 Task: Find connections with filter location Juegang with filter topic #mortgage with filter profile language Spanish with filter current company Oberoi Realty with filter school REVA University with filter industry Freight and Package Transportation with filter service category Insurance with filter keywords title Medical Researcher
Action: Mouse moved to (660, 83)
Screenshot: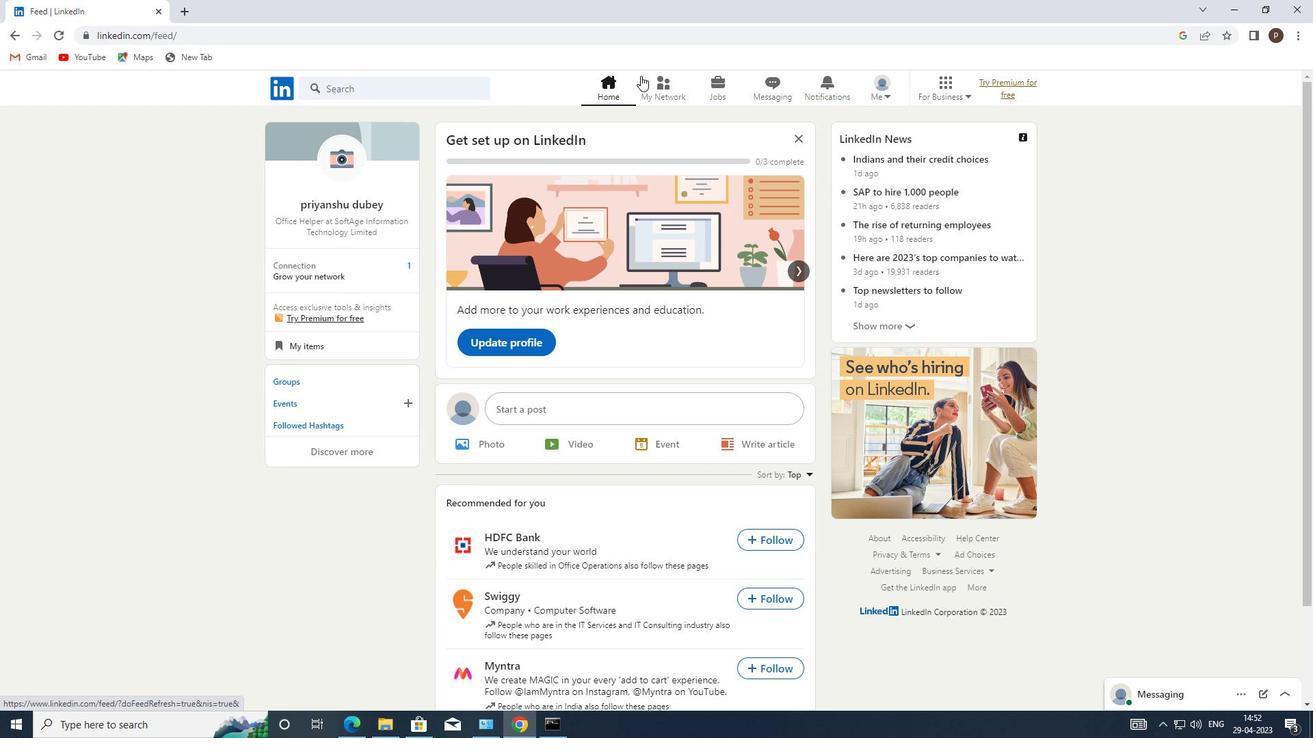 
Action: Mouse pressed left at (660, 83)
Screenshot: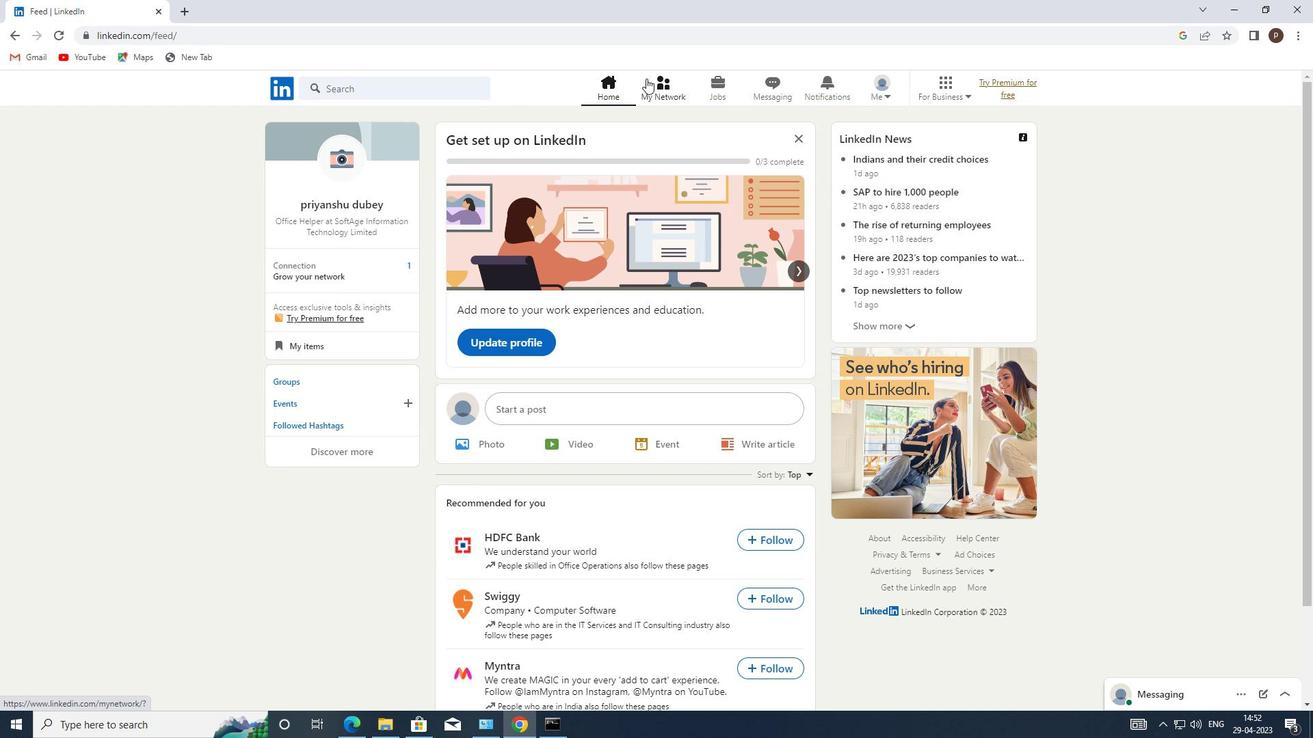 
Action: Mouse moved to (308, 167)
Screenshot: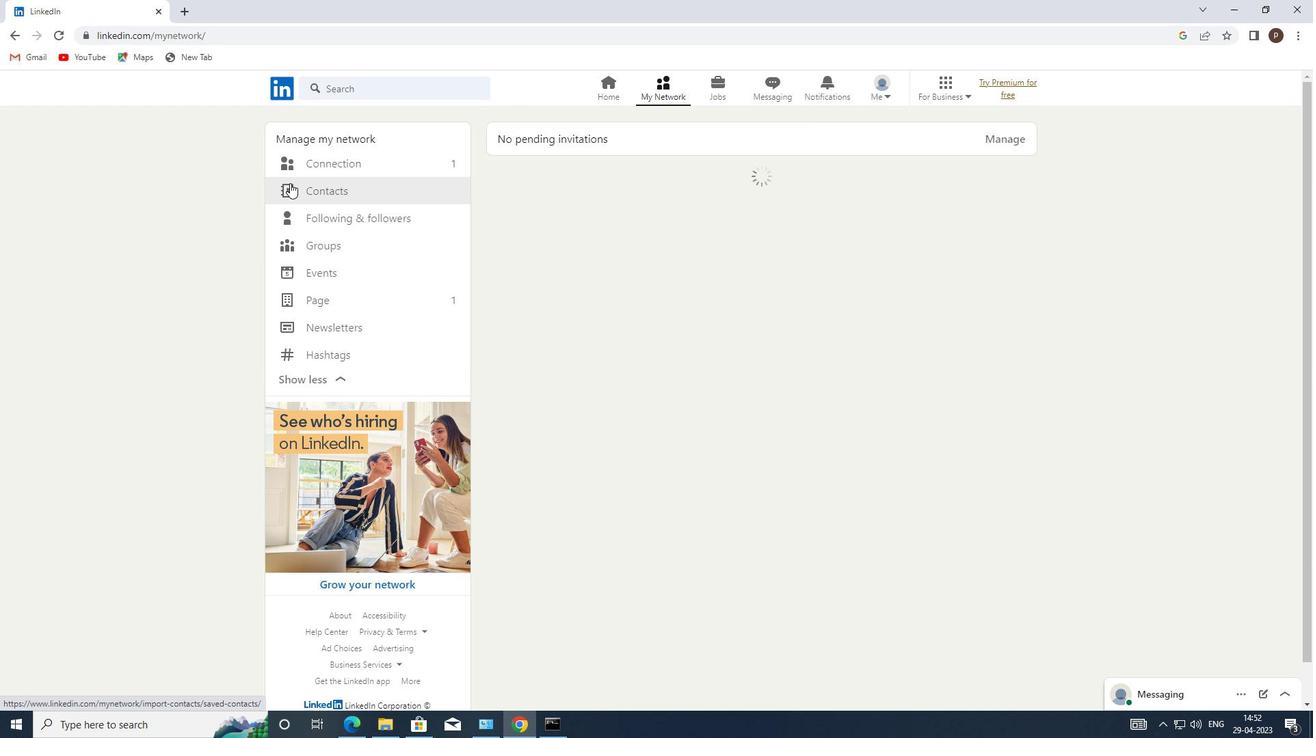 
Action: Mouse pressed left at (308, 167)
Screenshot: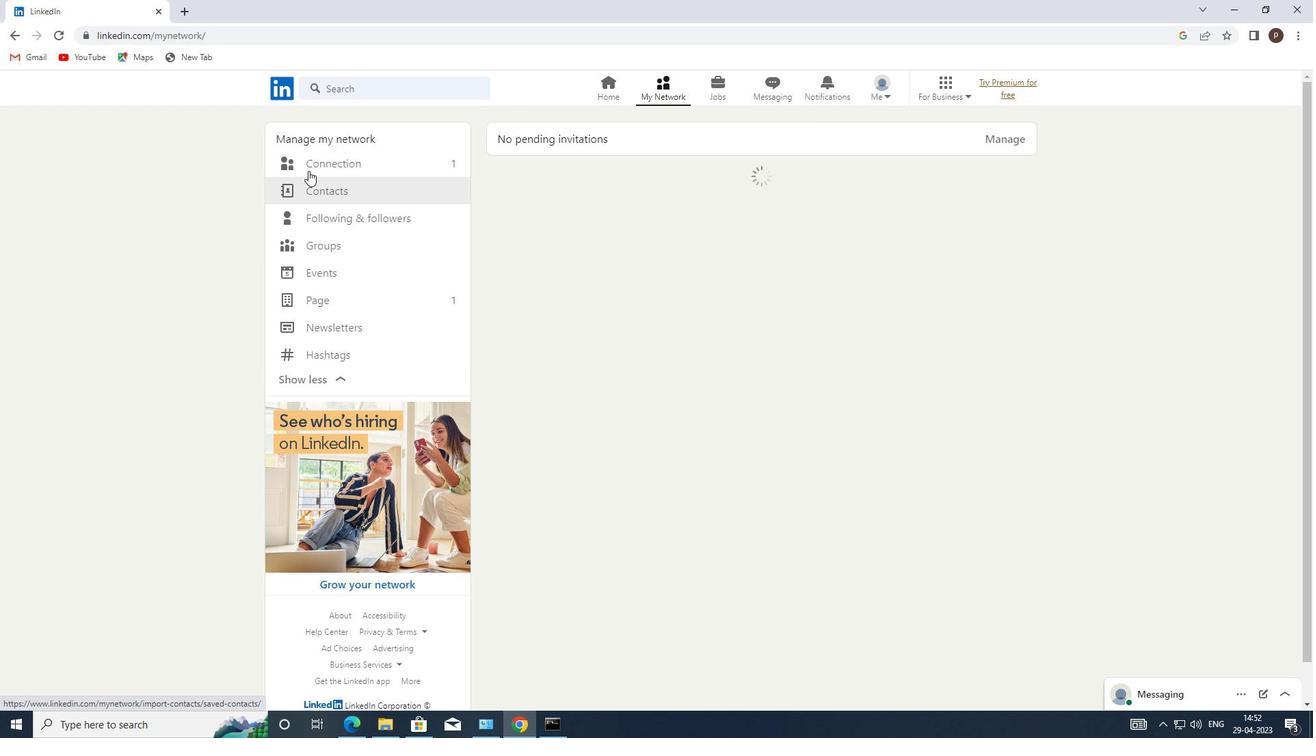 
Action: Mouse moved to (783, 160)
Screenshot: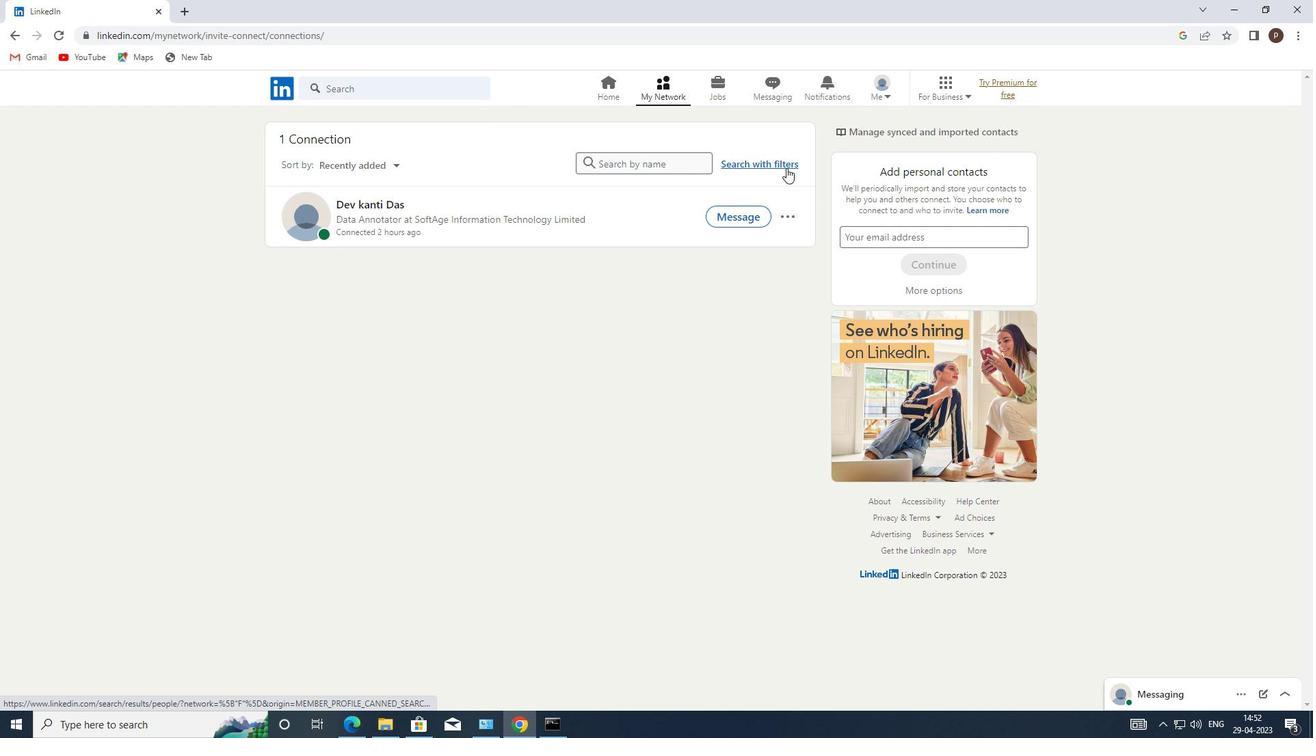 
Action: Mouse pressed left at (783, 160)
Screenshot: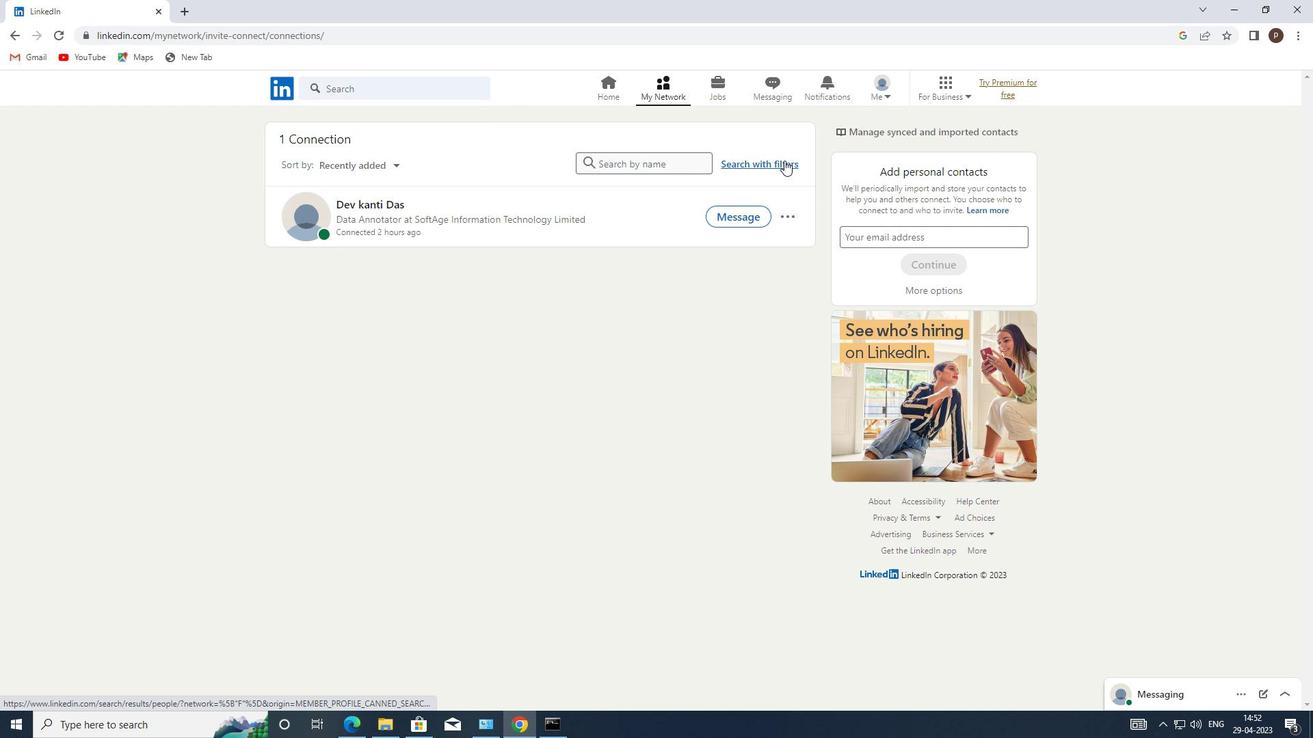 
Action: Mouse moved to (706, 128)
Screenshot: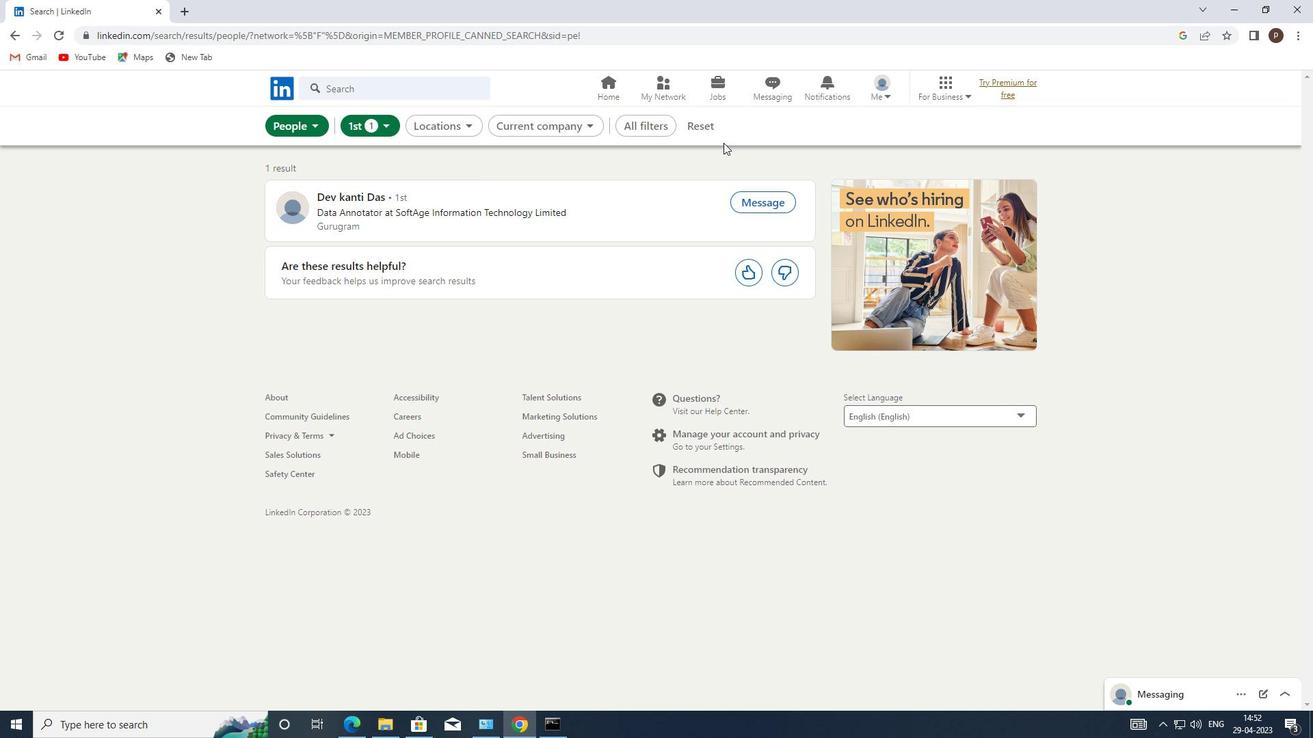 
Action: Mouse pressed left at (706, 128)
Screenshot: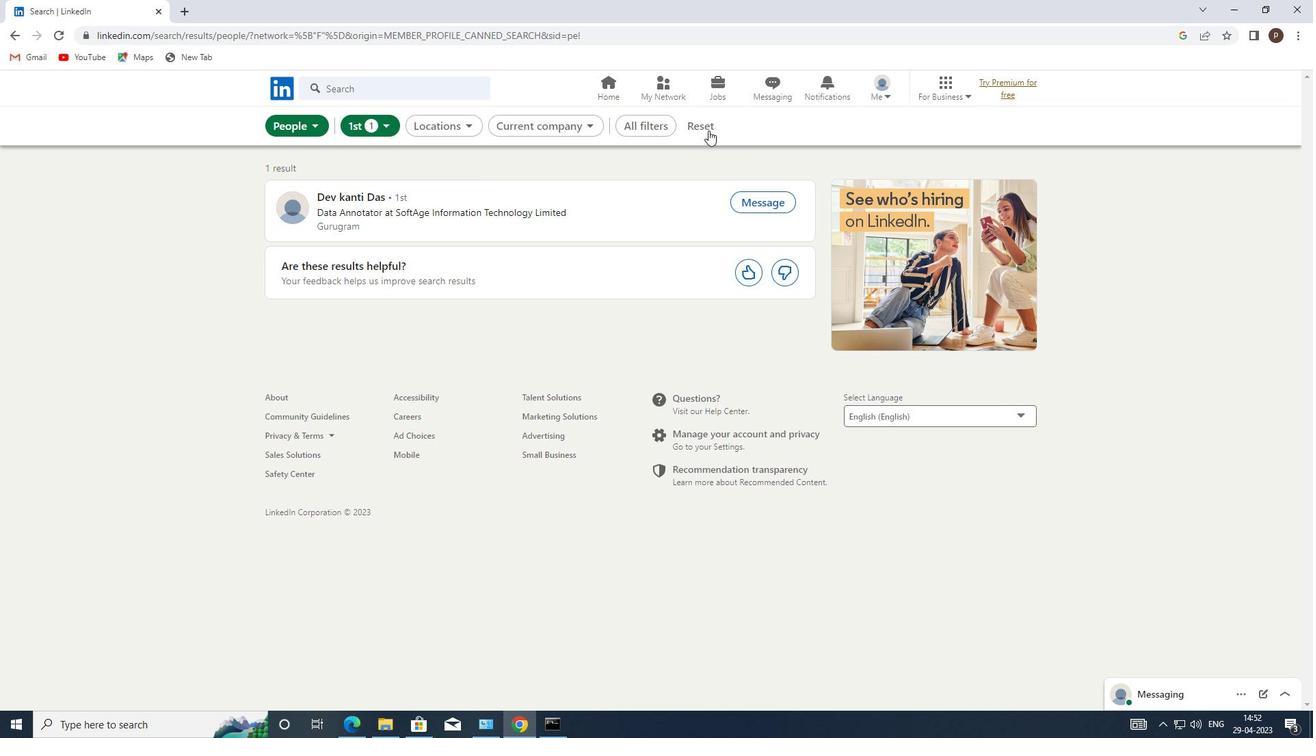 
Action: Mouse moved to (674, 126)
Screenshot: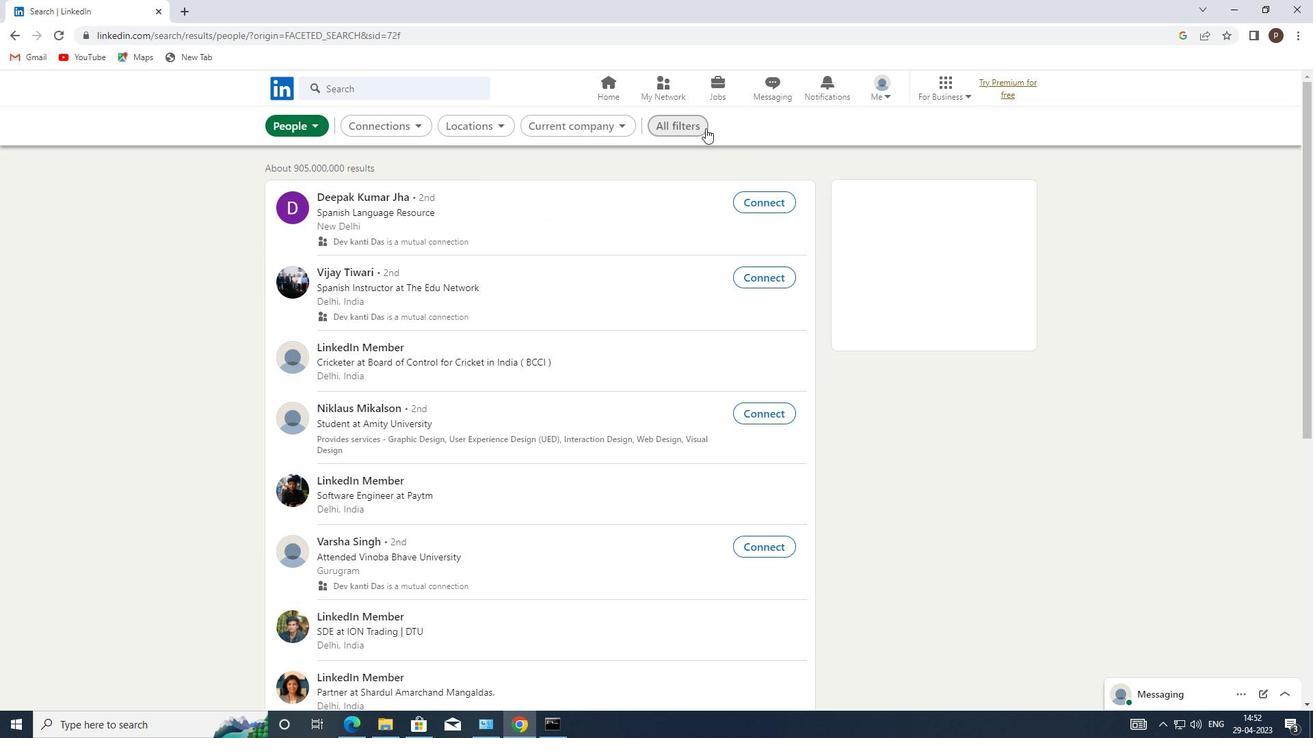 
Action: Mouse pressed left at (674, 126)
Screenshot: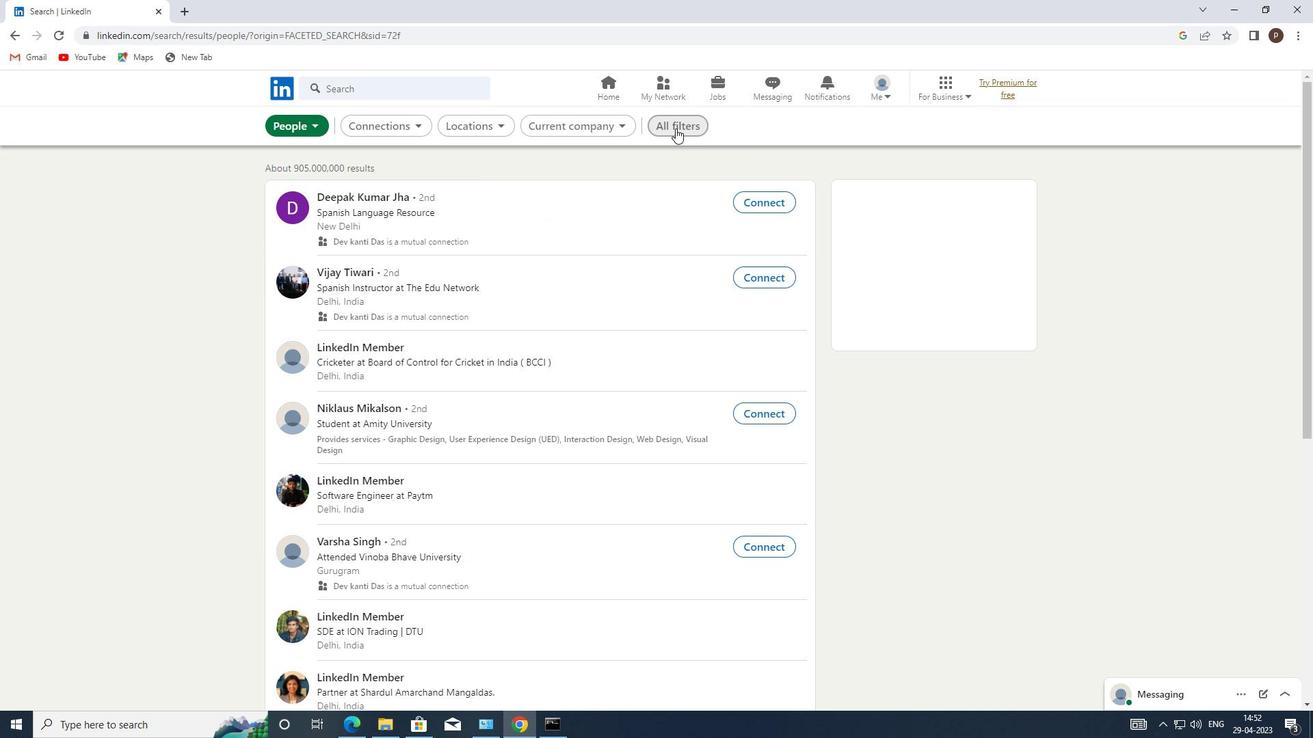 
Action: Mouse moved to (1091, 398)
Screenshot: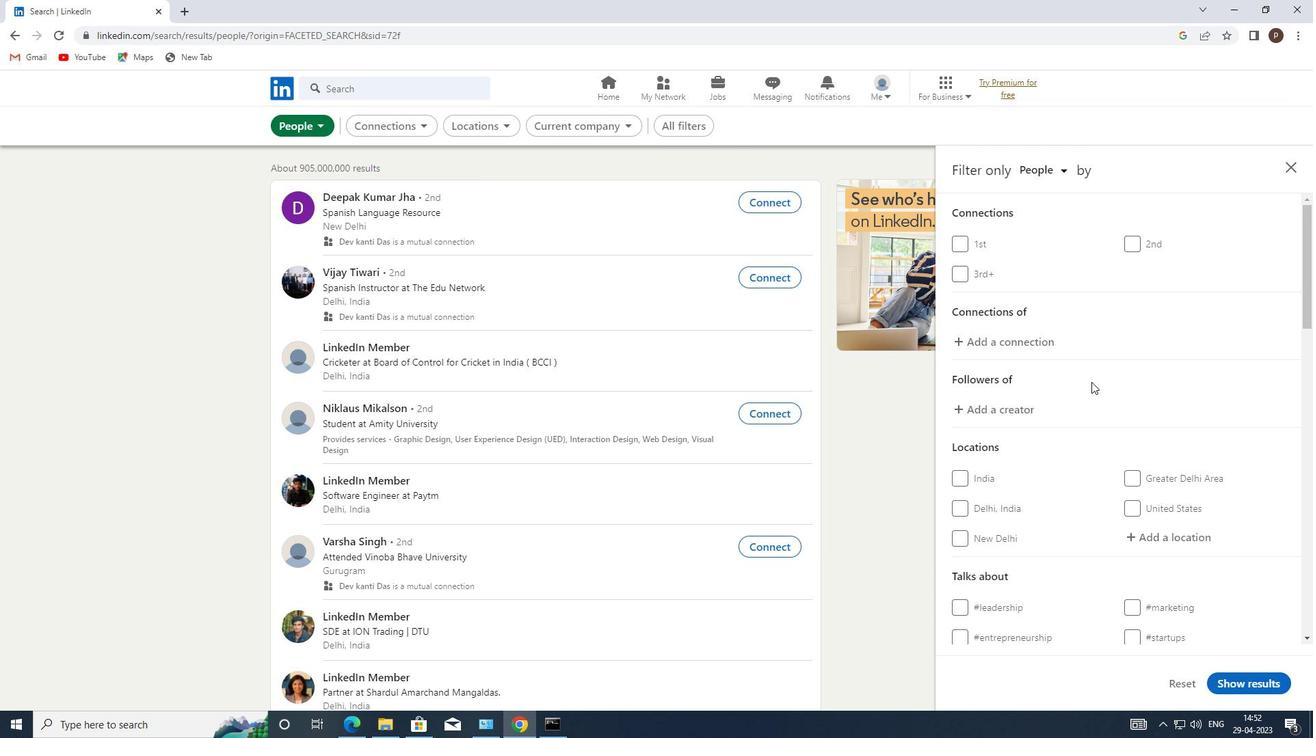 
Action: Mouse scrolled (1091, 397) with delta (0, 0)
Screenshot: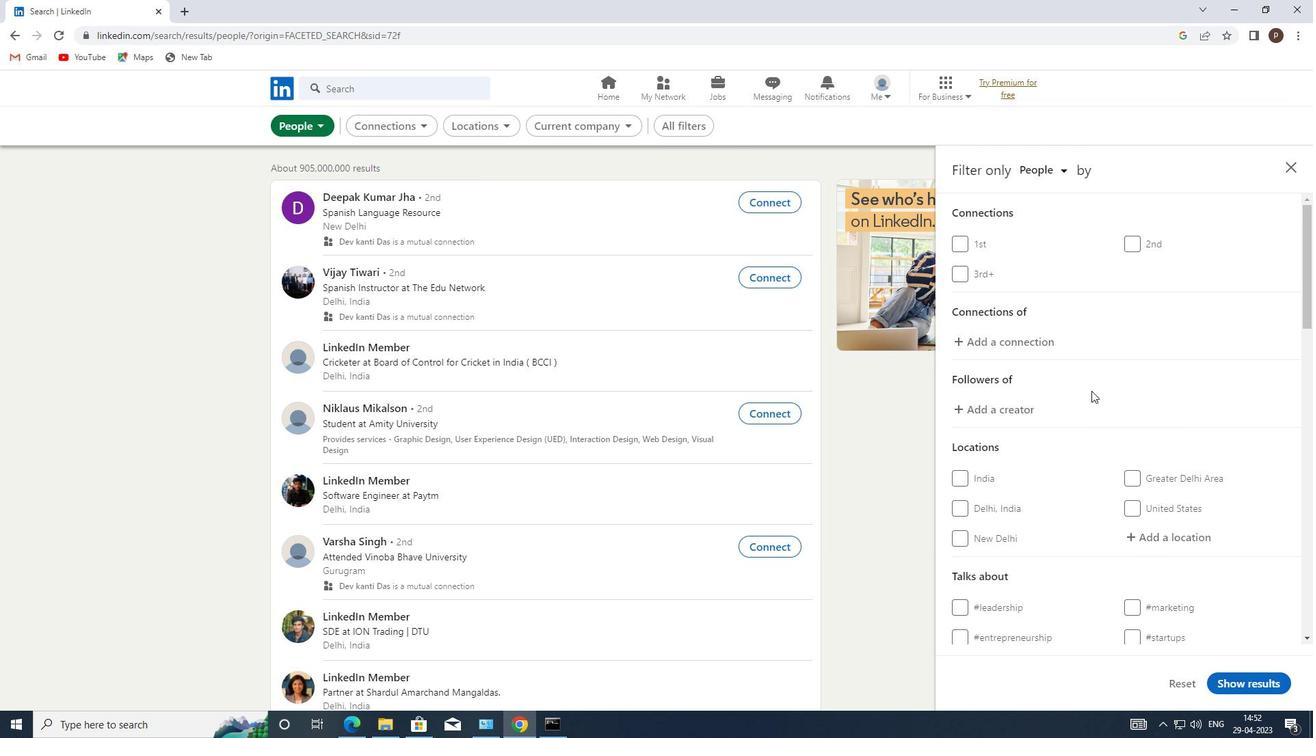 
Action: Mouse scrolled (1091, 397) with delta (0, 0)
Screenshot: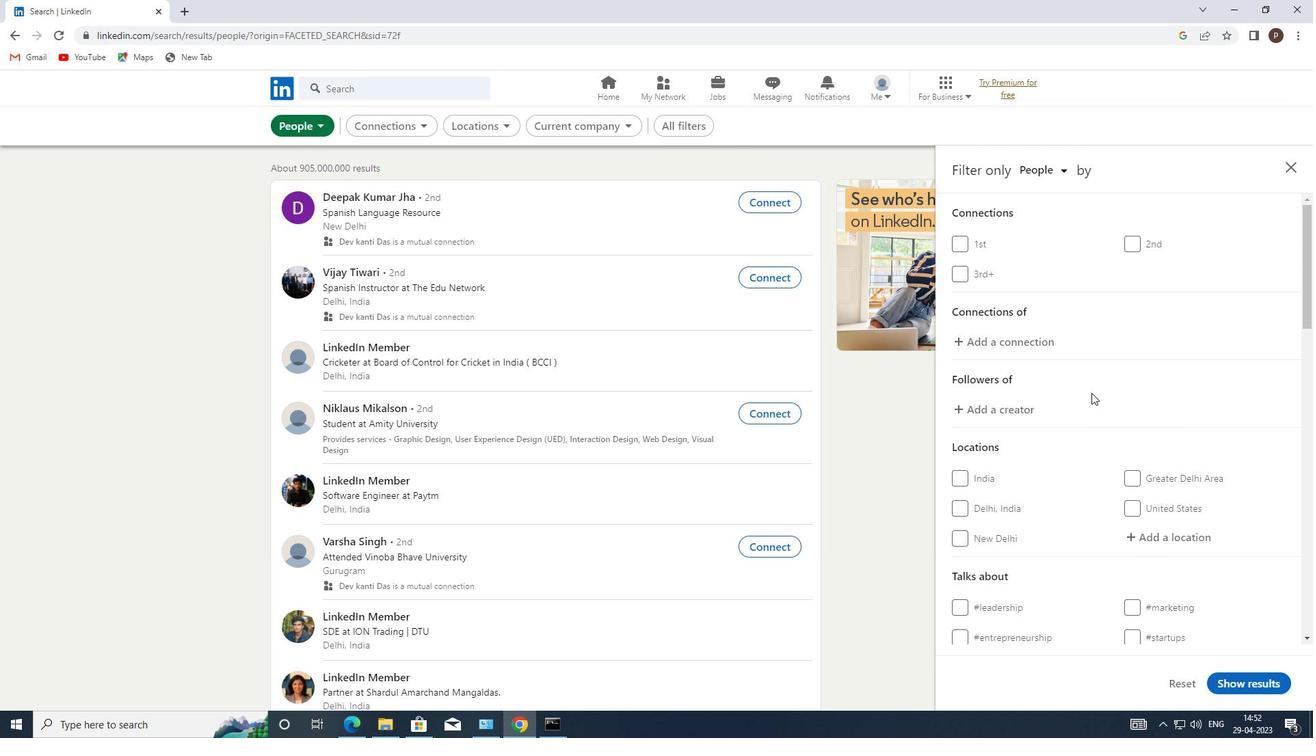 
Action: Mouse moved to (1146, 390)
Screenshot: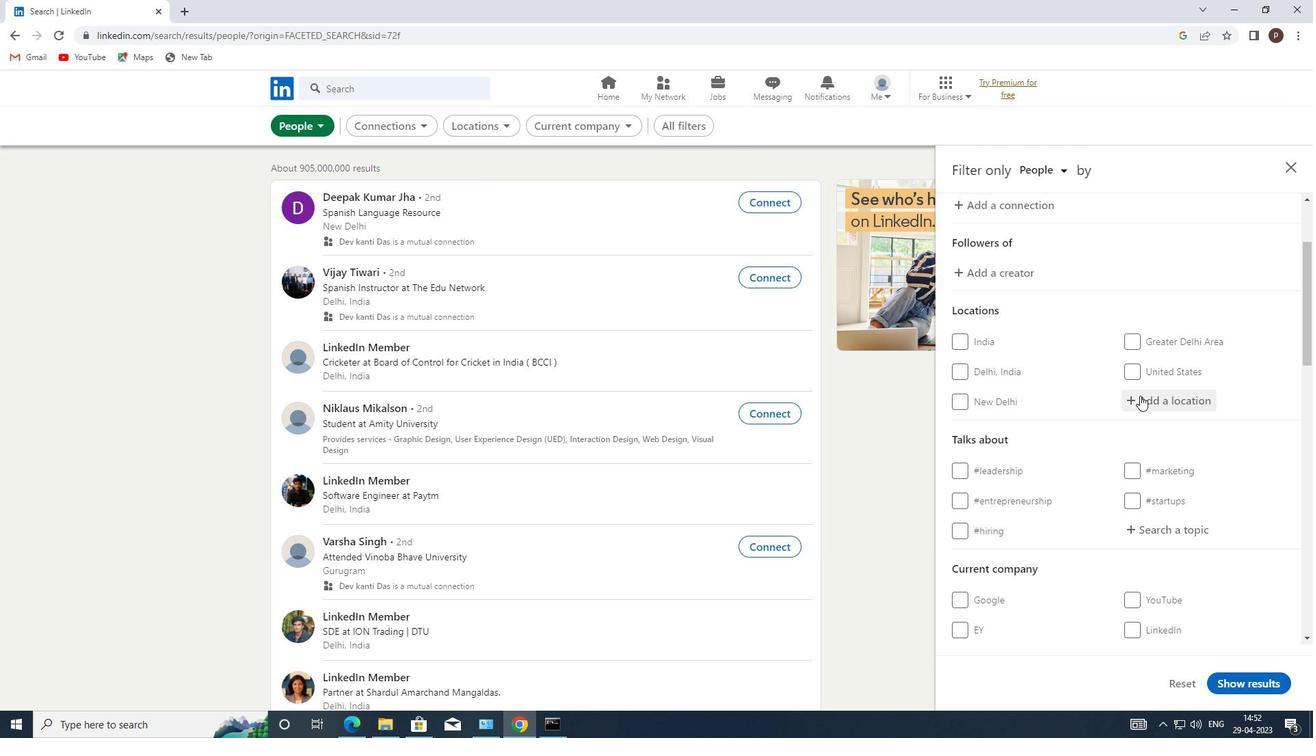 
Action: Mouse pressed left at (1146, 390)
Screenshot: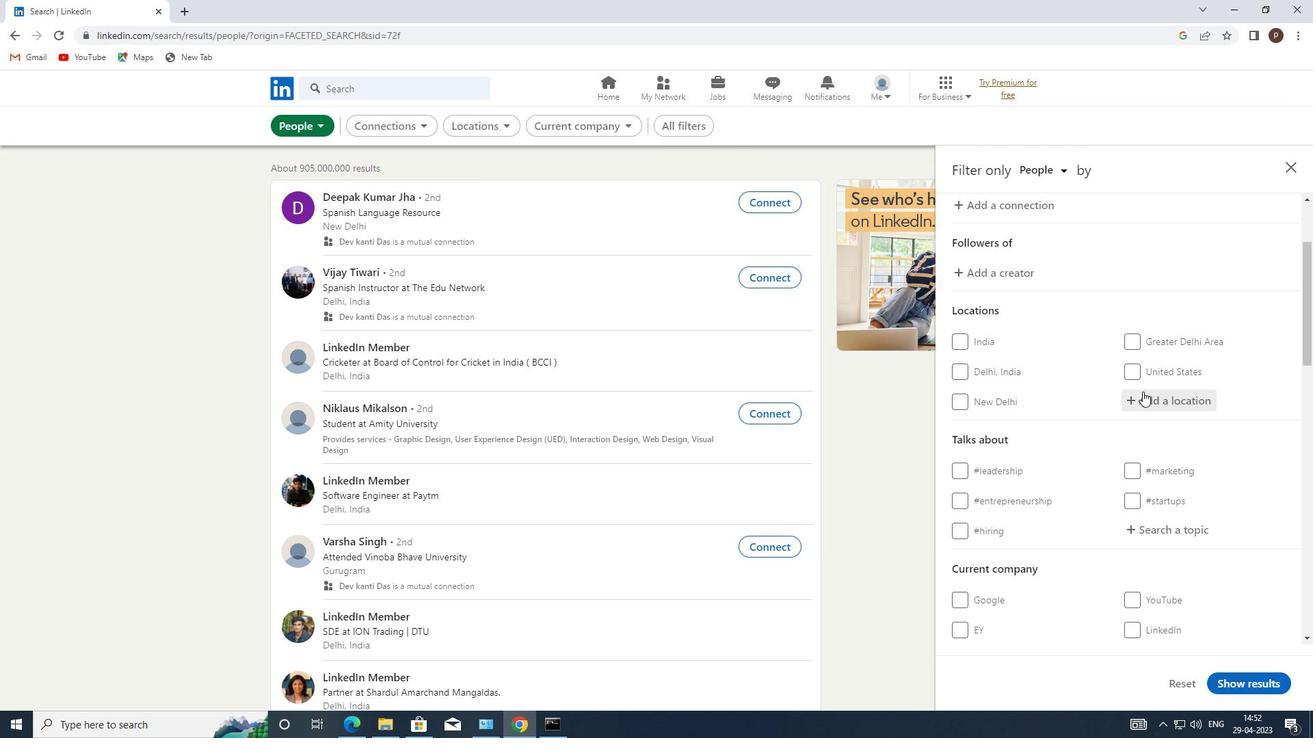 
Action: Mouse moved to (1147, 390)
Screenshot: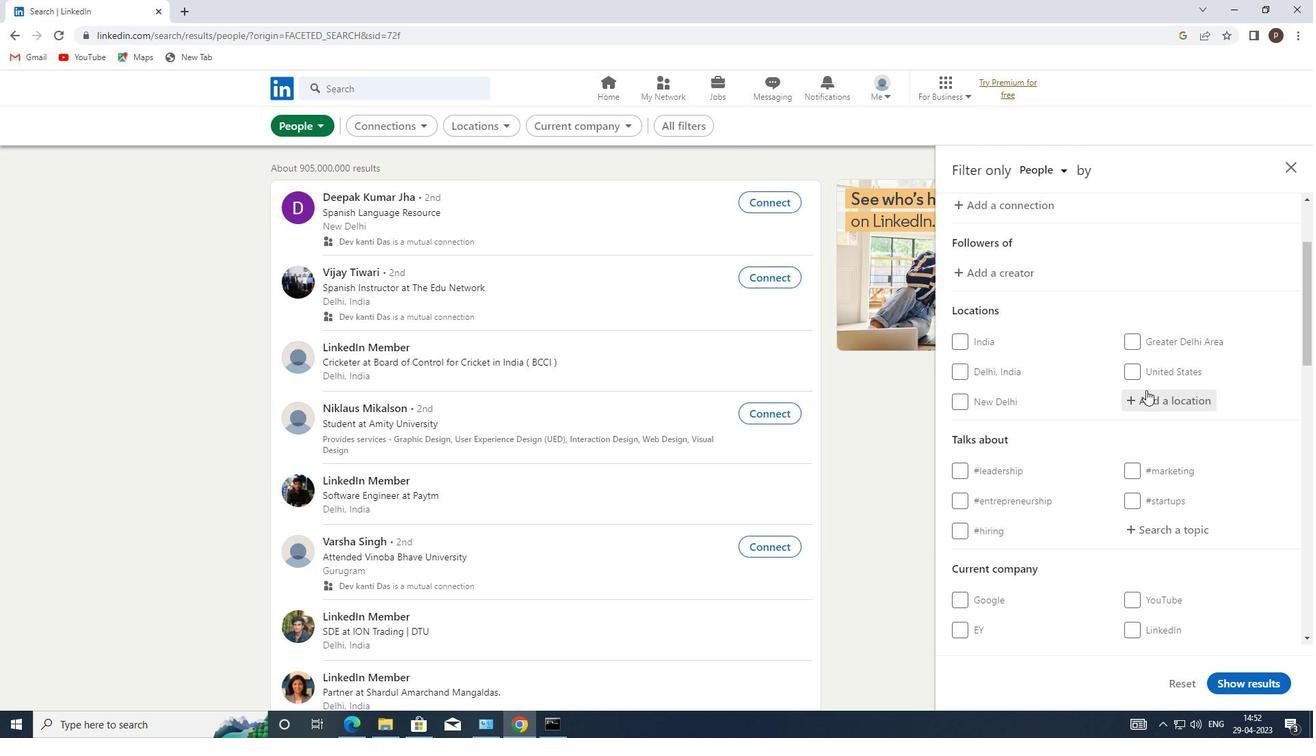 
Action: Key pressed j<Key.caps_lock>uegang<Key.backspace>g
Screenshot: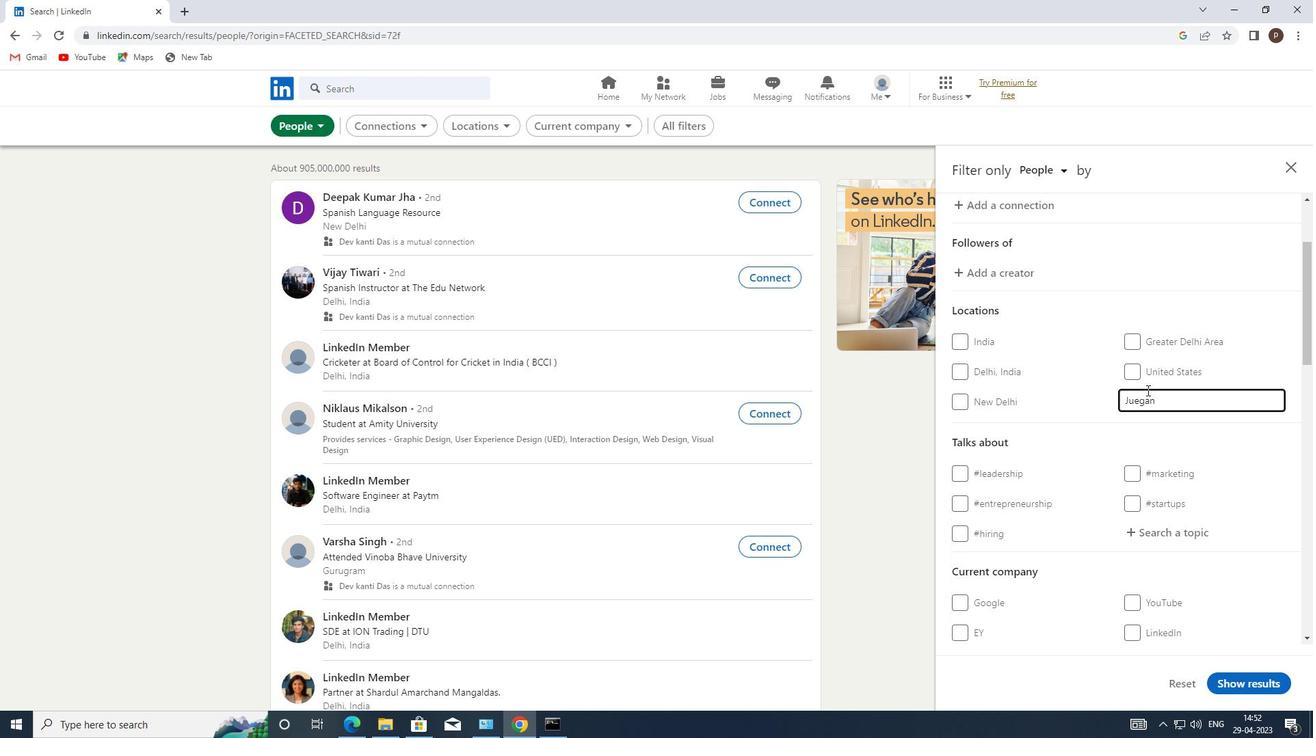 
Action: Mouse moved to (1110, 433)
Screenshot: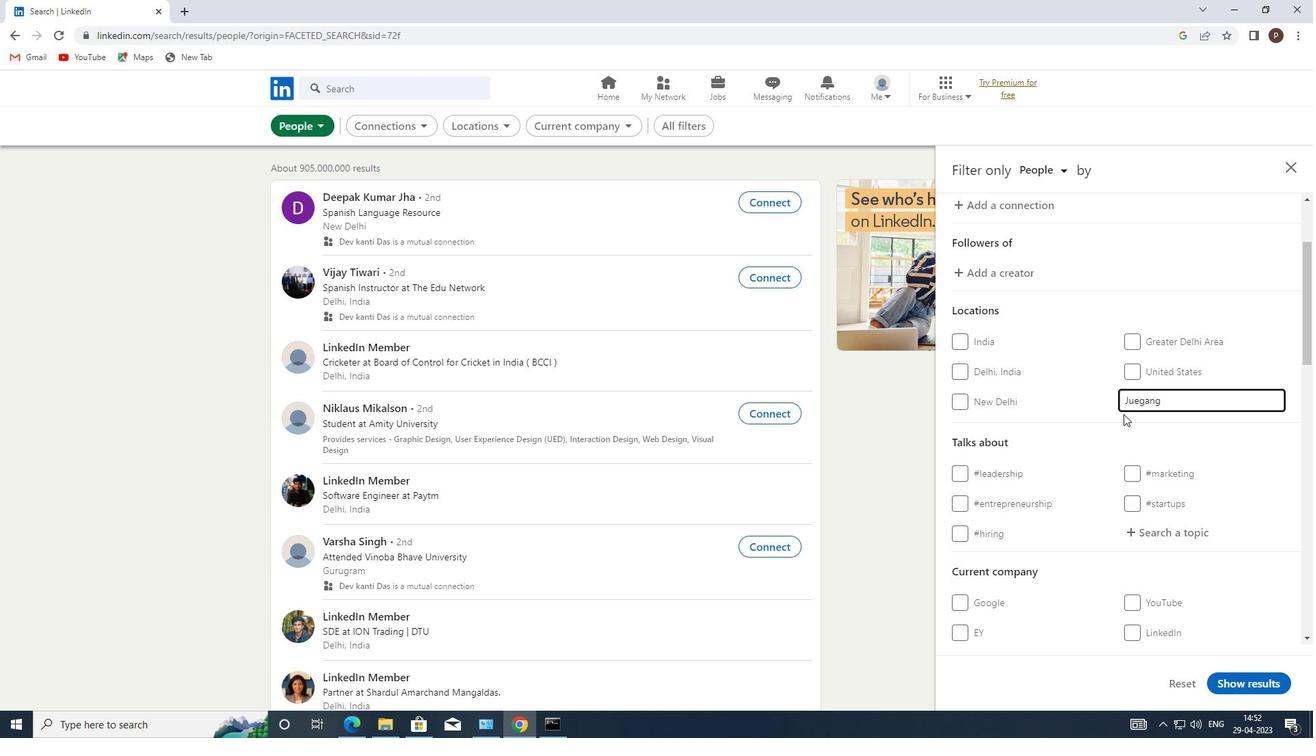 
Action: Mouse scrolled (1110, 433) with delta (0, 0)
Screenshot: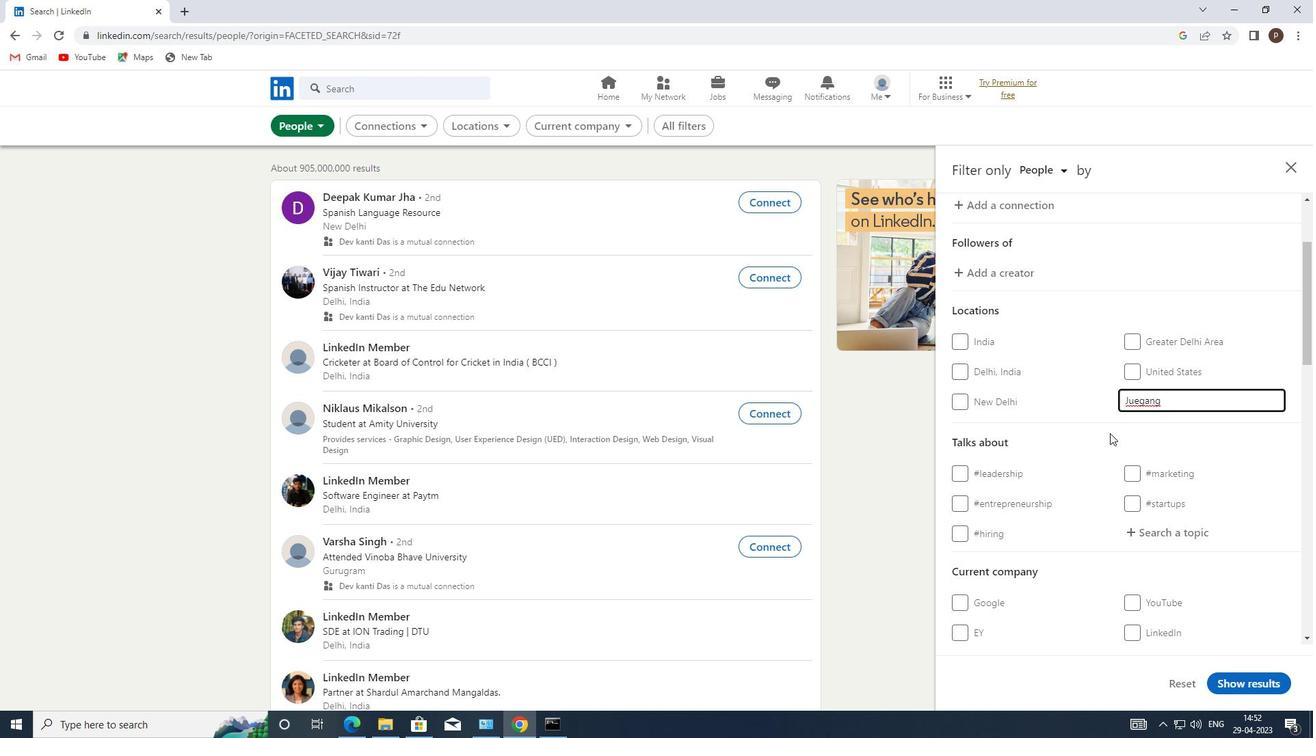 
Action: Mouse scrolled (1110, 433) with delta (0, 0)
Screenshot: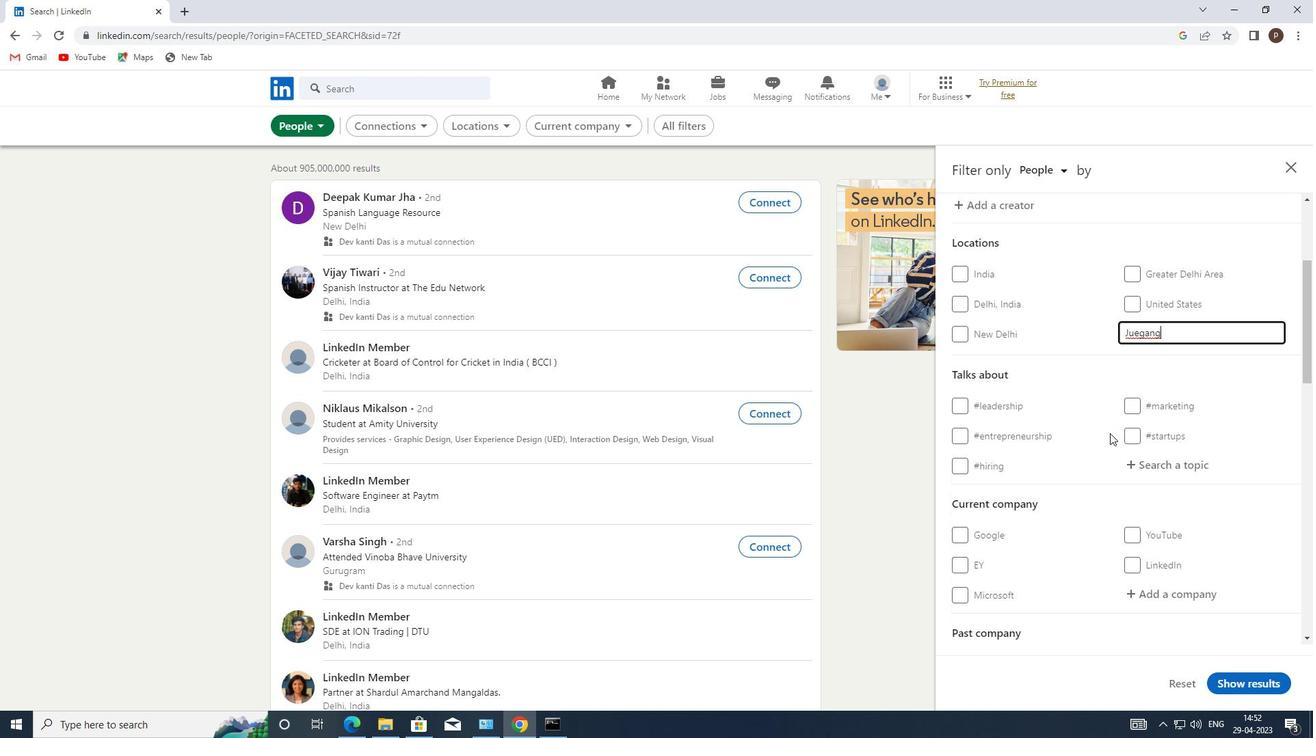
Action: Mouse moved to (1157, 389)
Screenshot: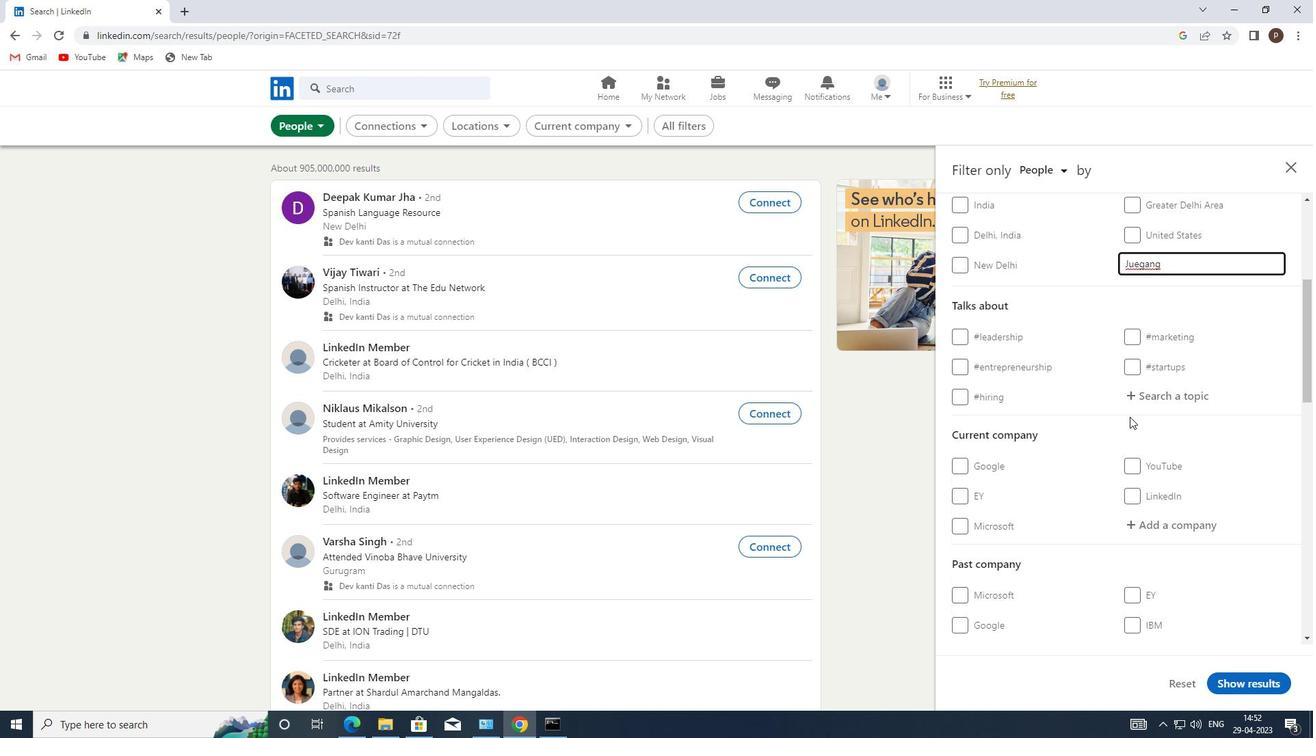 
Action: Mouse pressed left at (1157, 389)
Screenshot: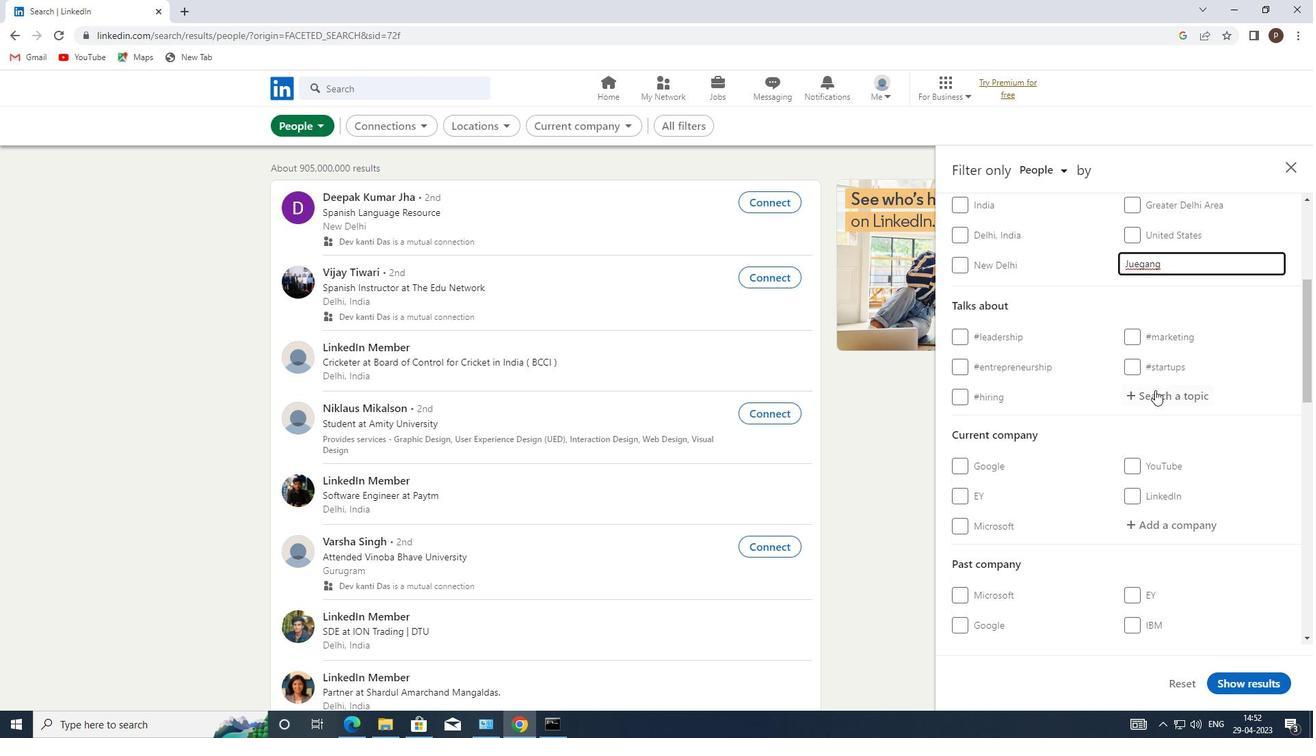 
Action: Mouse moved to (1141, 393)
Screenshot: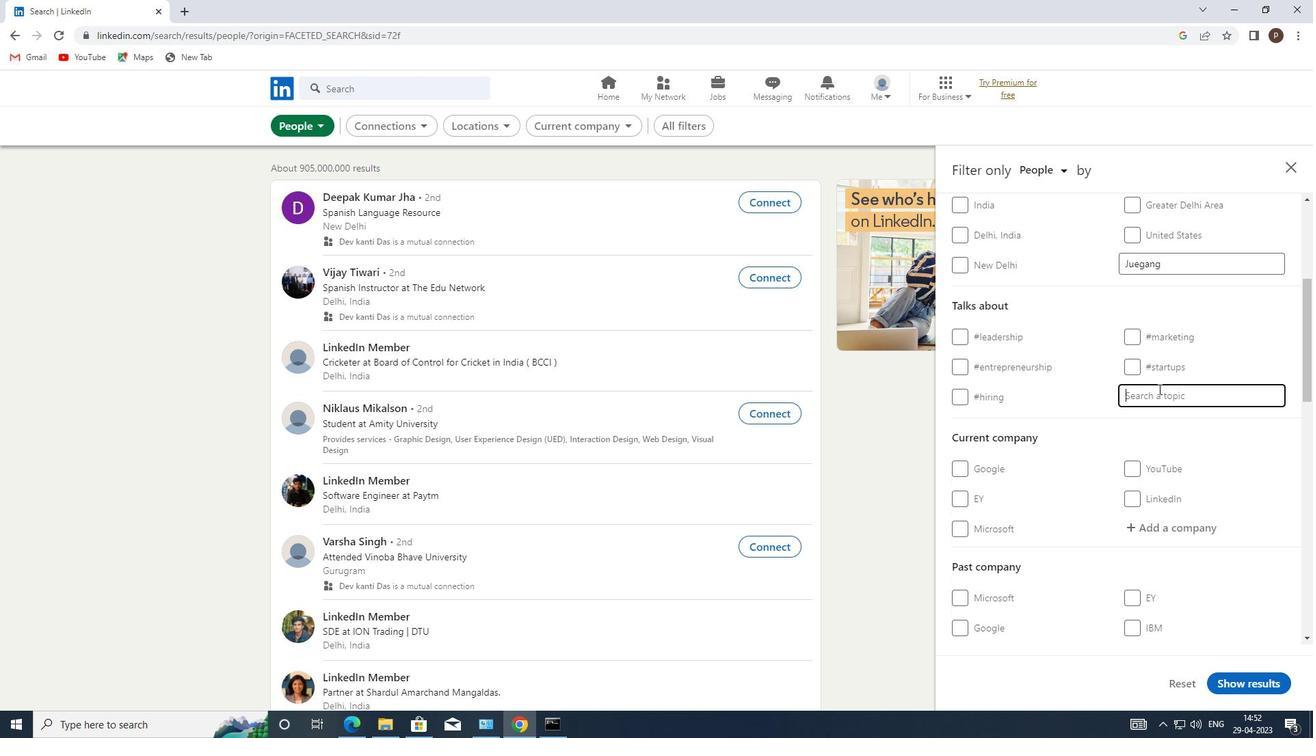 
Action: Mouse pressed left at (1141, 393)
Screenshot: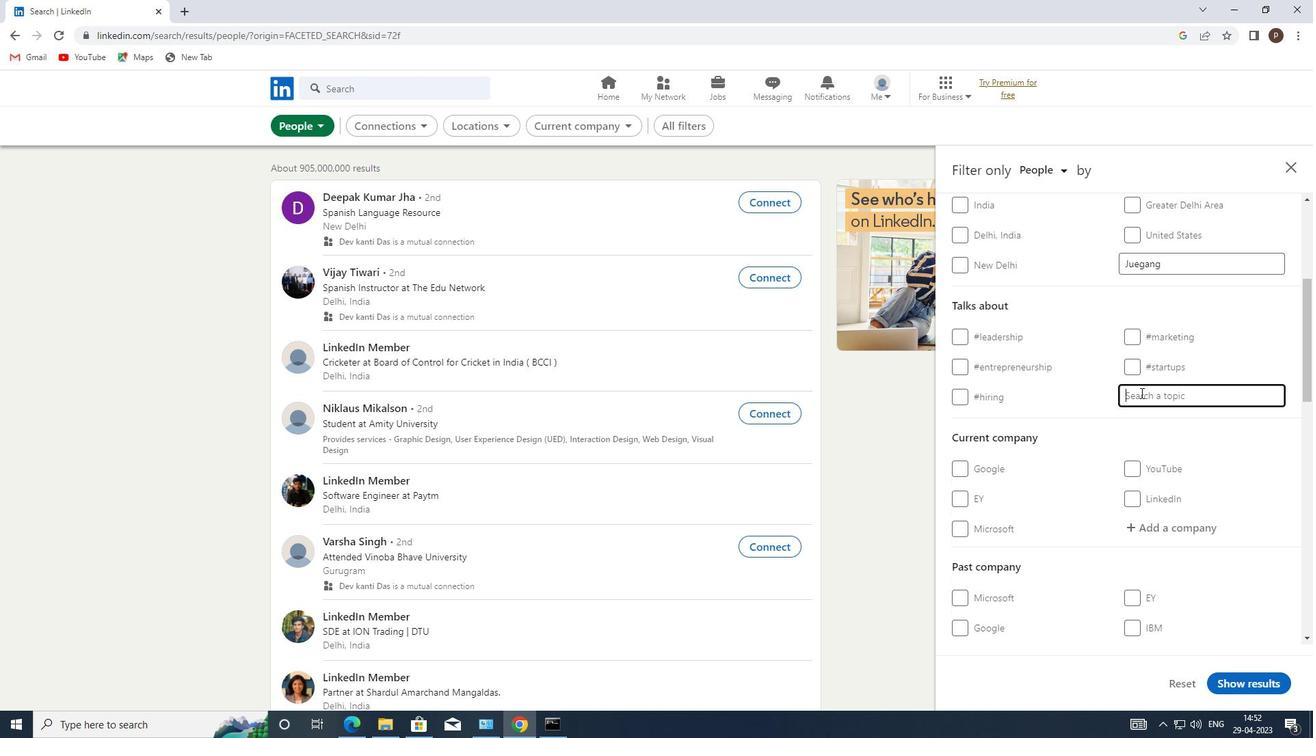 
Action: Key pressed <Key.shift>#MORTGAGE
Screenshot: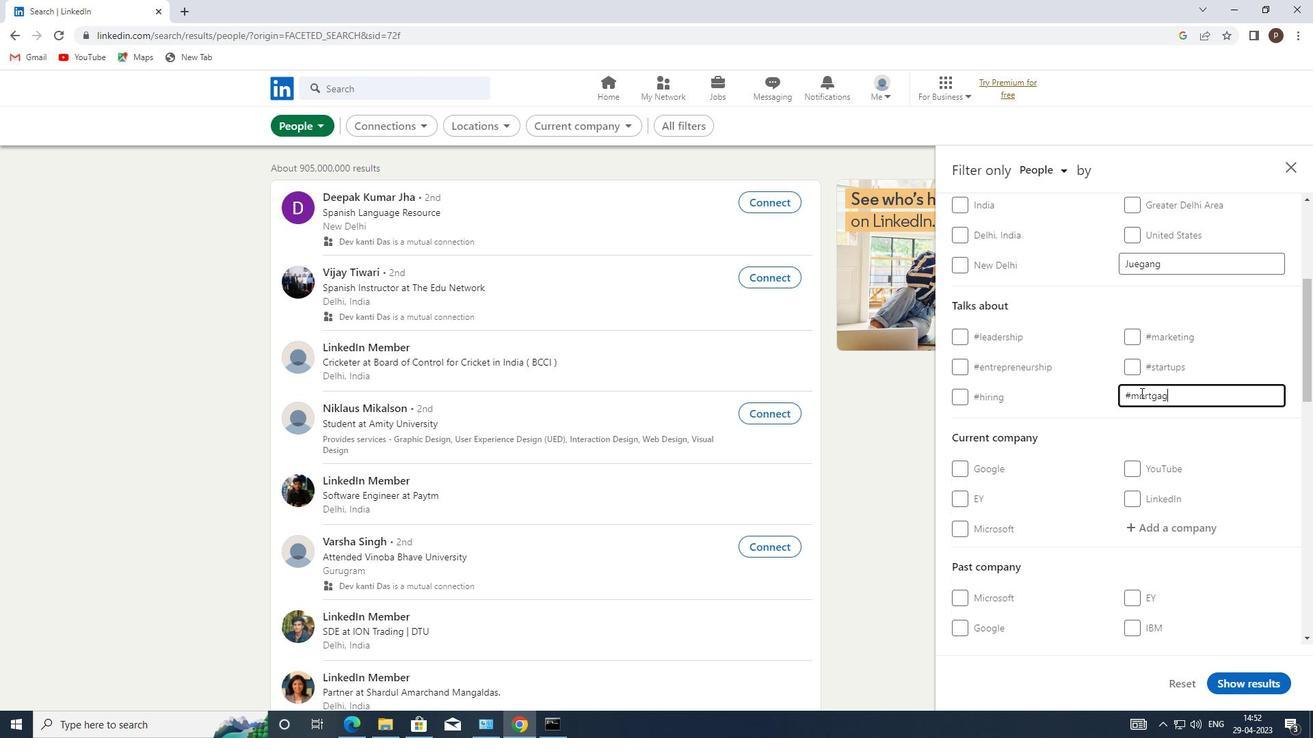 
Action: Mouse moved to (1171, 457)
Screenshot: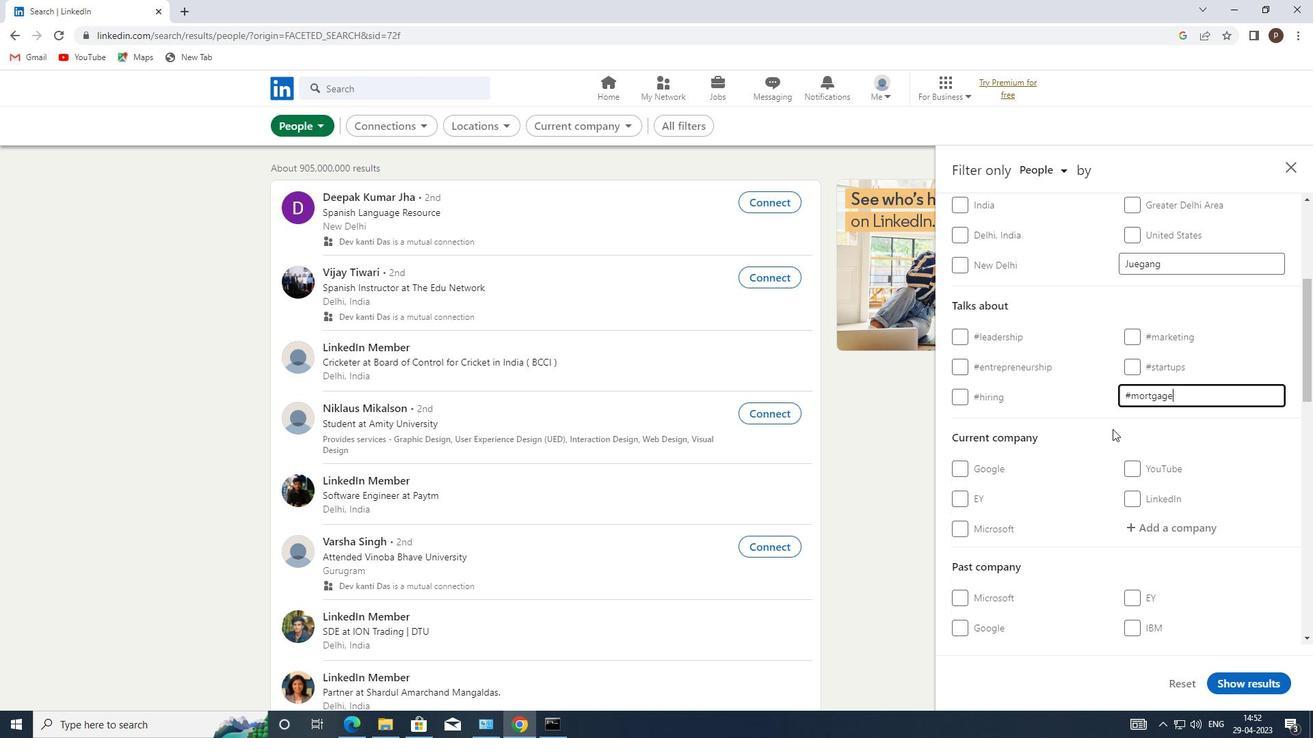 
Action: Mouse scrolled (1171, 456) with delta (0, 0)
Screenshot: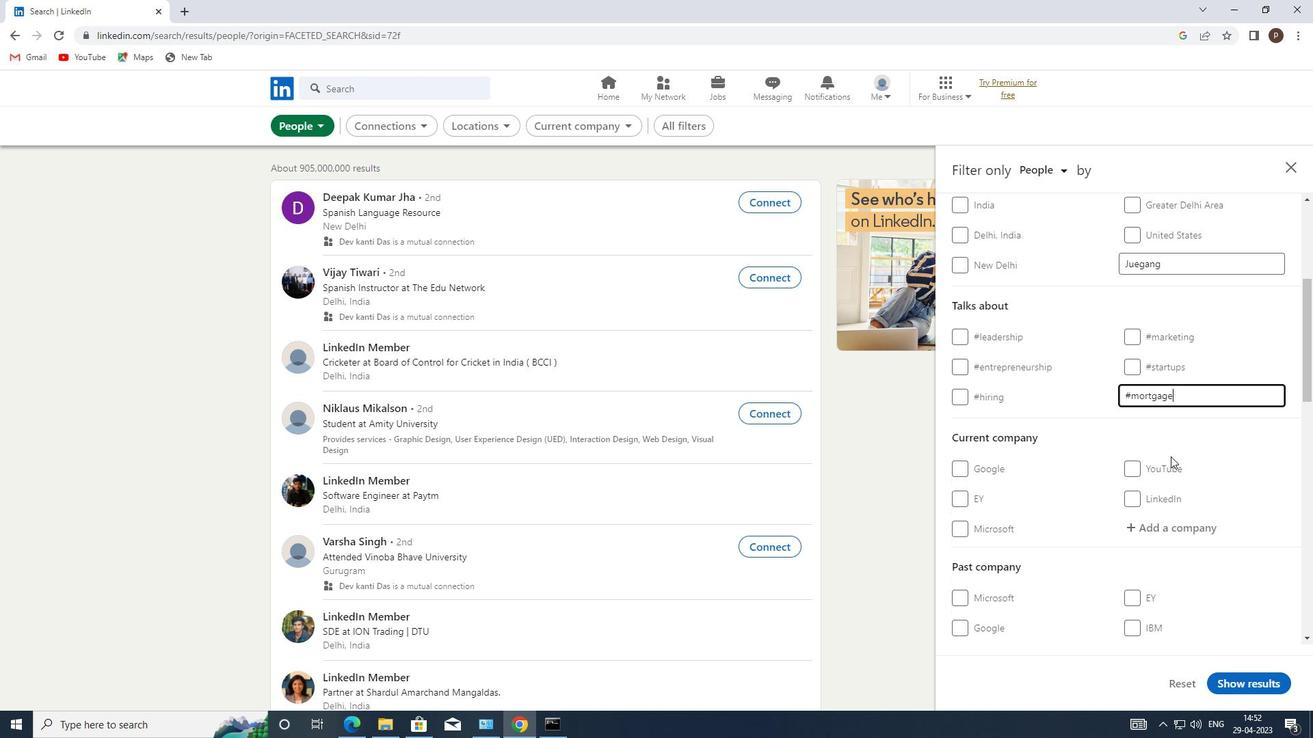 
Action: Mouse moved to (1165, 447)
Screenshot: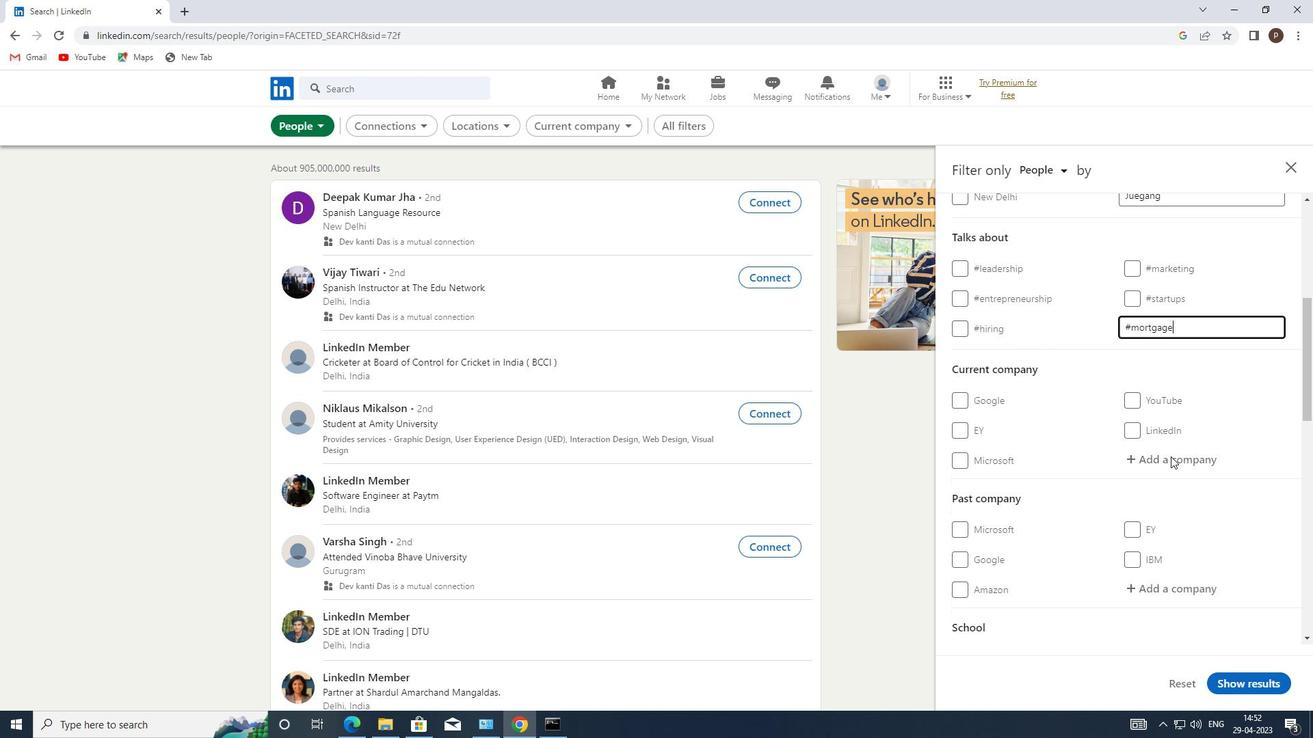 
Action: Mouse scrolled (1165, 446) with delta (0, 0)
Screenshot: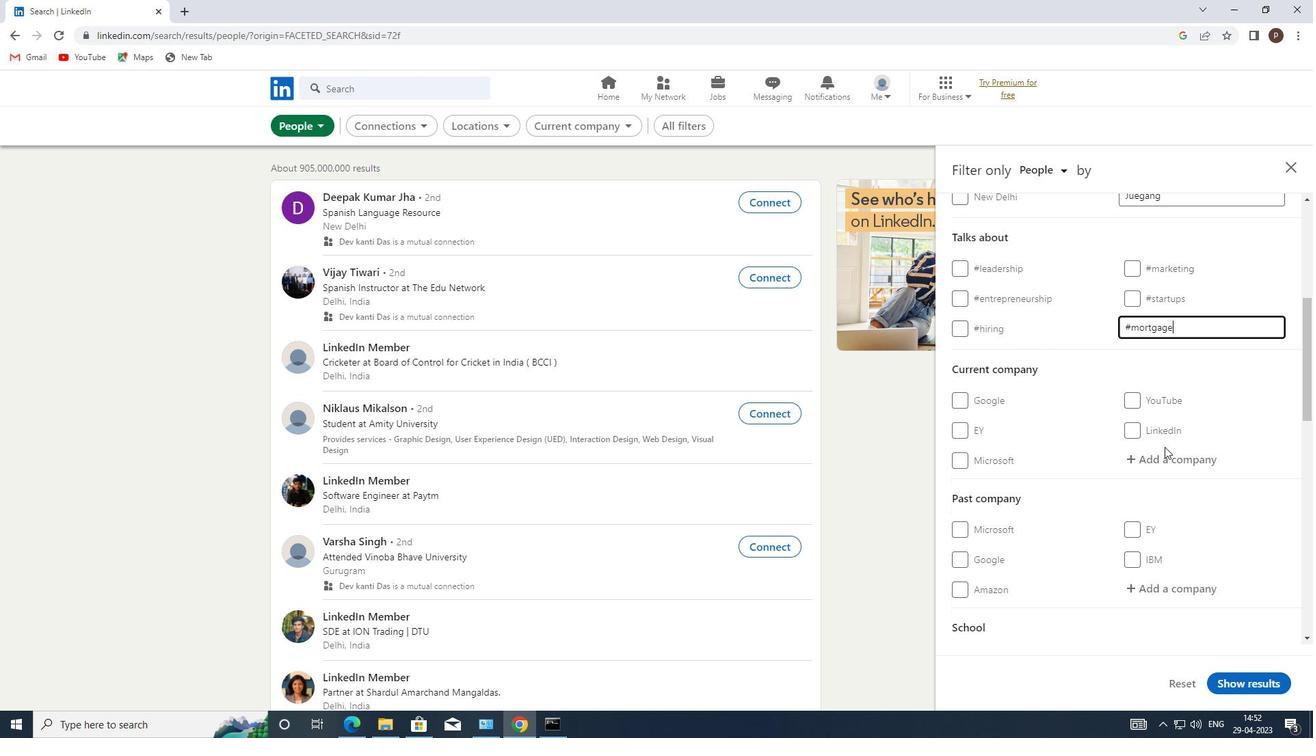 
Action: Mouse moved to (1157, 441)
Screenshot: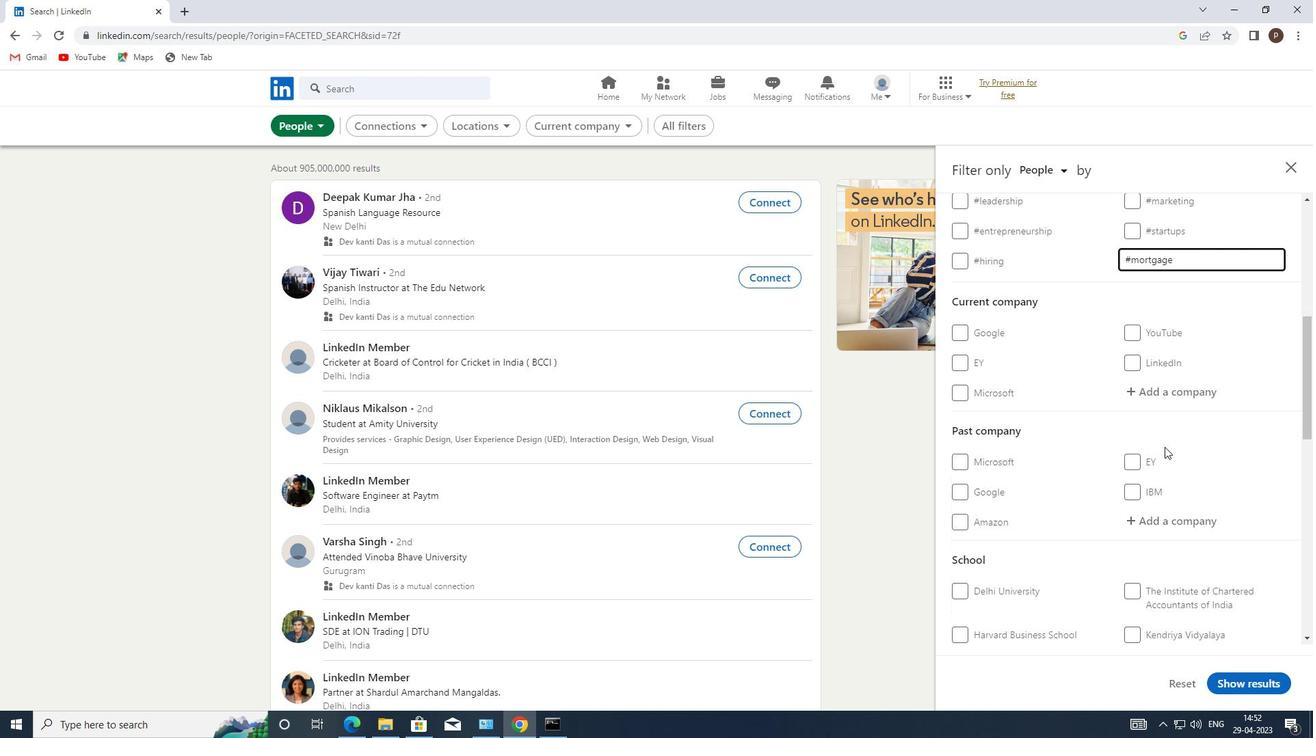 
Action: Mouse scrolled (1157, 441) with delta (0, 0)
Screenshot: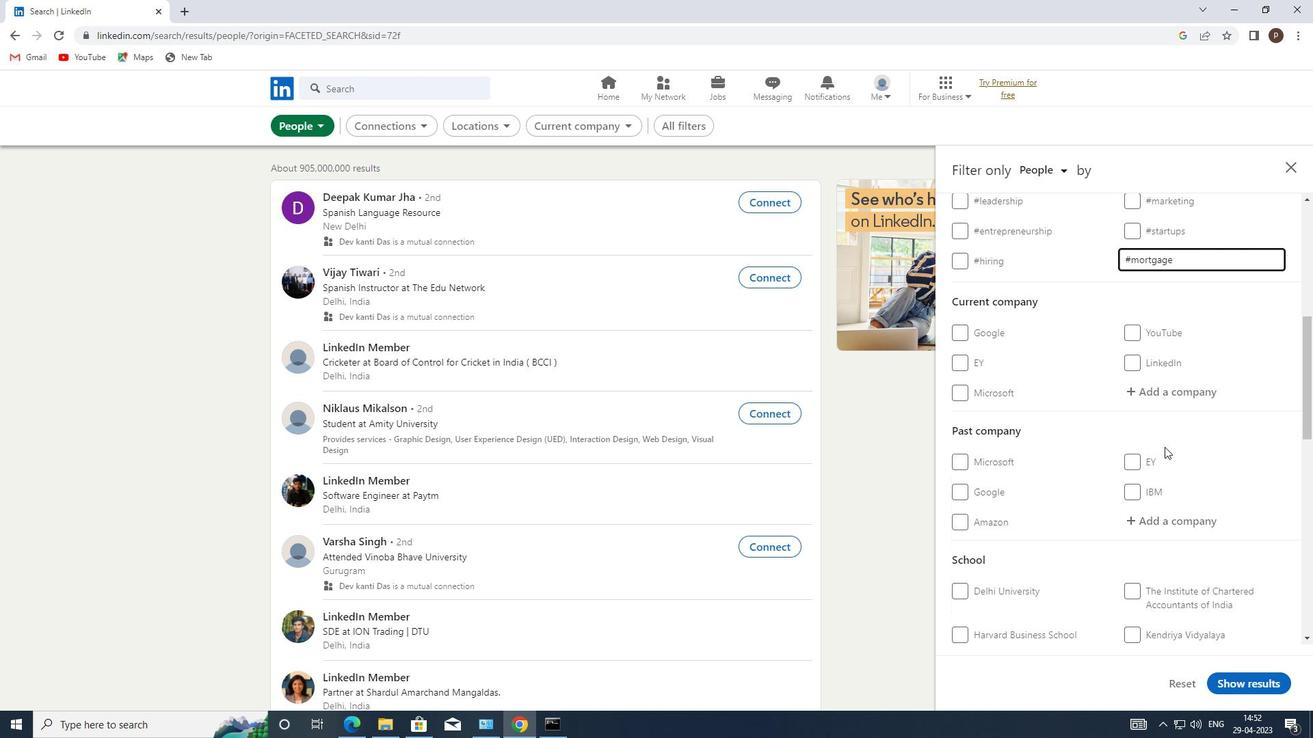 
Action: Mouse moved to (1156, 441)
Screenshot: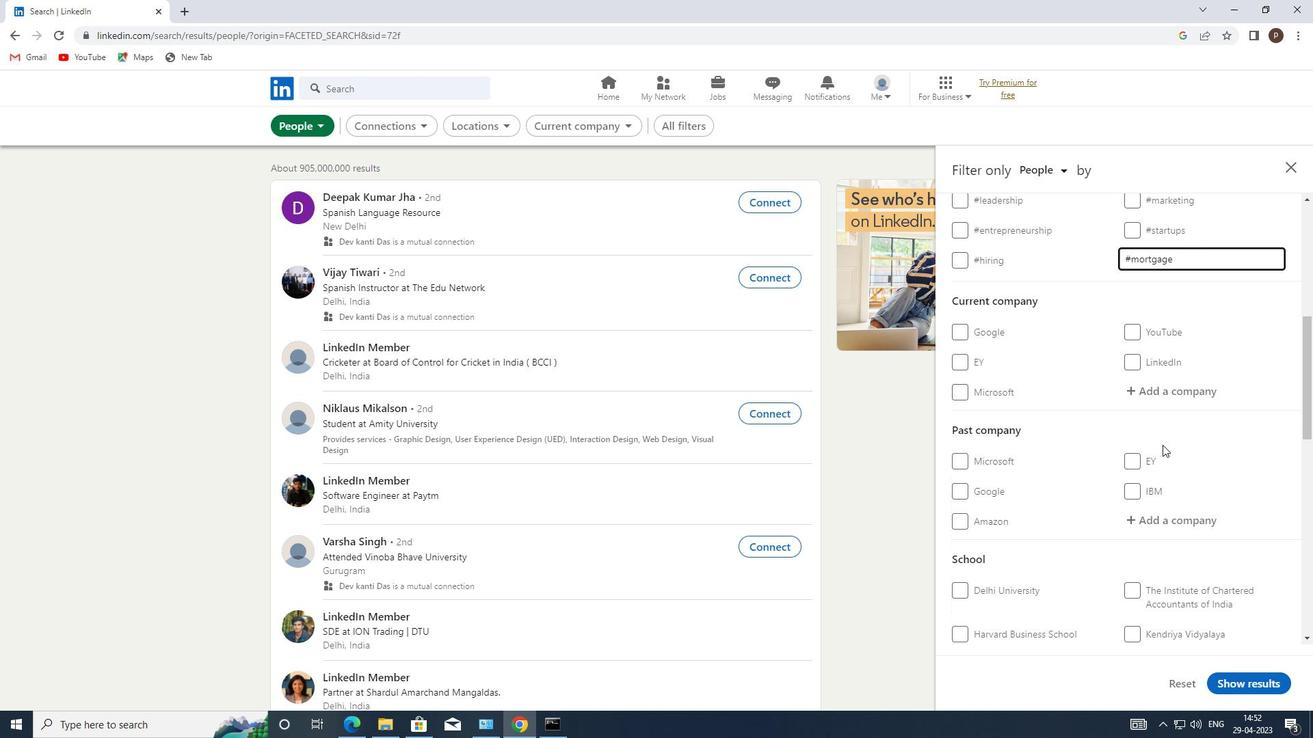 
Action: Mouse scrolled (1156, 441) with delta (0, 0)
Screenshot: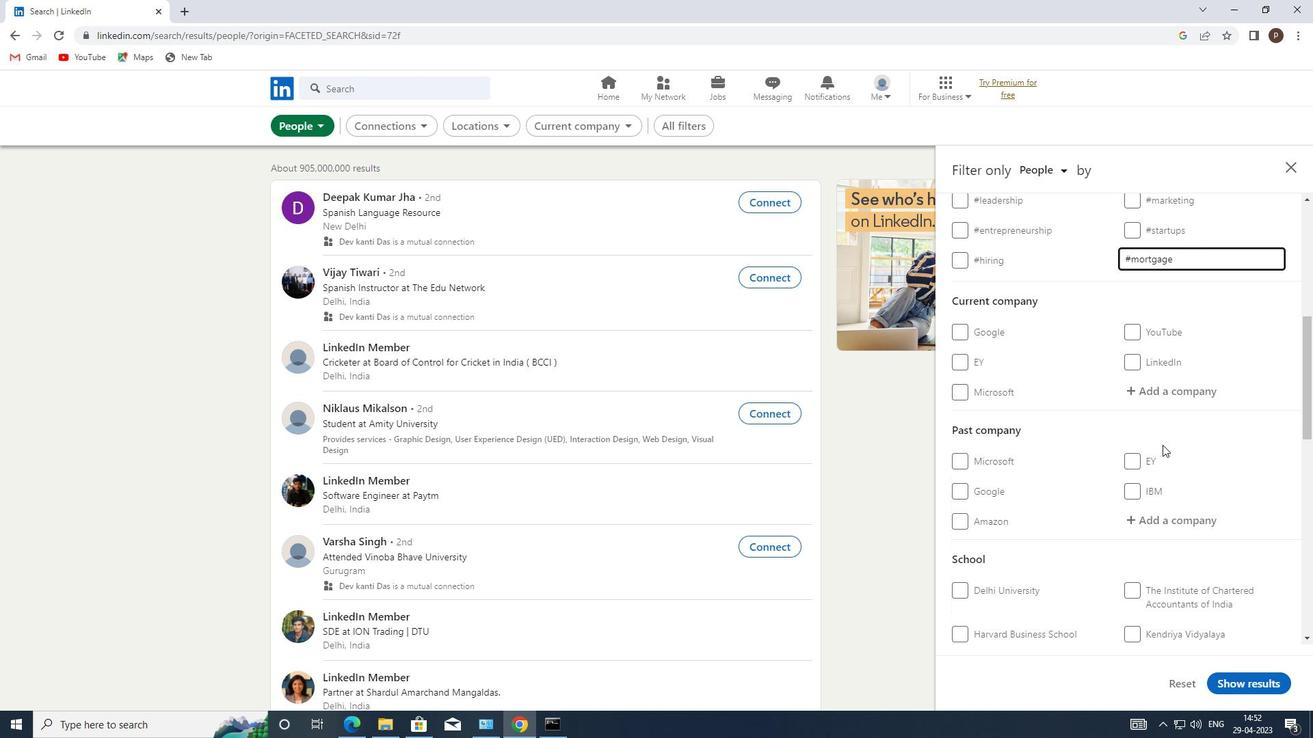 
Action: Mouse moved to (1138, 440)
Screenshot: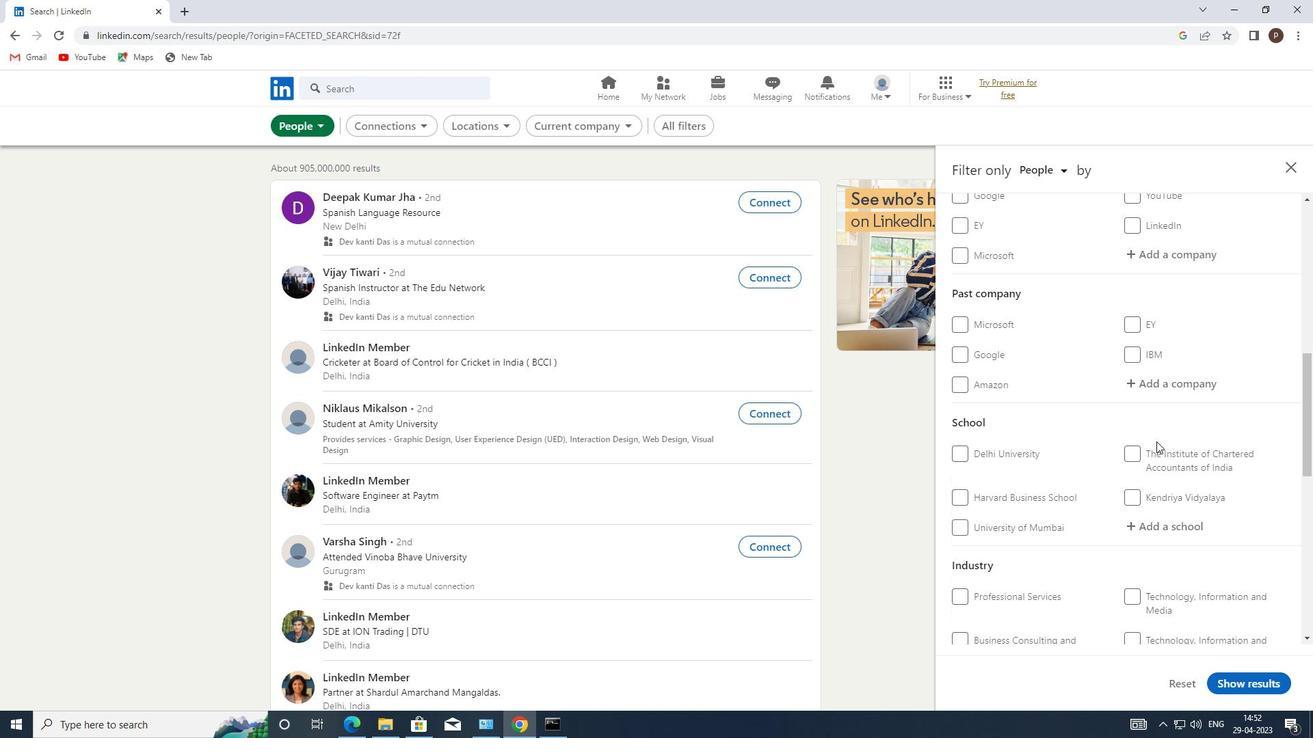 
Action: Mouse scrolled (1138, 439) with delta (0, 0)
Screenshot: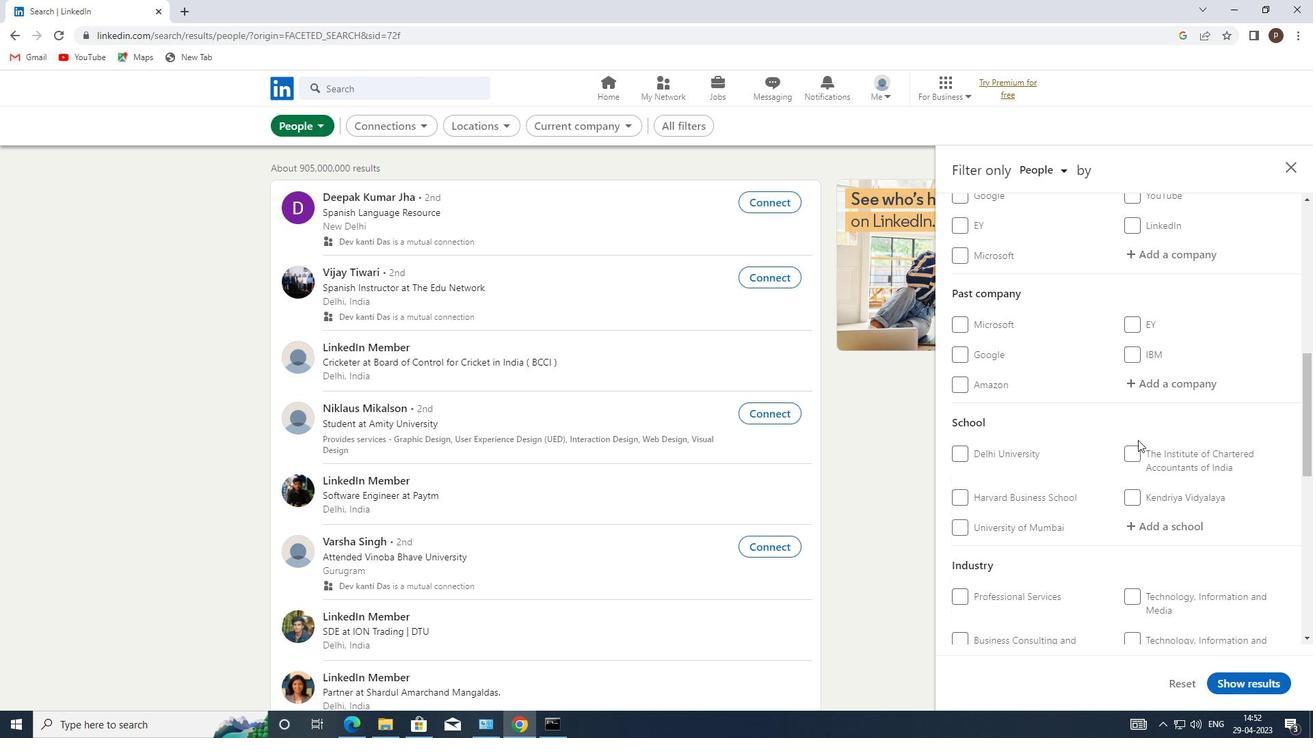 
Action: Mouse scrolled (1138, 439) with delta (0, 0)
Screenshot: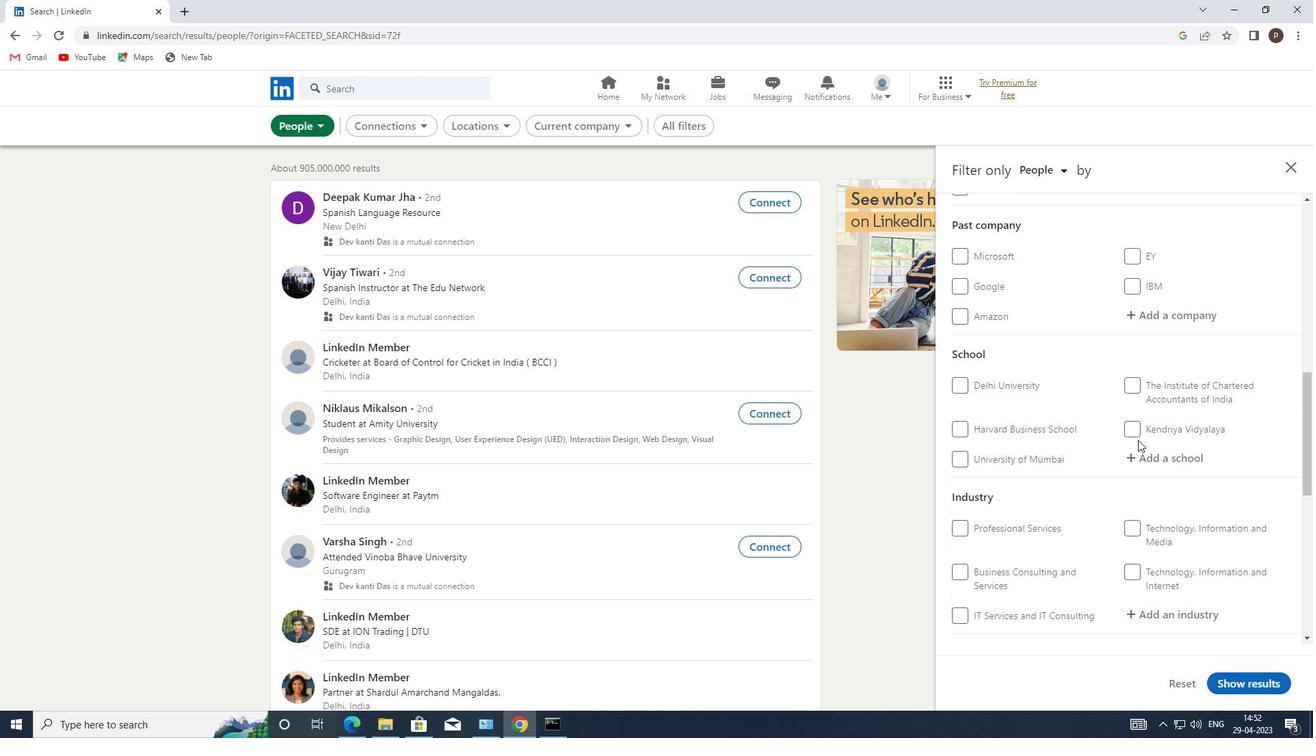 
Action: Mouse scrolled (1138, 439) with delta (0, 0)
Screenshot: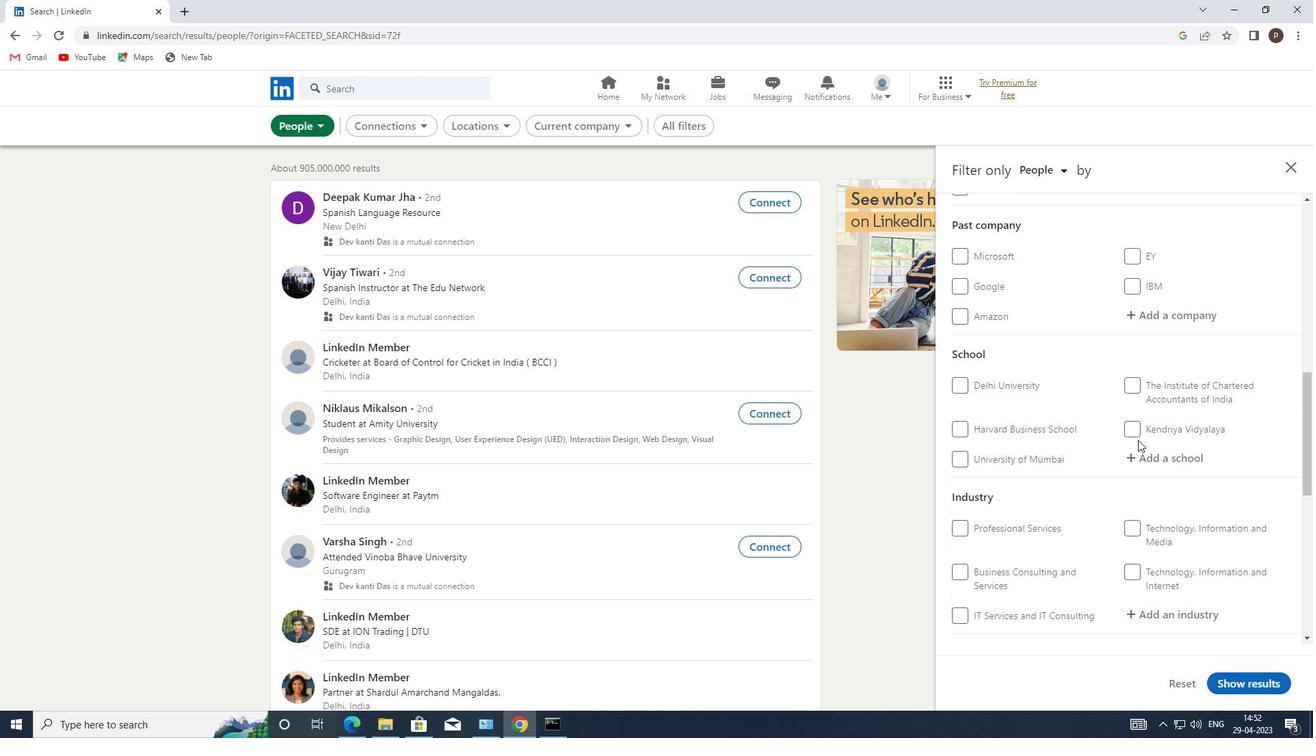
Action: Mouse scrolled (1138, 439) with delta (0, 0)
Screenshot: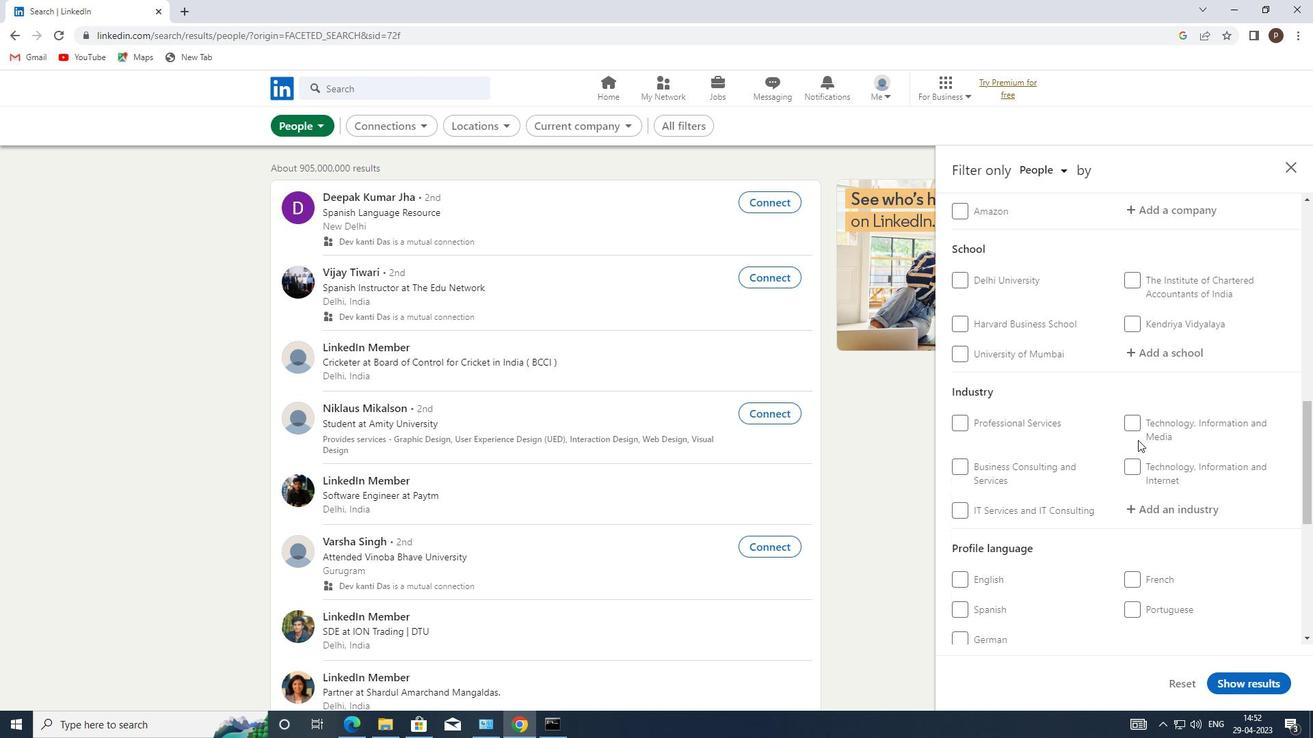 
Action: Mouse scrolled (1138, 439) with delta (0, 0)
Screenshot: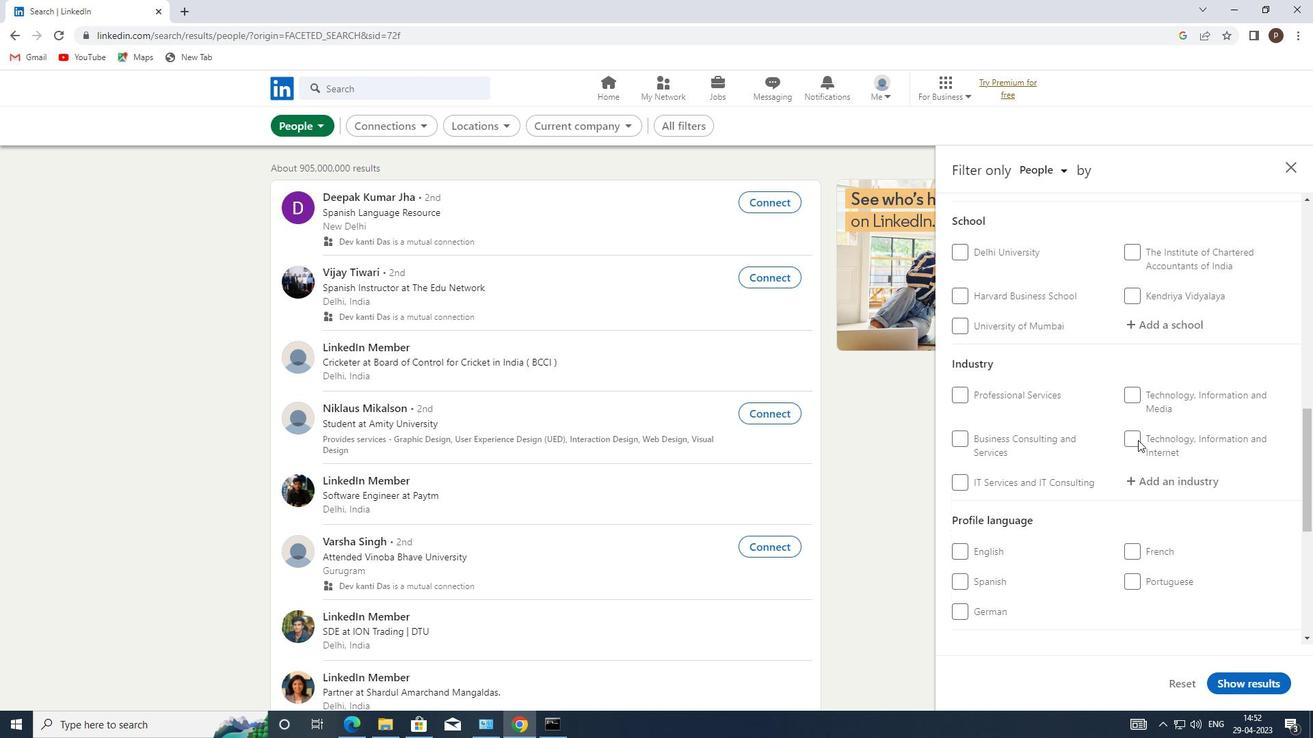 
Action: Mouse moved to (963, 444)
Screenshot: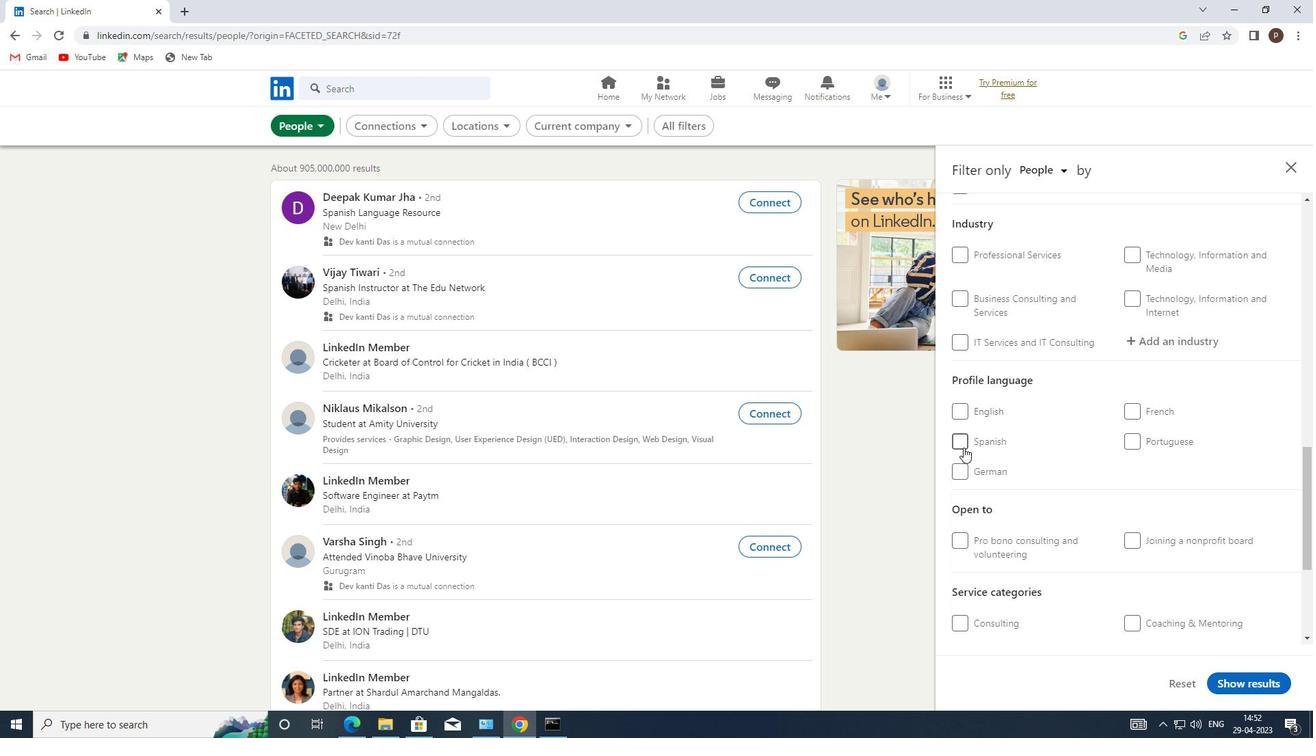 
Action: Mouse pressed left at (963, 444)
Screenshot: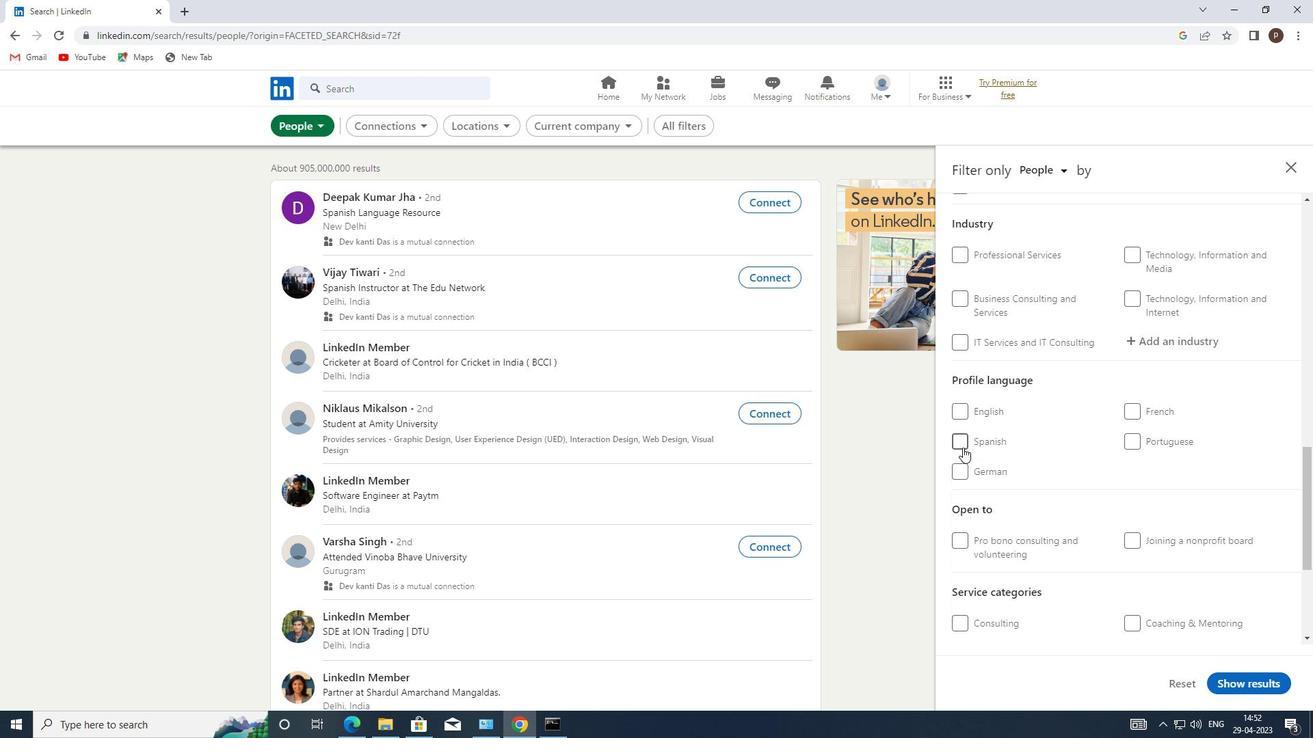 
Action: Mouse moved to (1078, 382)
Screenshot: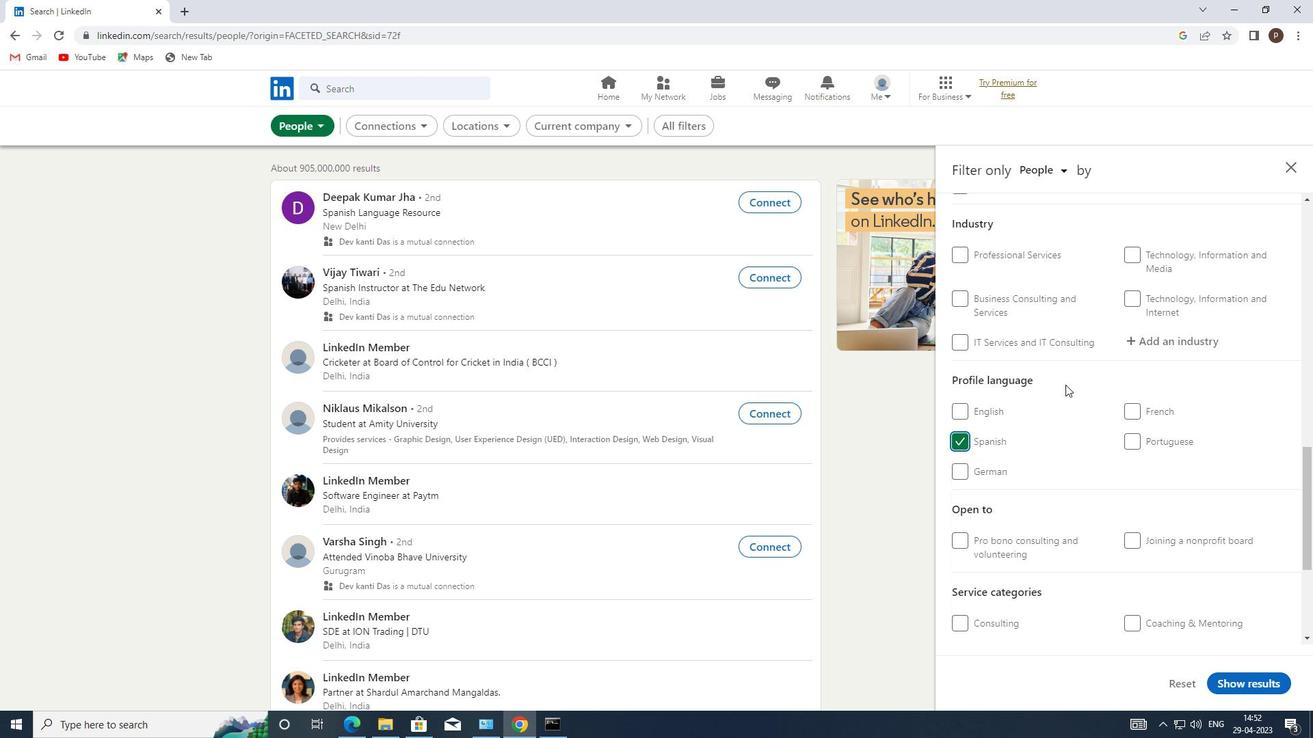 
Action: Mouse scrolled (1078, 383) with delta (0, 0)
Screenshot: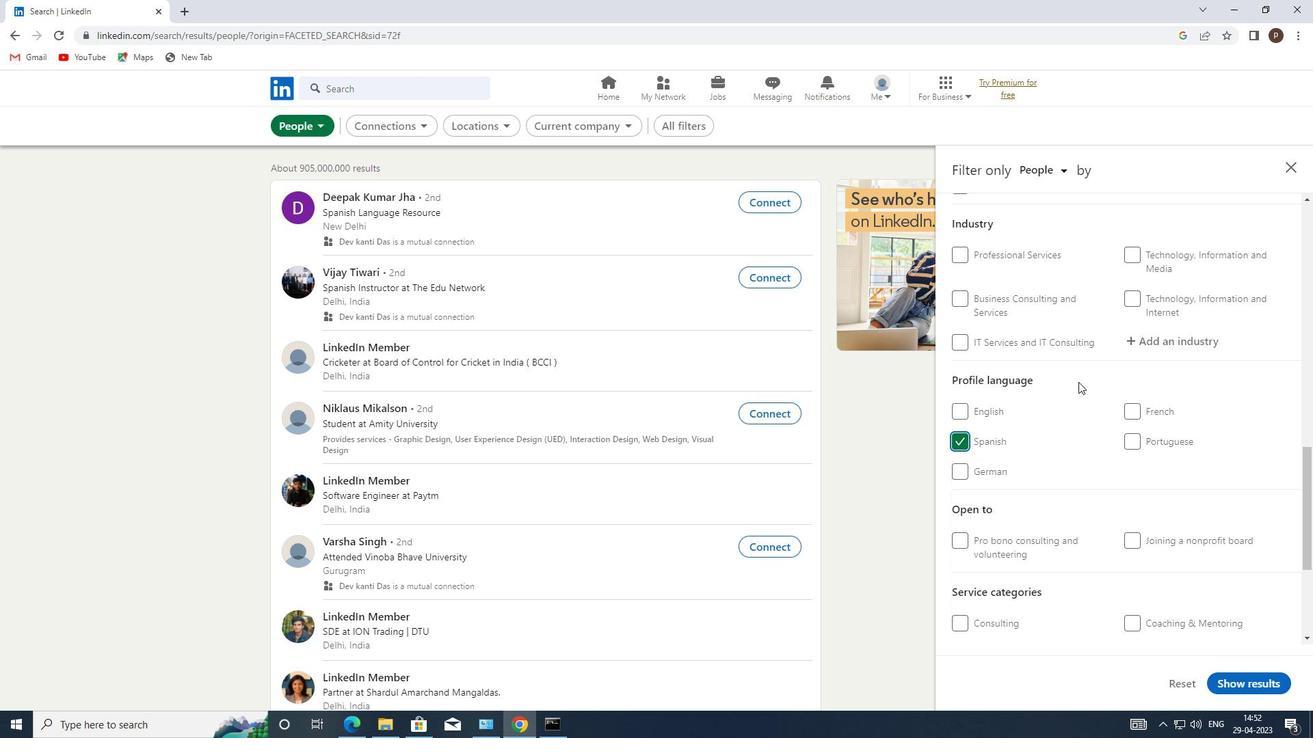 
Action: Mouse scrolled (1078, 383) with delta (0, 0)
Screenshot: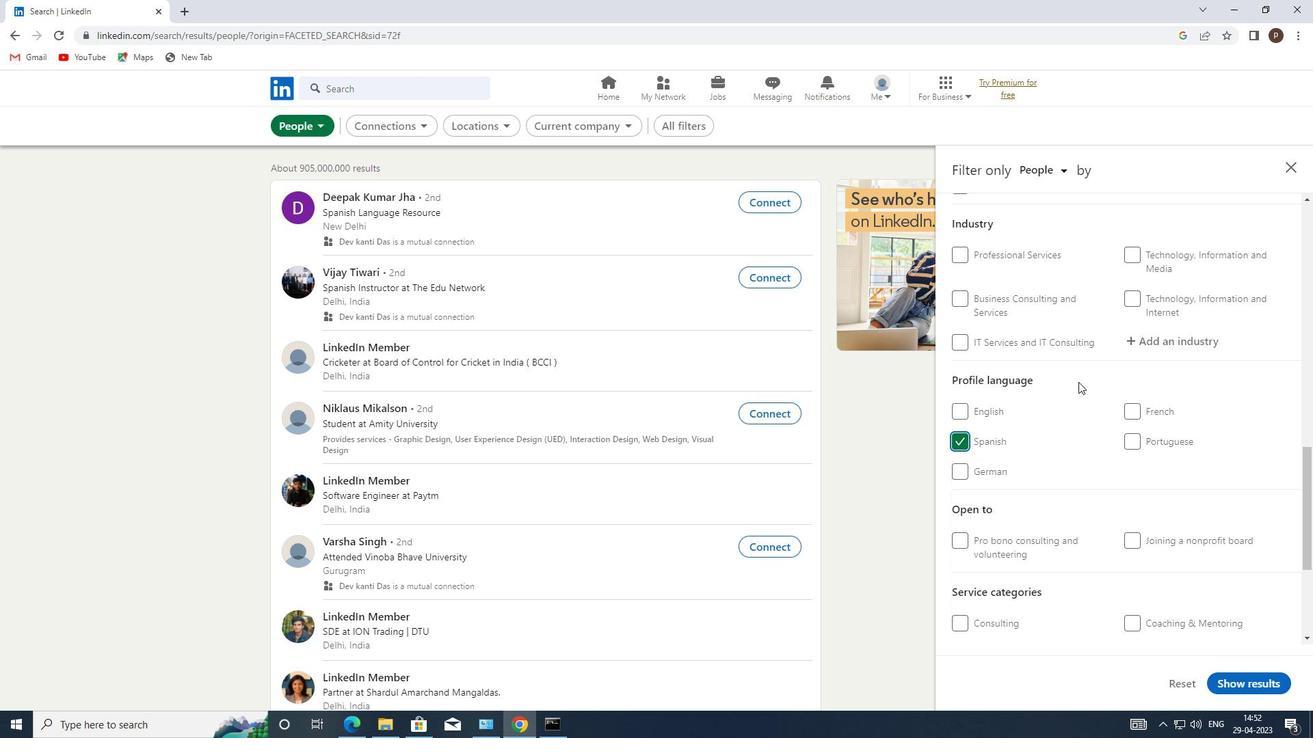 
Action: Mouse moved to (1081, 387)
Screenshot: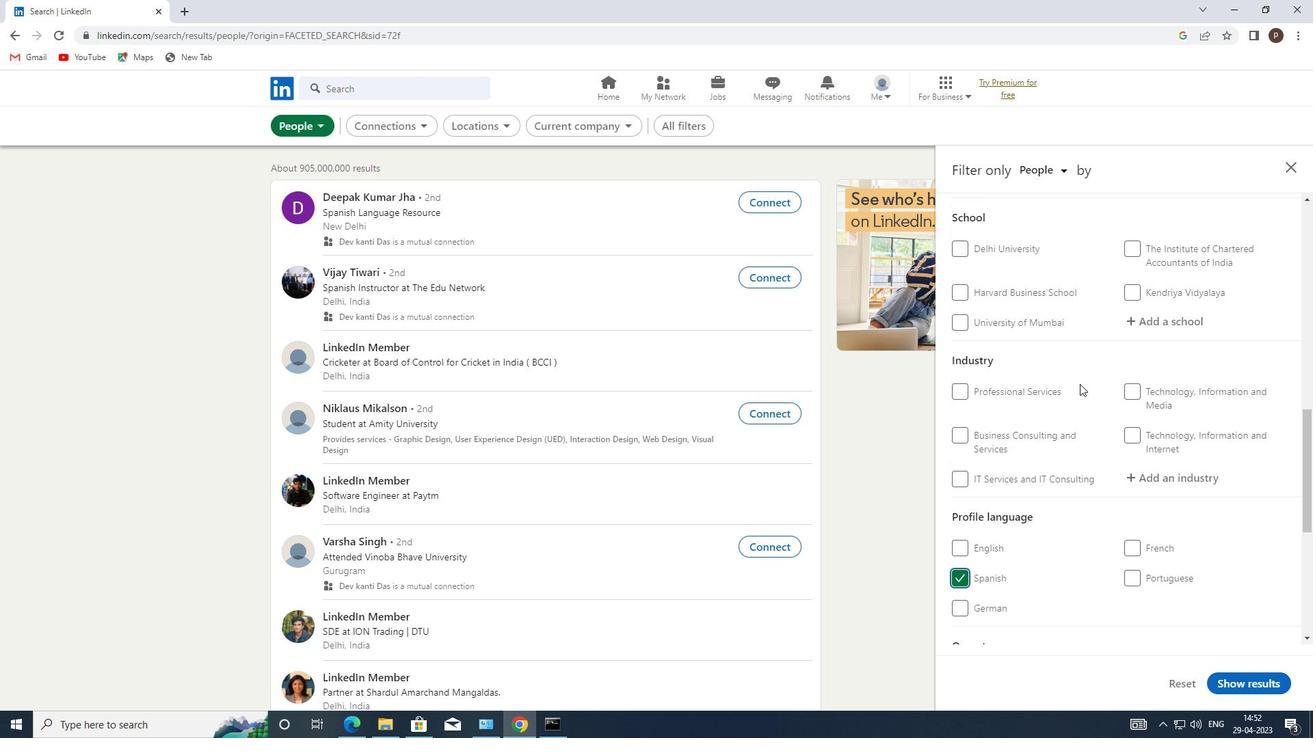 
Action: Mouse scrolled (1081, 387) with delta (0, 0)
Screenshot: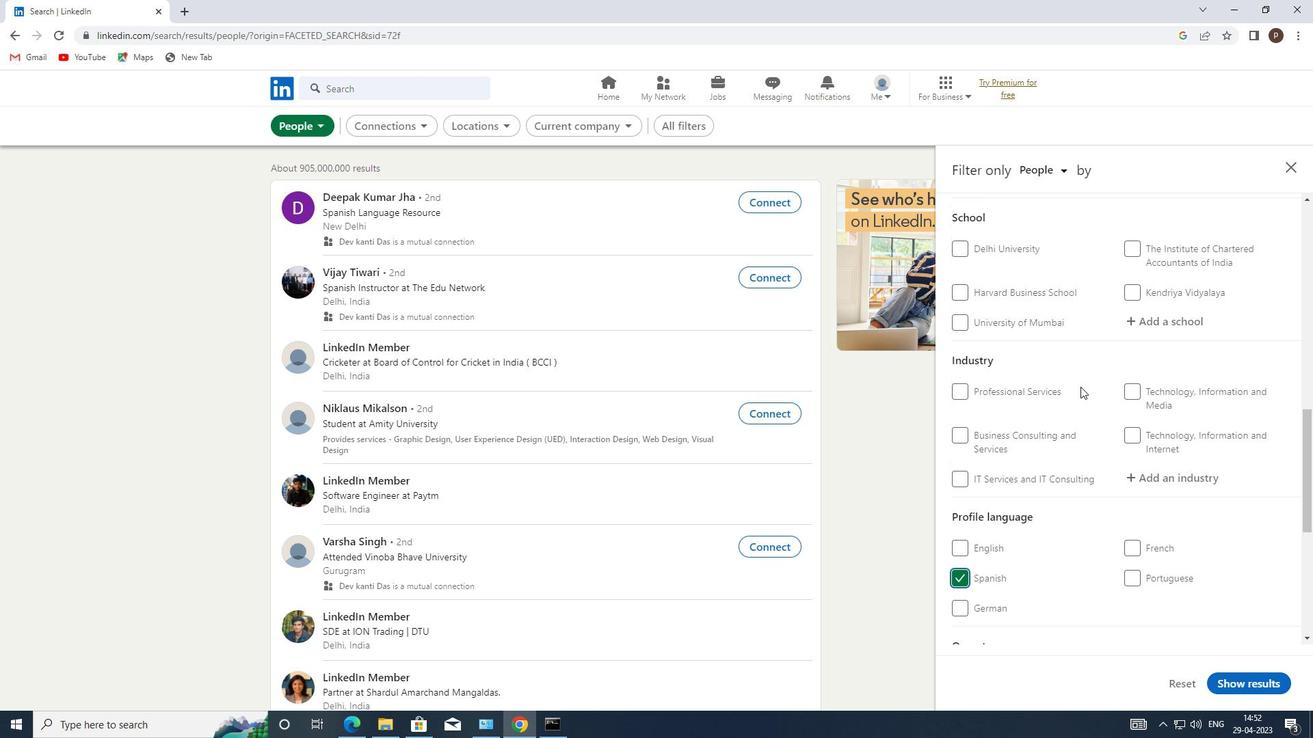 
Action: Mouse moved to (1081, 388)
Screenshot: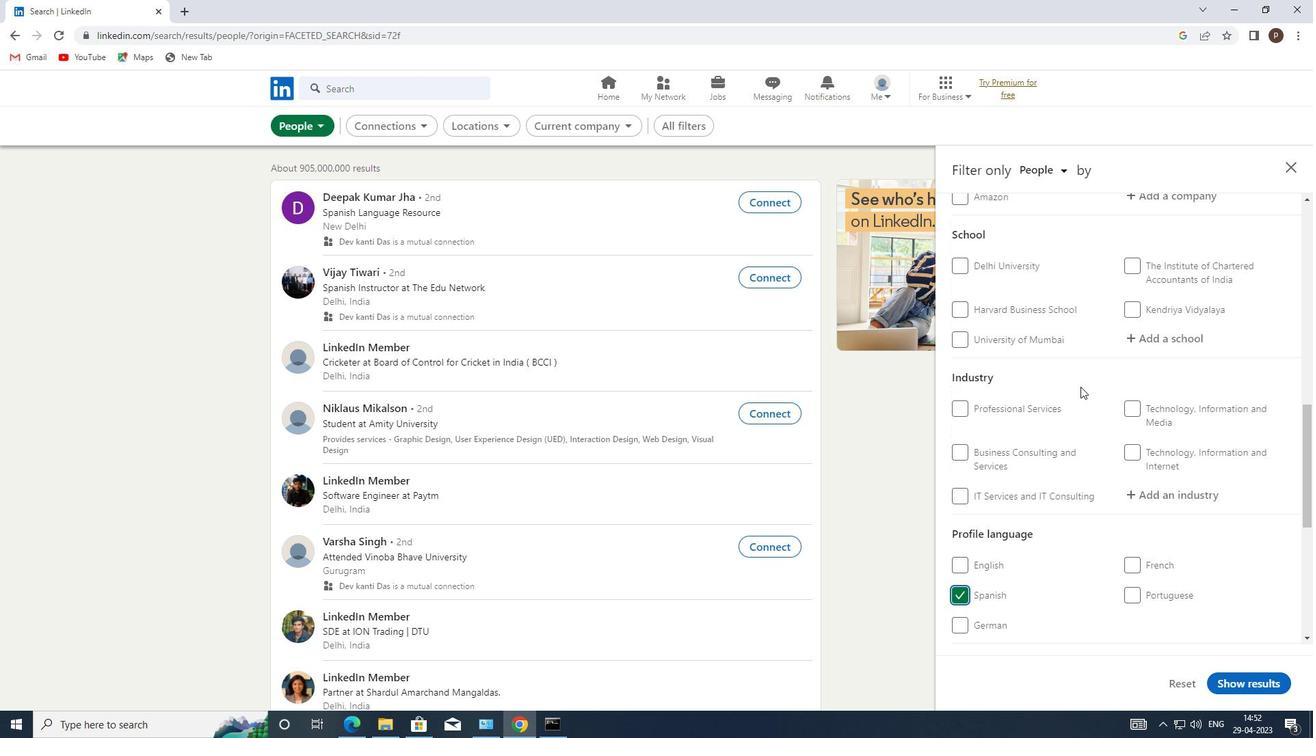 
Action: Mouse scrolled (1081, 389) with delta (0, 0)
Screenshot: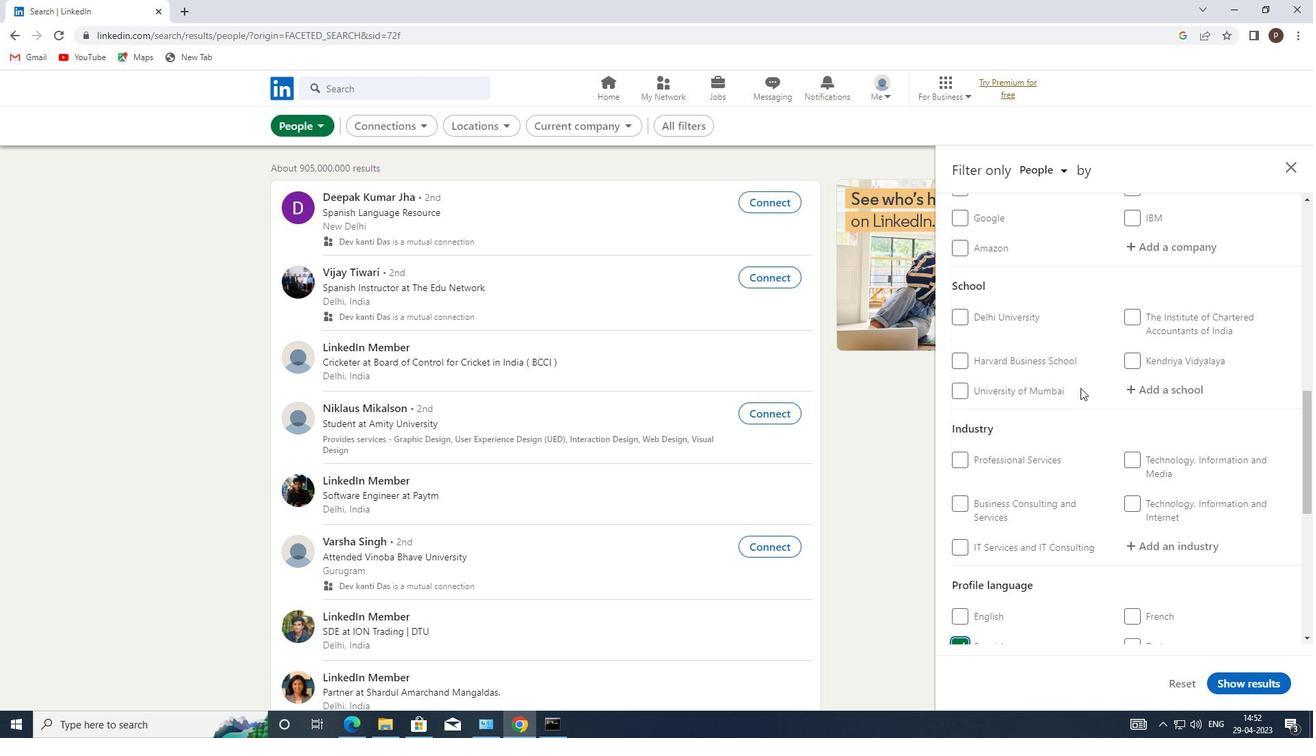 
Action: Mouse moved to (1081, 389)
Screenshot: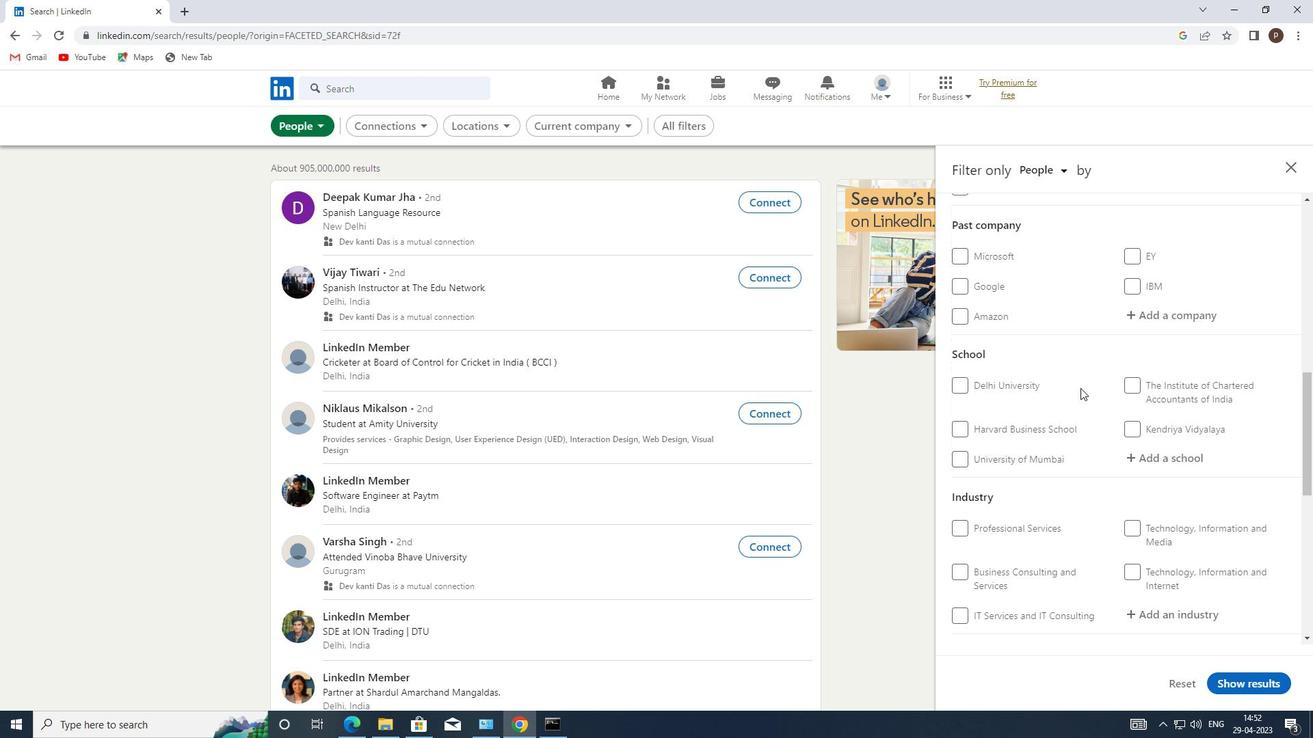 
Action: Mouse scrolled (1081, 389) with delta (0, 0)
Screenshot: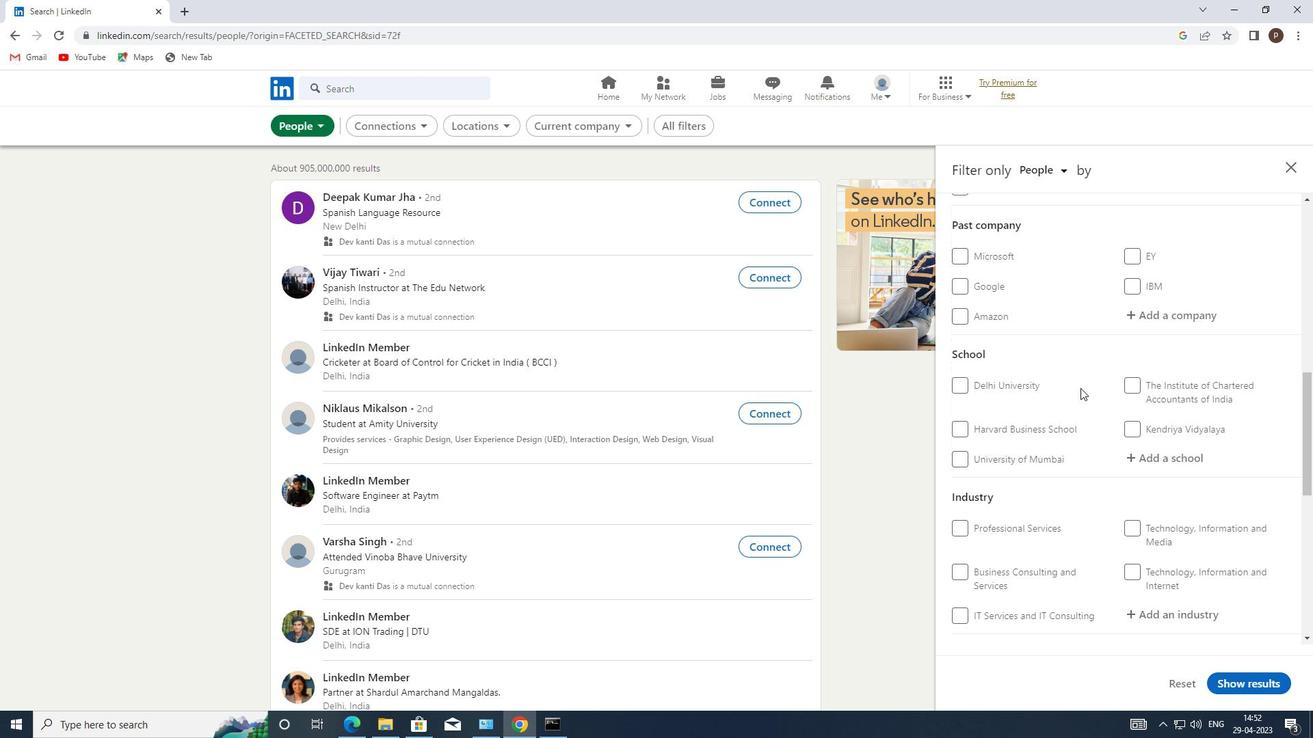 
Action: Mouse moved to (1082, 389)
Screenshot: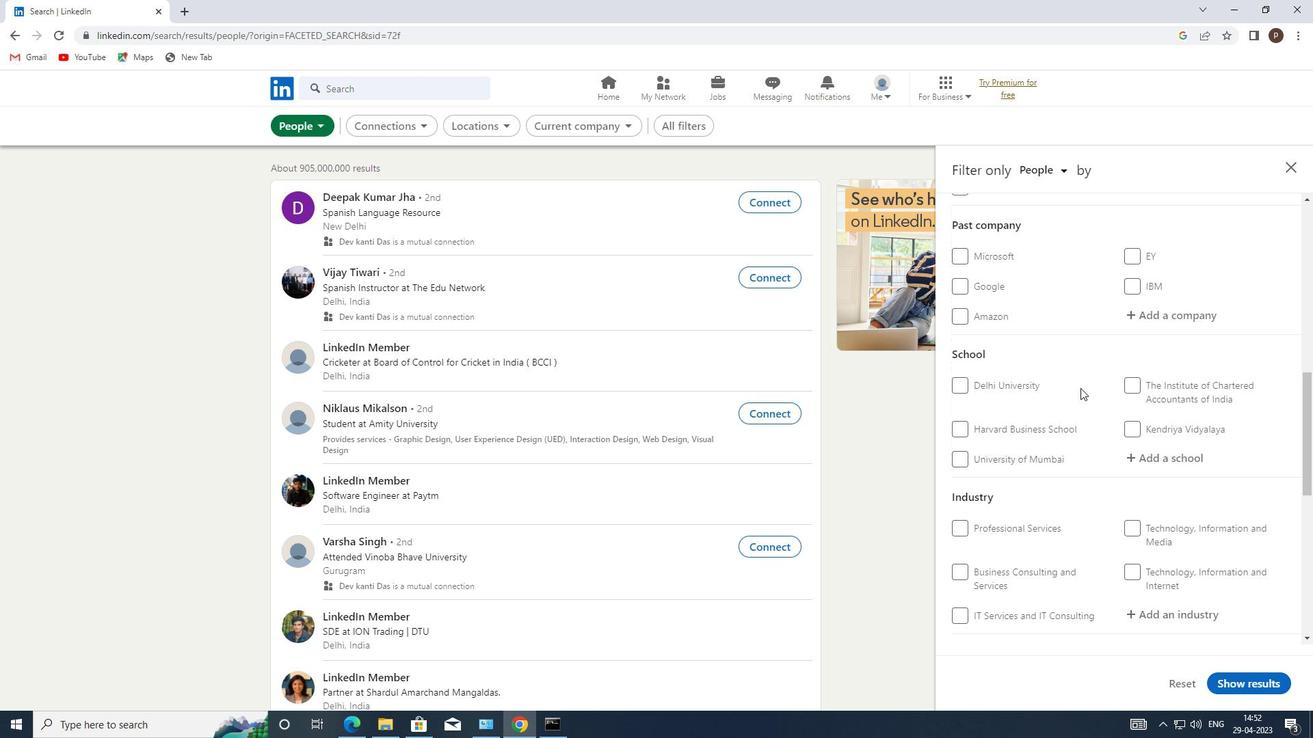 
Action: Mouse scrolled (1082, 389) with delta (0, 0)
Screenshot: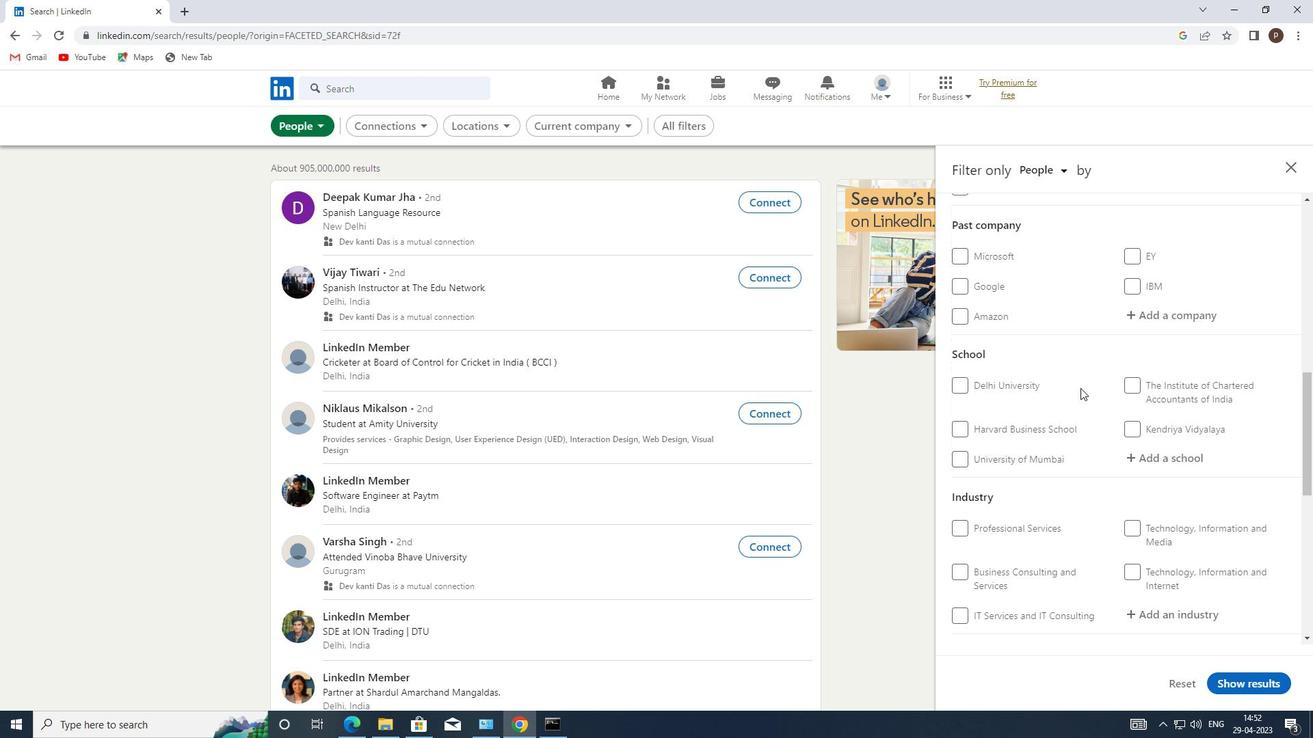 
Action: Mouse scrolled (1082, 389) with delta (0, 0)
Screenshot: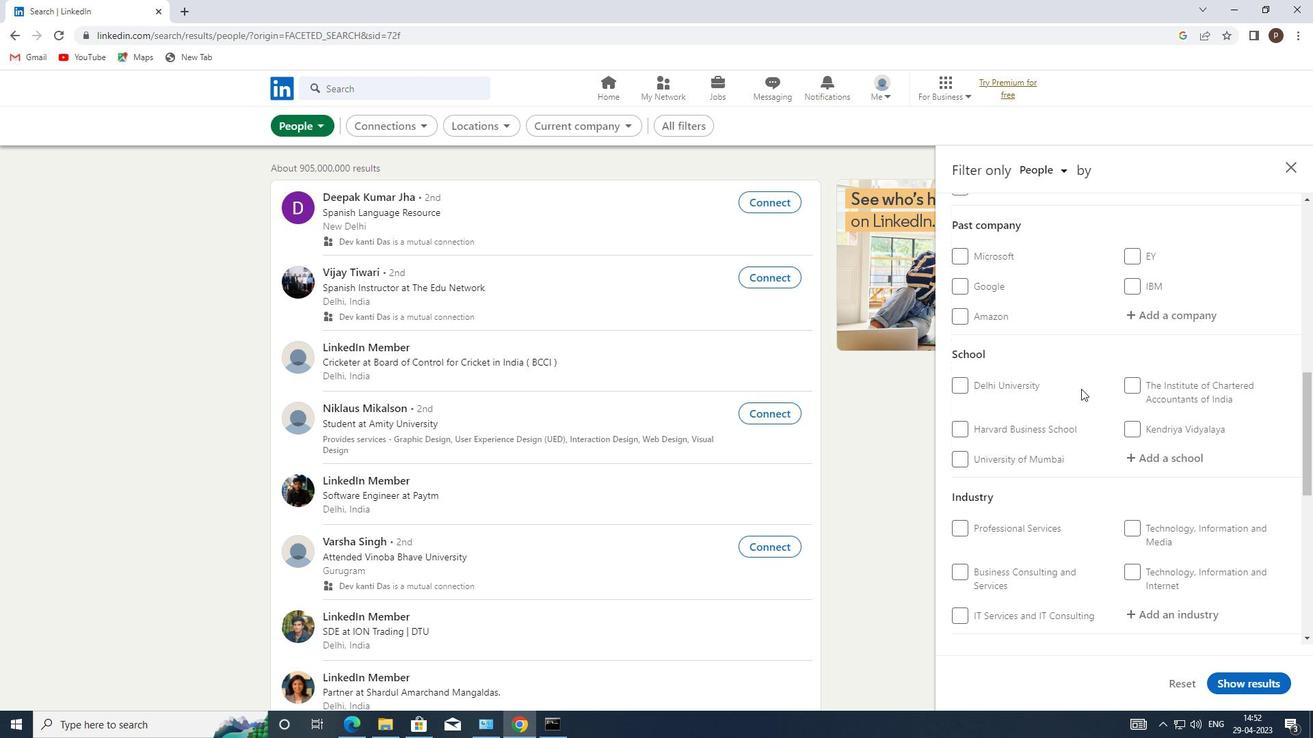 
Action: Mouse moved to (1141, 396)
Screenshot: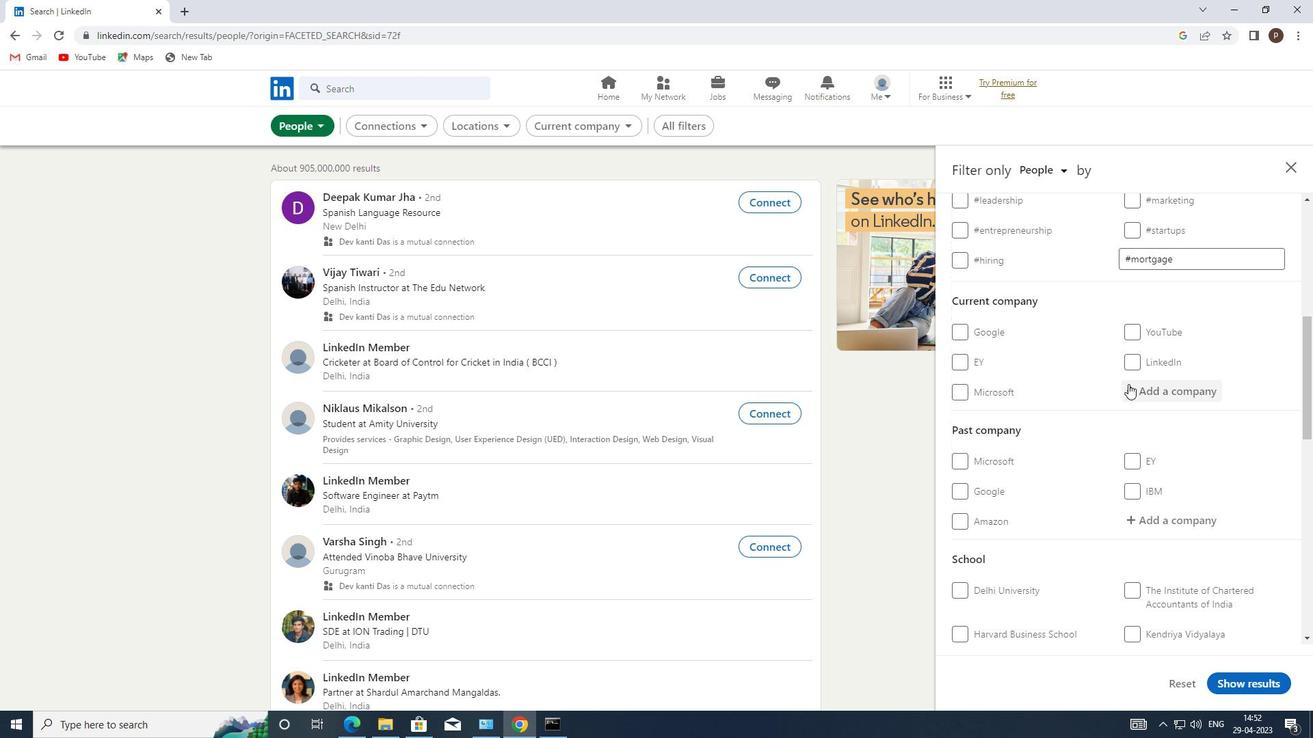 
Action: Mouse pressed left at (1141, 396)
Screenshot: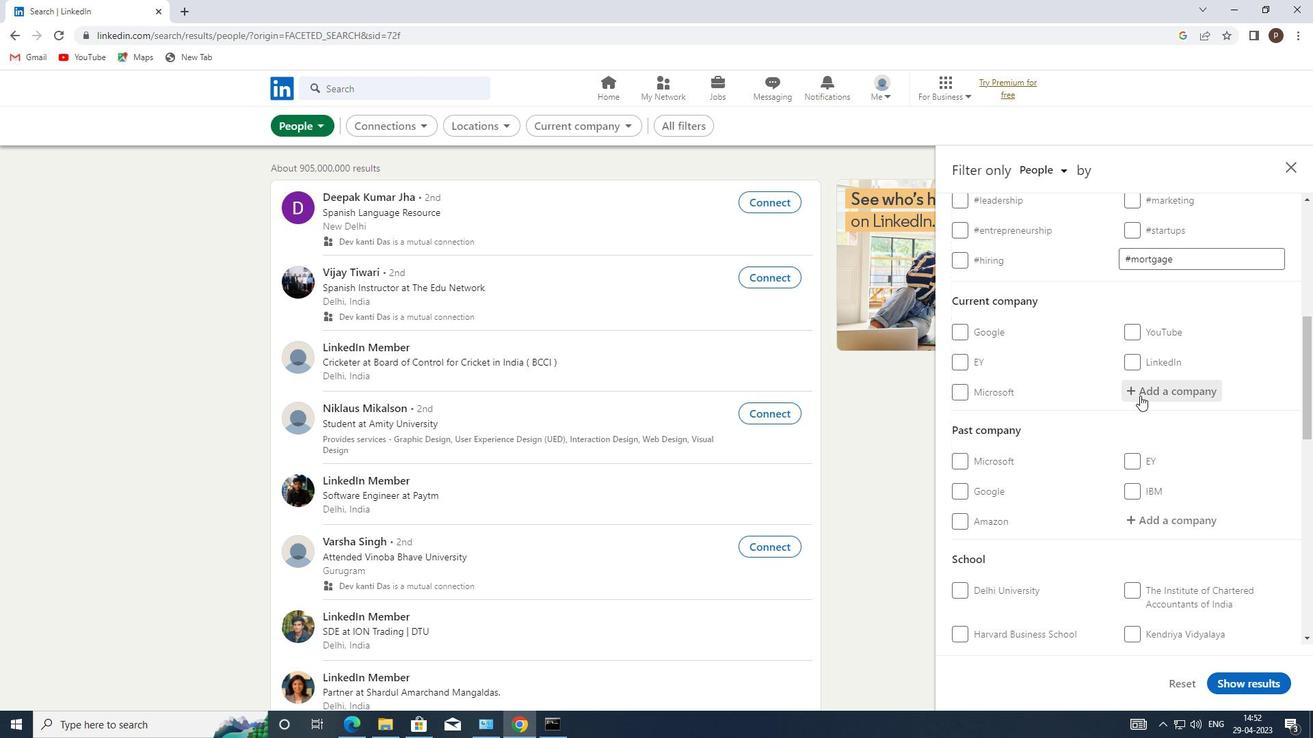 
Action: Key pressed <Key.caps_lock>O<Key.caps_lock>BEROI
Screenshot: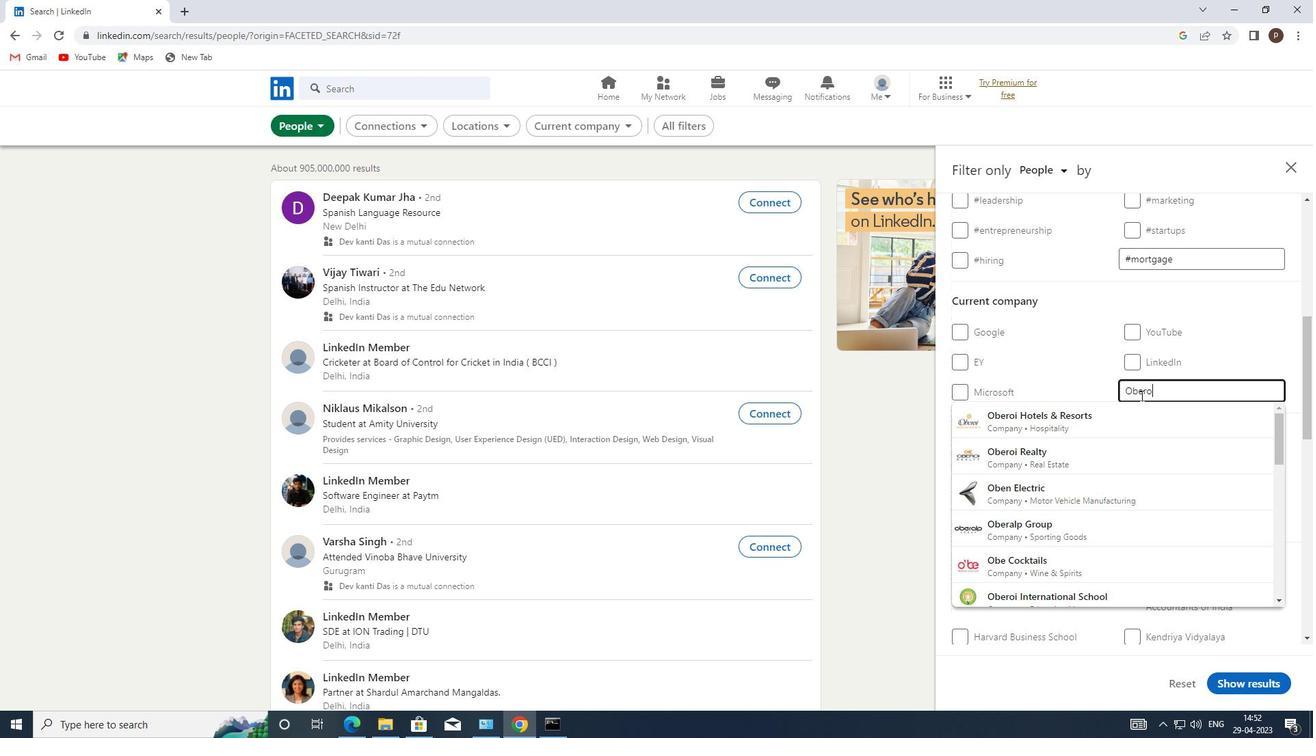 
Action: Mouse moved to (1072, 425)
Screenshot: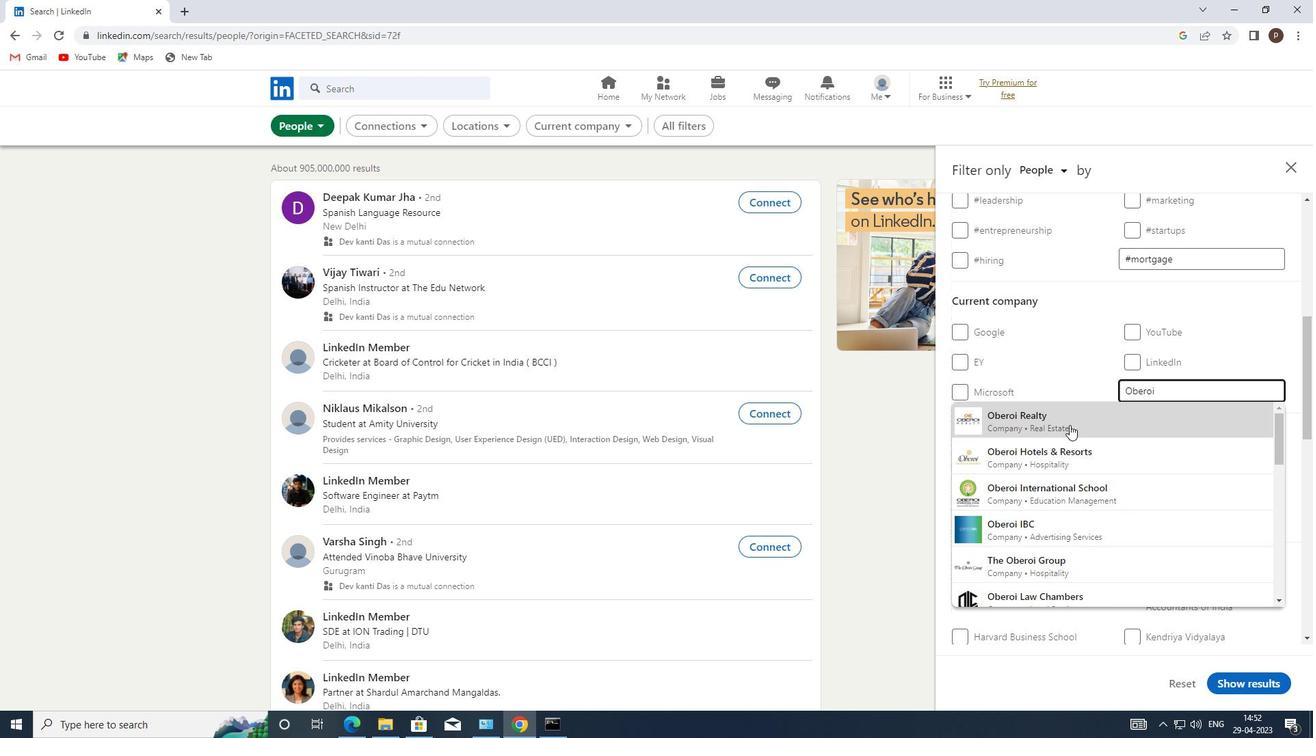 
Action: Mouse pressed left at (1072, 425)
Screenshot: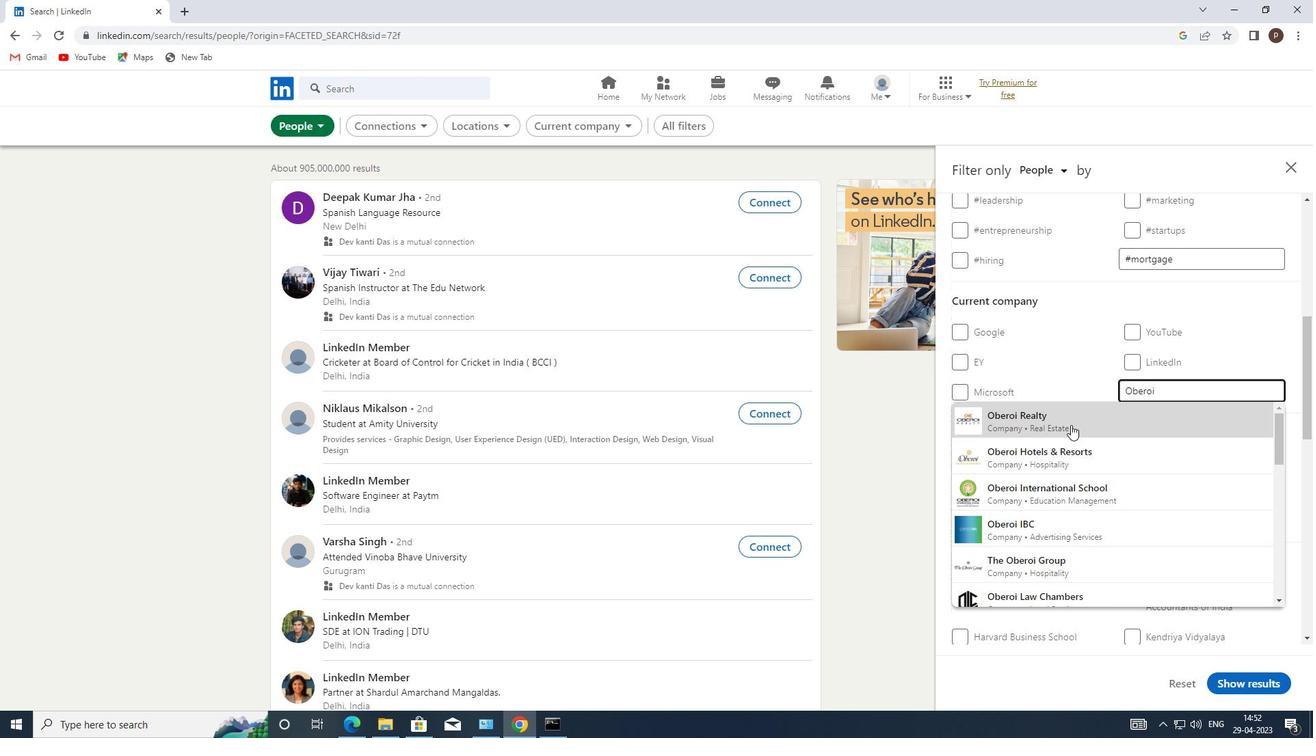 
Action: Mouse moved to (1071, 422)
Screenshot: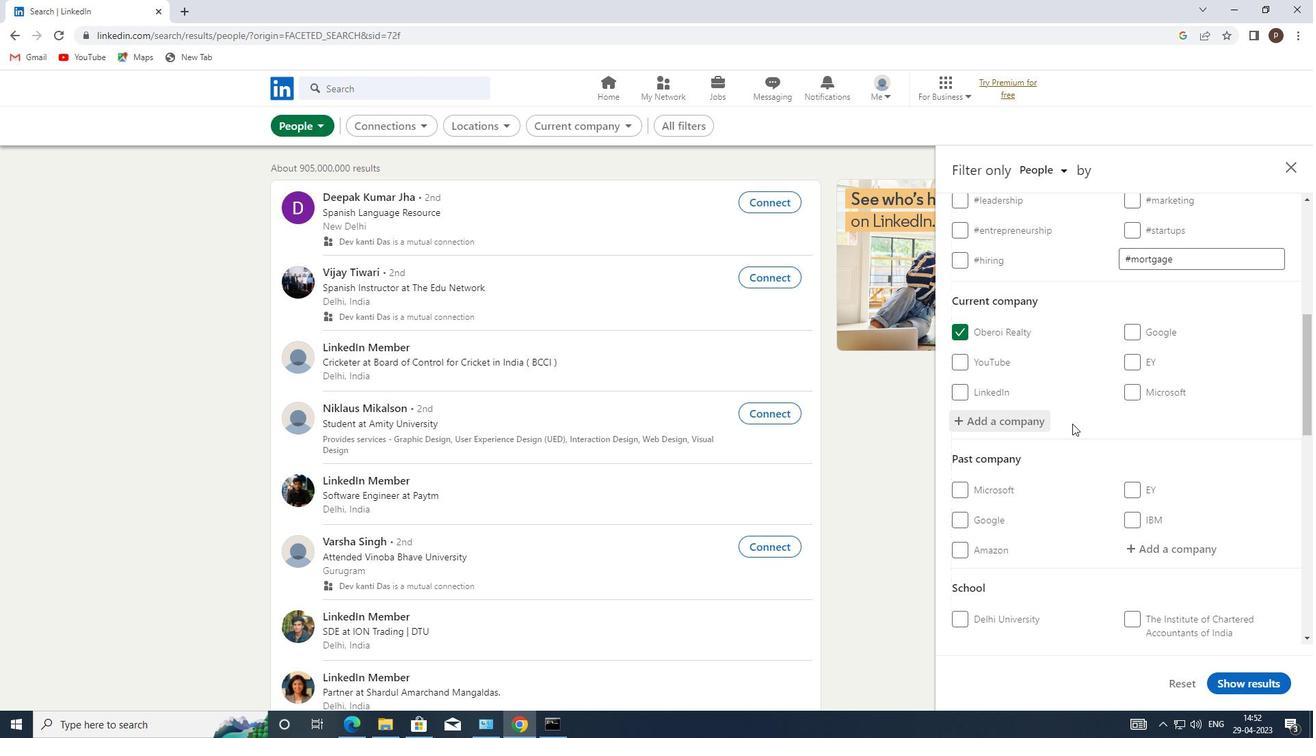 
Action: Mouse scrolled (1071, 422) with delta (0, 0)
Screenshot: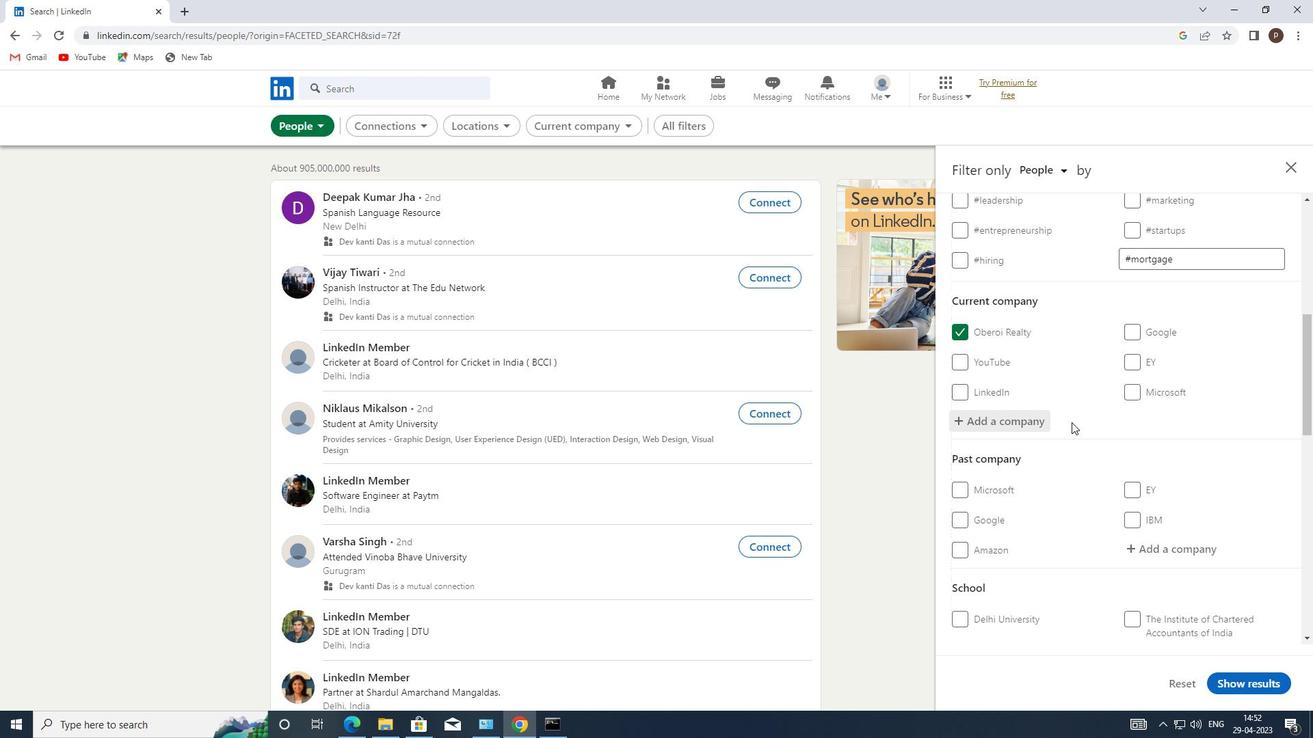 
Action: Mouse scrolled (1071, 422) with delta (0, 0)
Screenshot: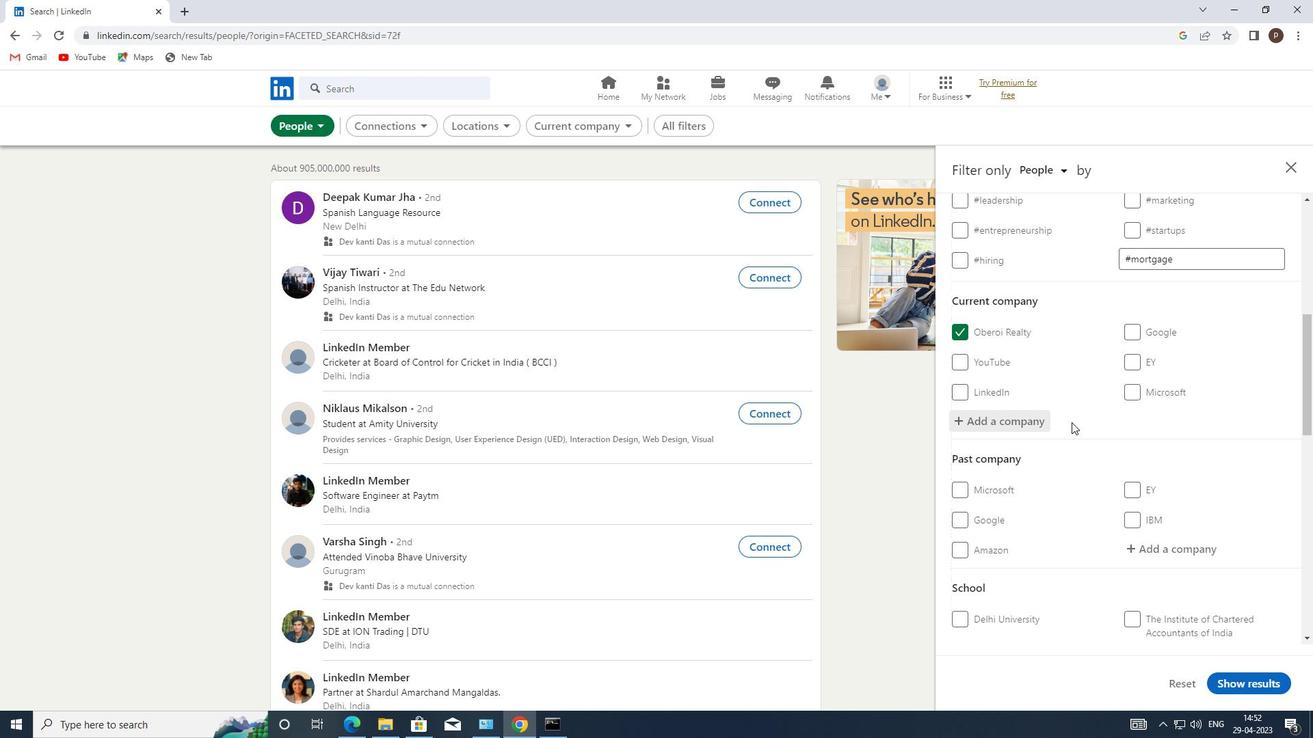 
Action: Mouse moved to (1102, 437)
Screenshot: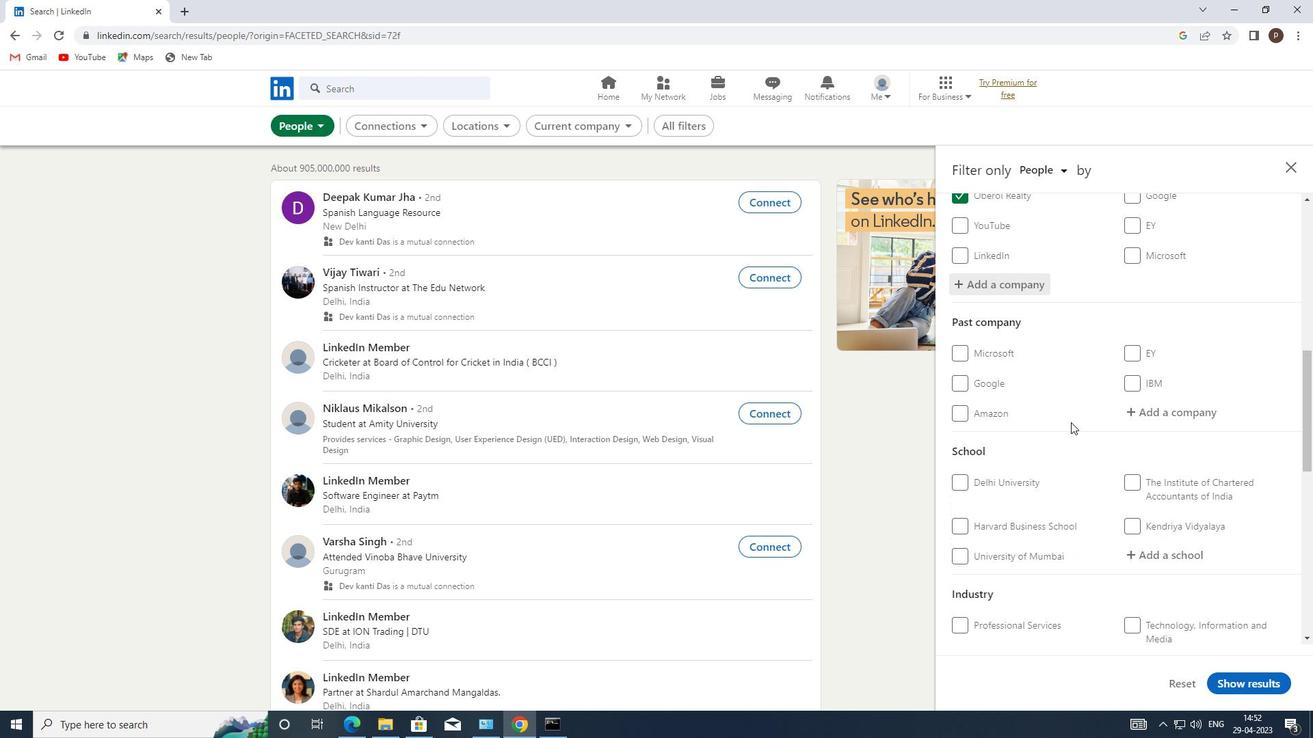 
Action: Mouse scrolled (1102, 437) with delta (0, 0)
Screenshot: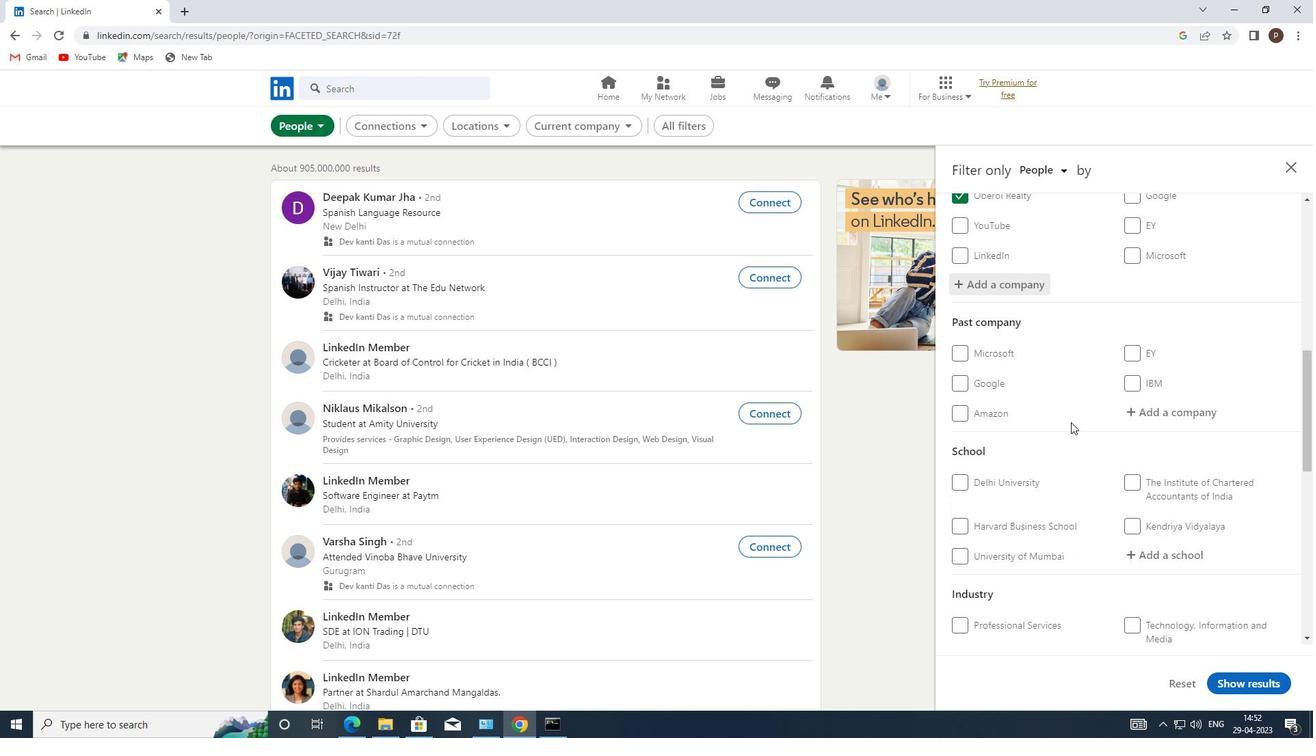 
Action: Mouse moved to (1102, 439)
Screenshot: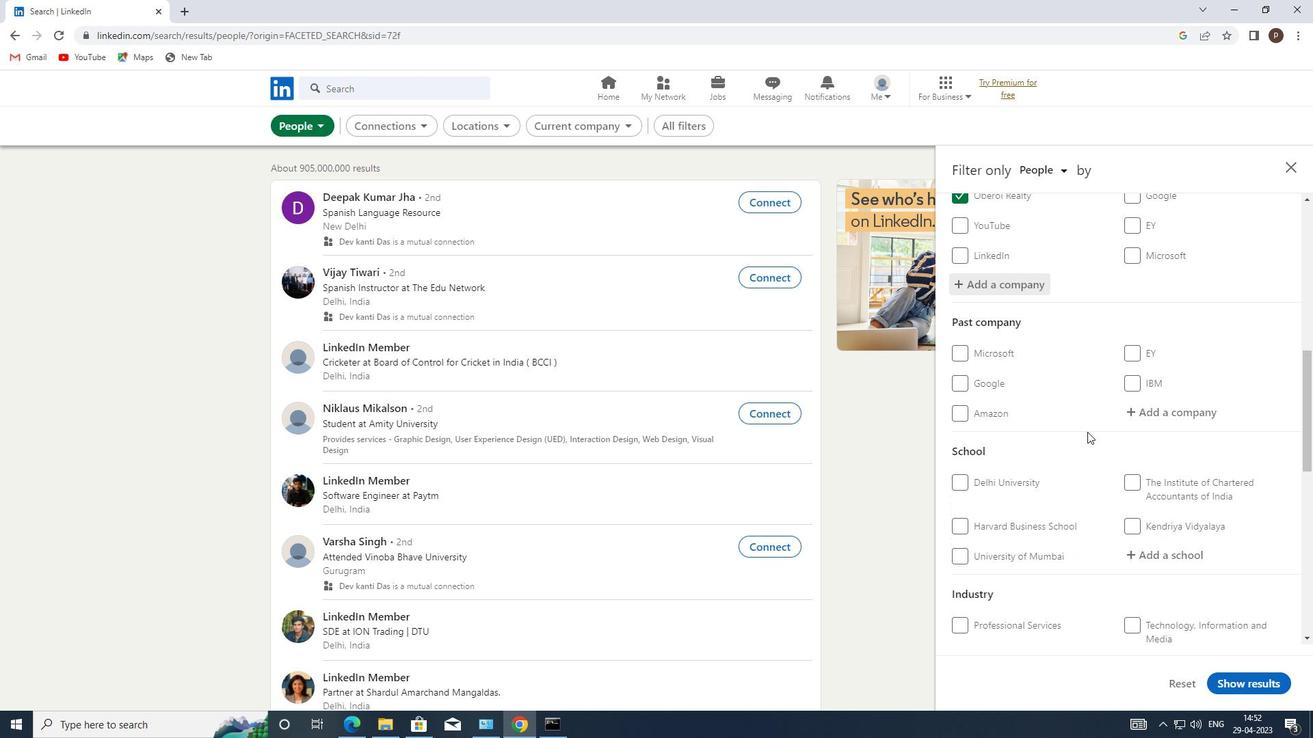 
Action: Mouse scrolled (1102, 438) with delta (0, 0)
Screenshot: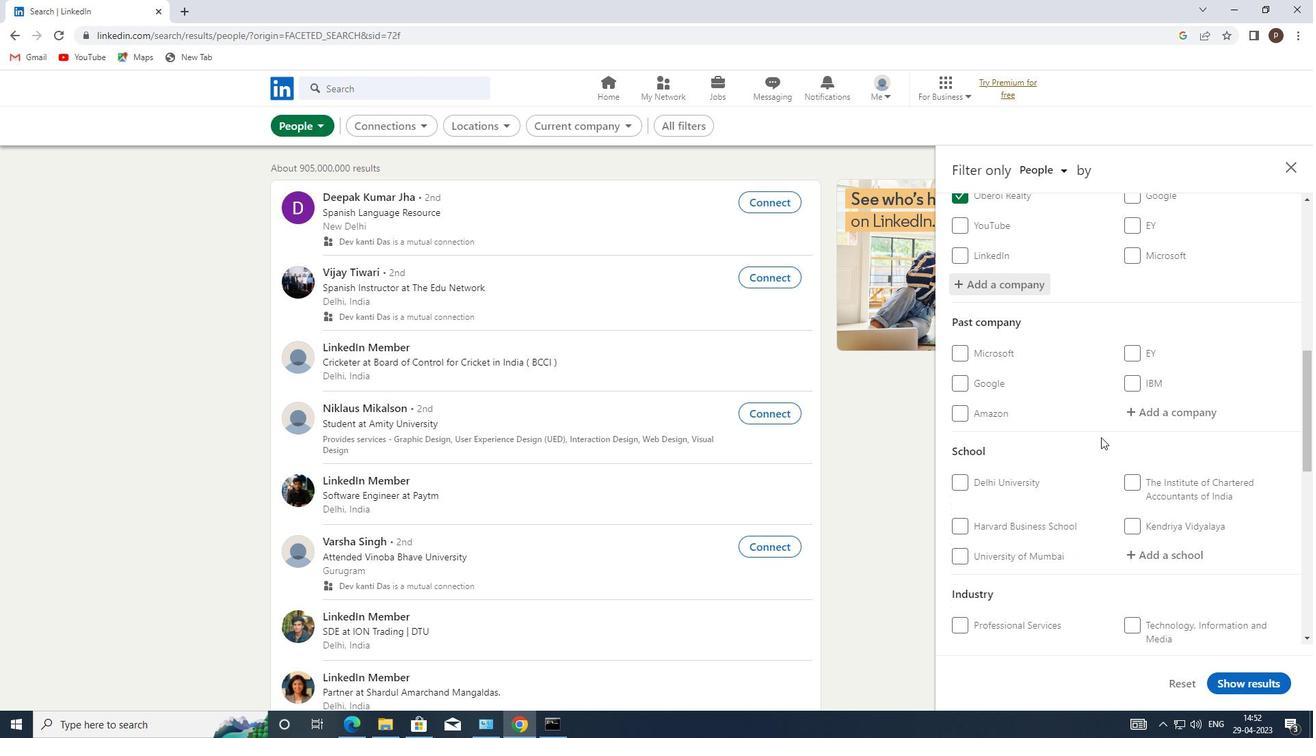 
Action: Mouse moved to (1169, 435)
Screenshot: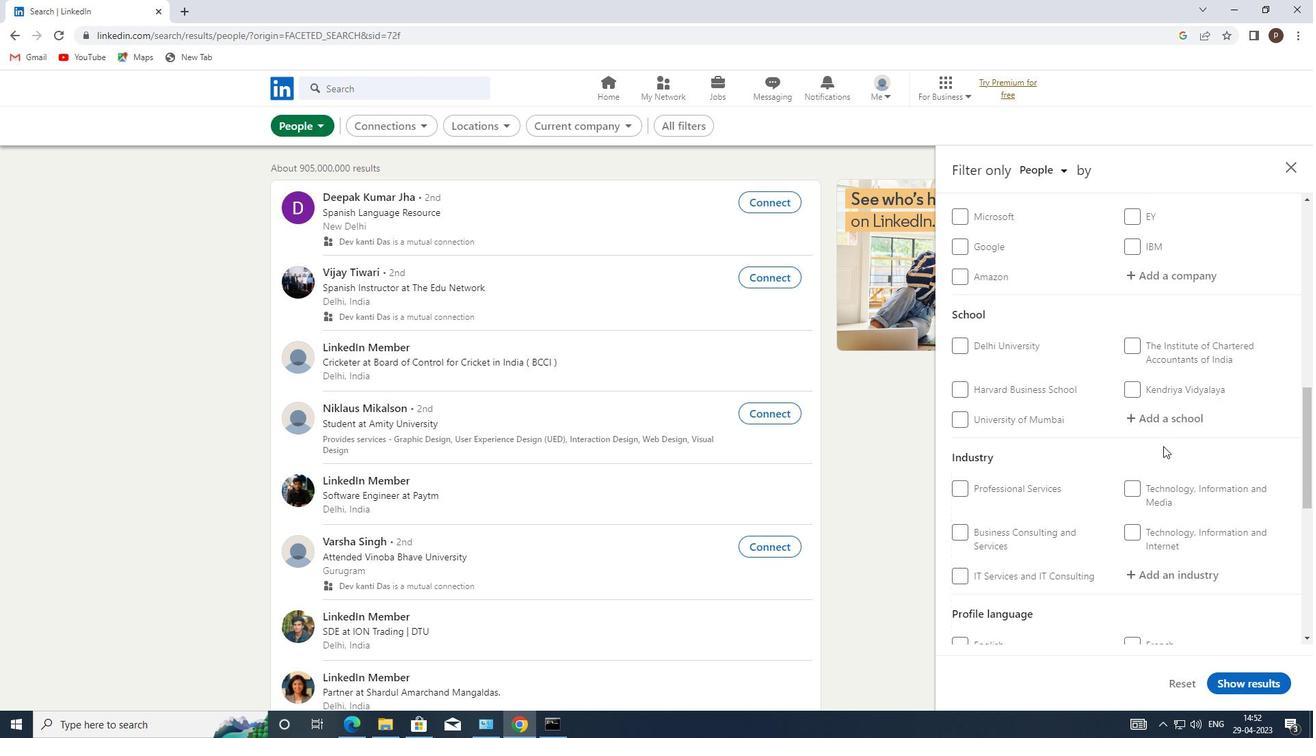 
Action: Mouse pressed left at (1169, 435)
Screenshot: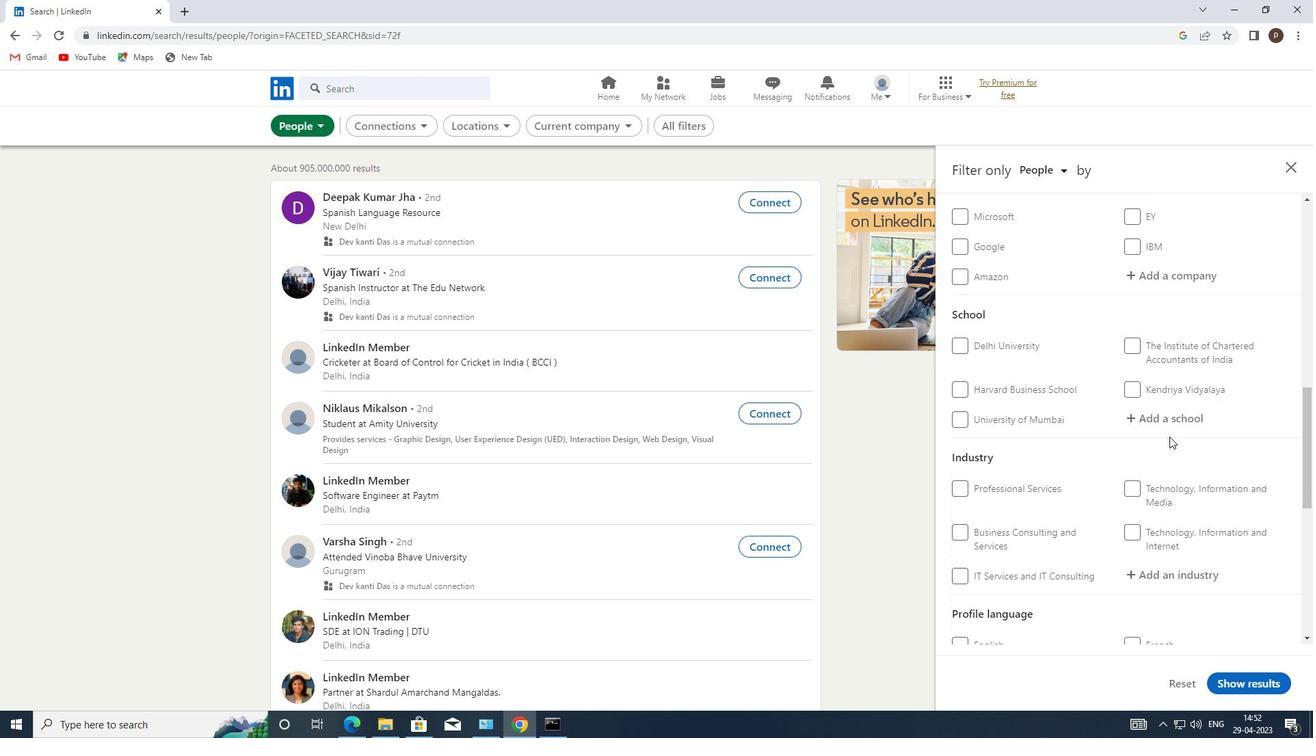 
Action: Mouse moved to (1166, 419)
Screenshot: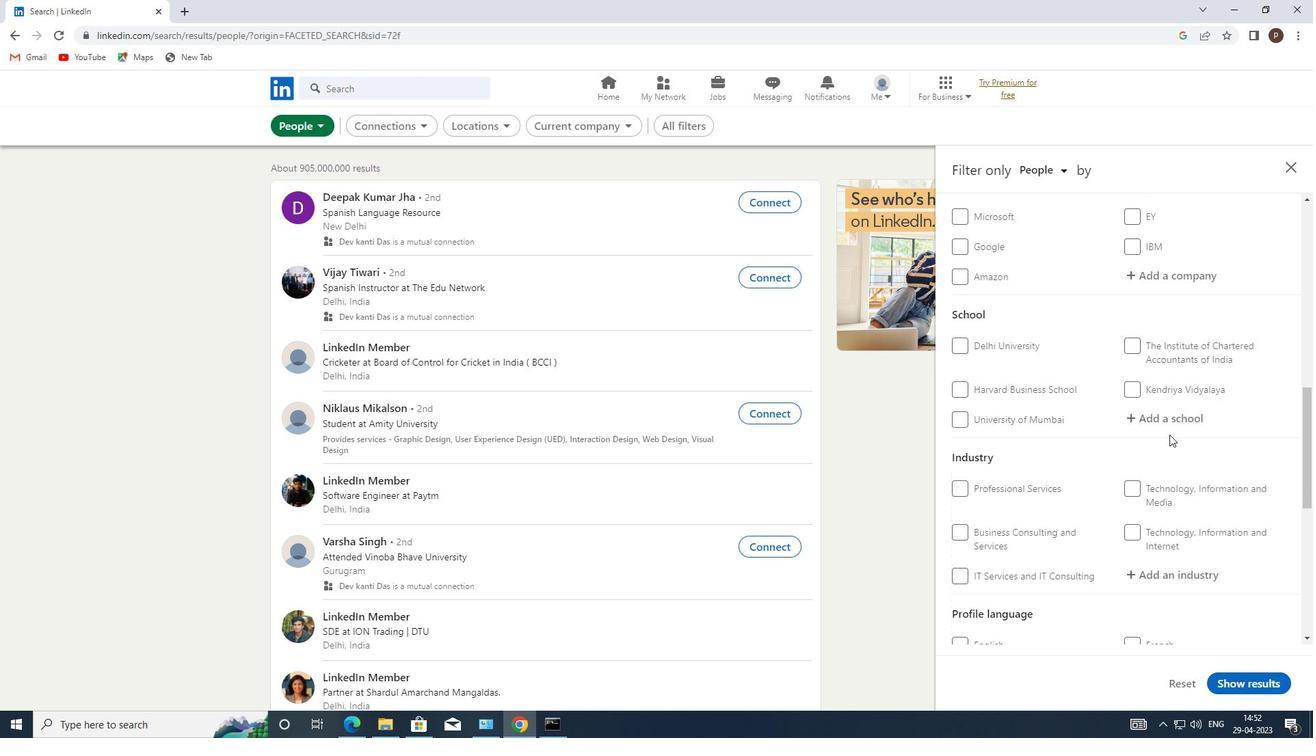 
Action: Mouse pressed left at (1166, 419)
Screenshot: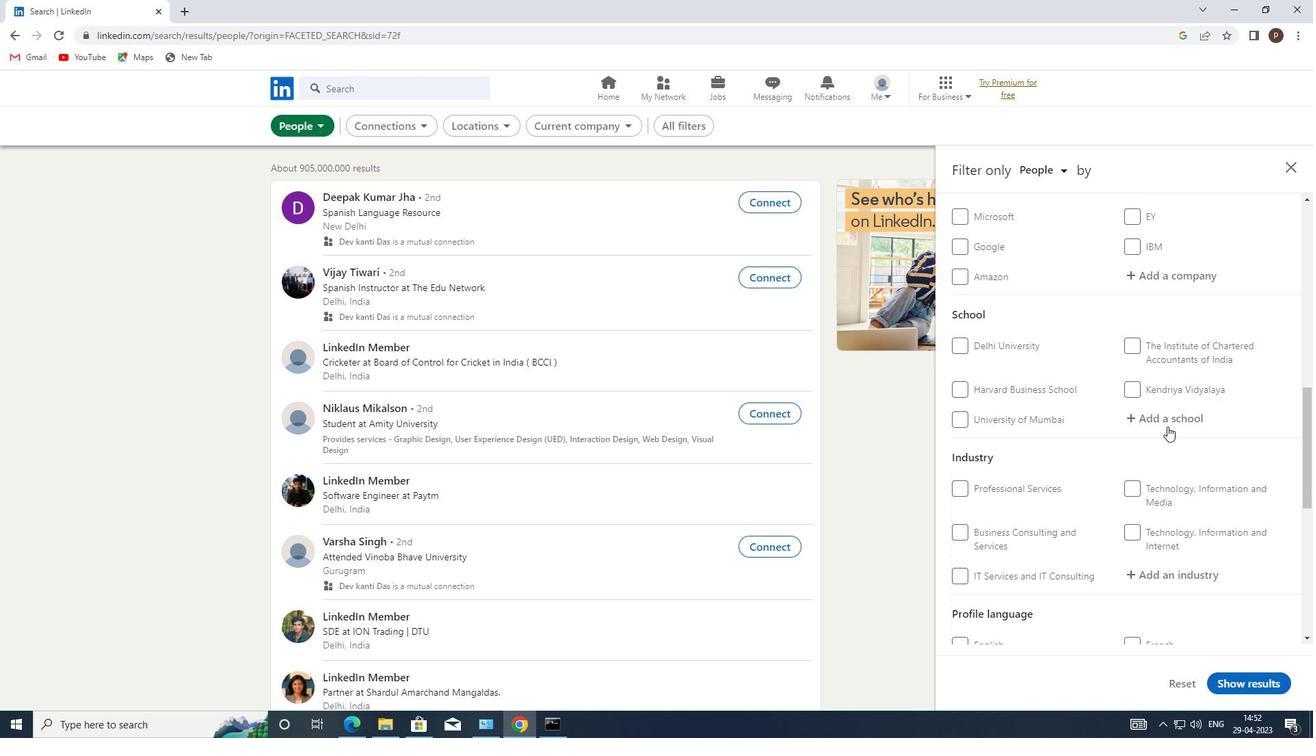 
Action: Mouse pressed left at (1166, 419)
Screenshot: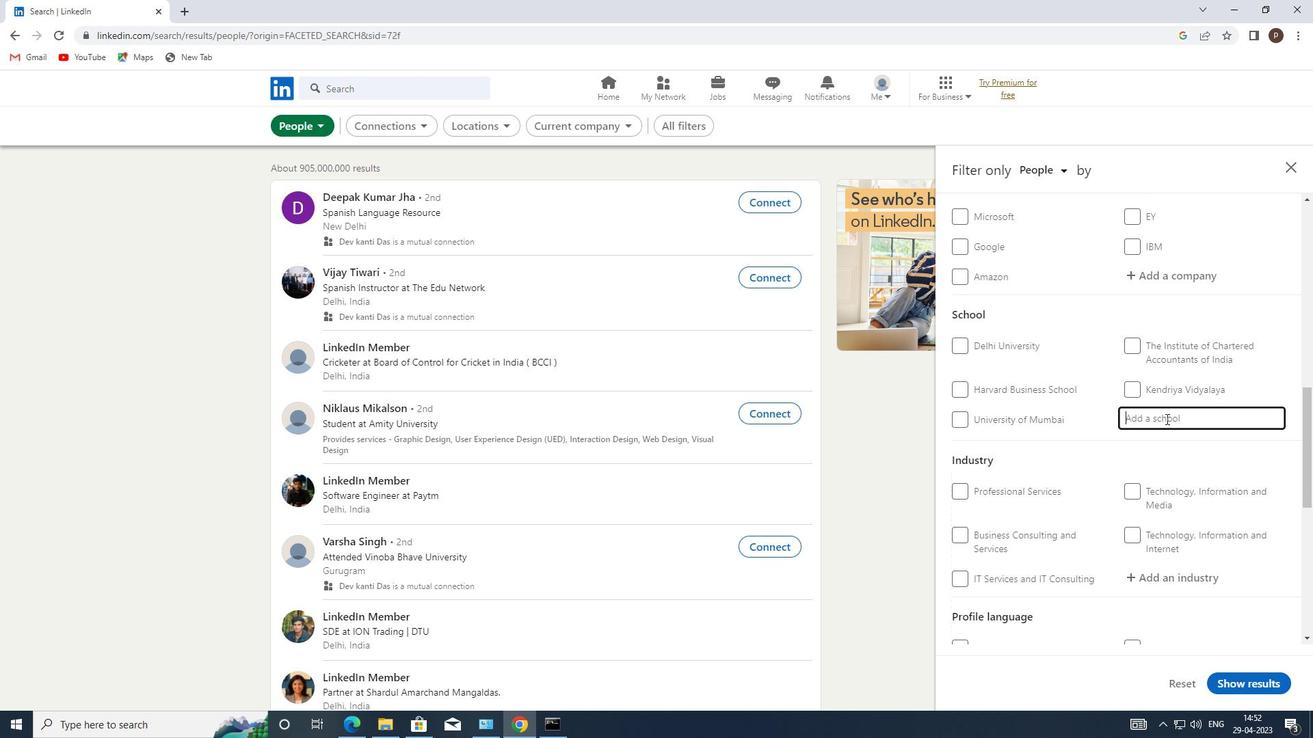 
Action: Key pressed <Key.caps_lock>REVA<Key.space><Key.caps_lock>U<Key.caps_lock>NI
Screenshot: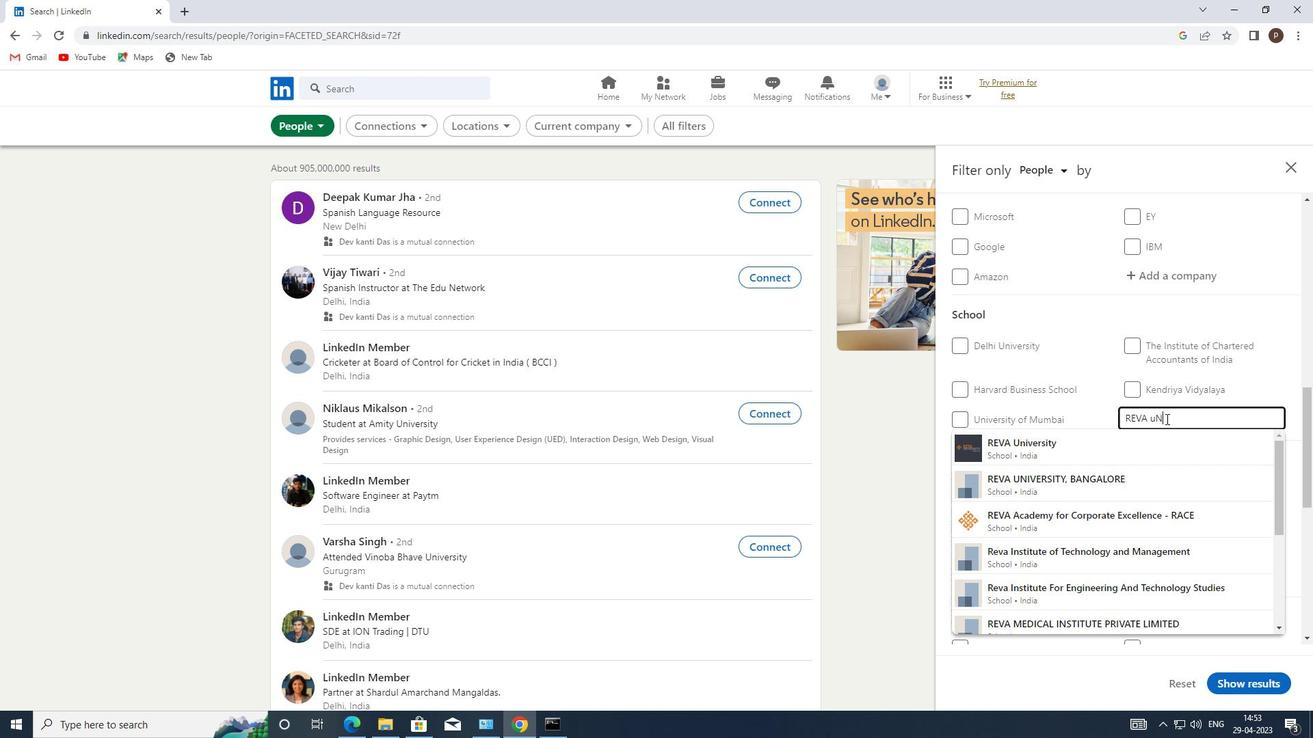 
Action: Mouse moved to (1090, 441)
Screenshot: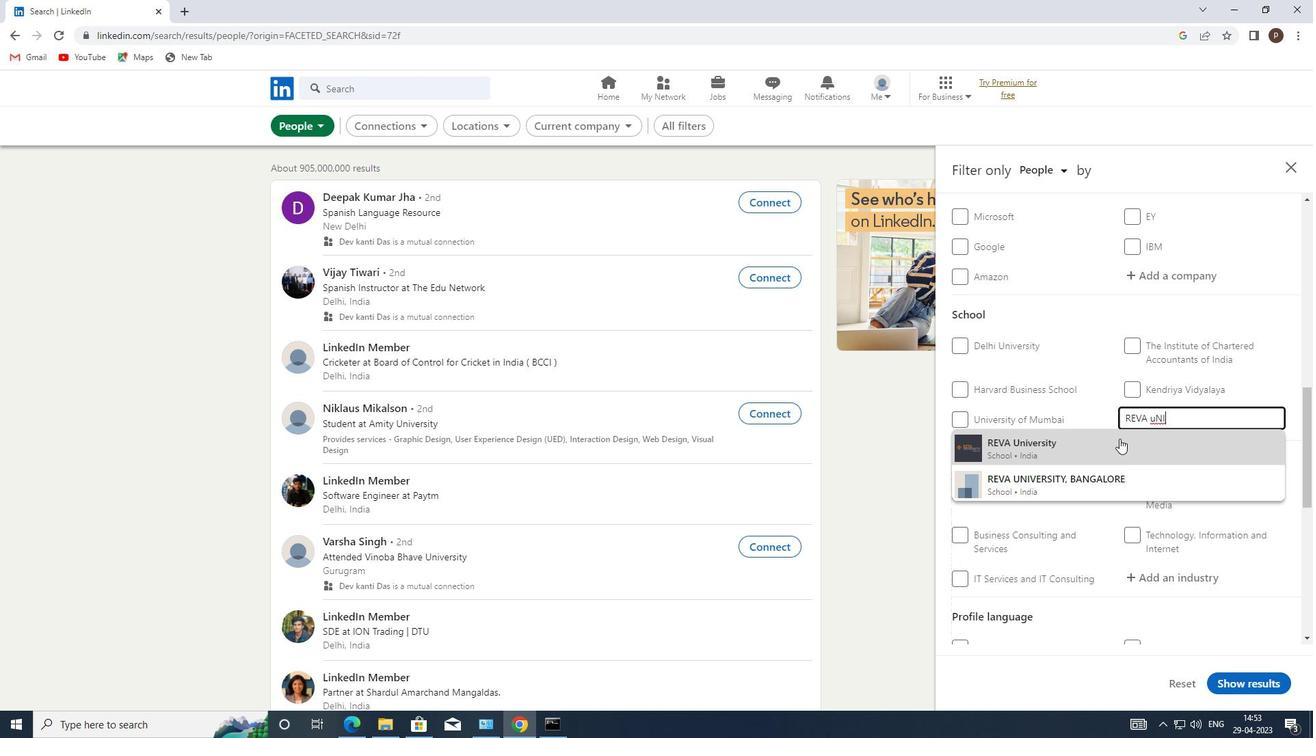 
Action: Mouse pressed left at (1090, 441)
Screenshot: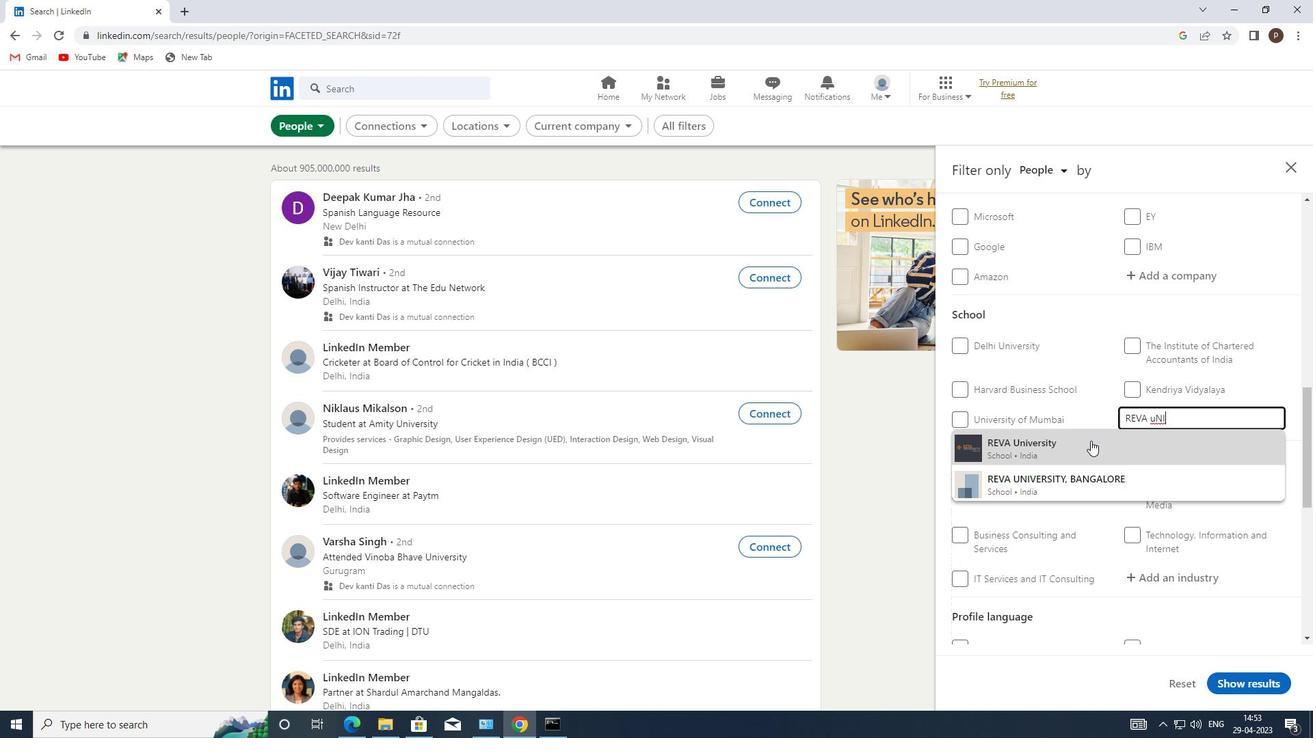 
Action: Mouse moved to (1086, 438)
Screenshot: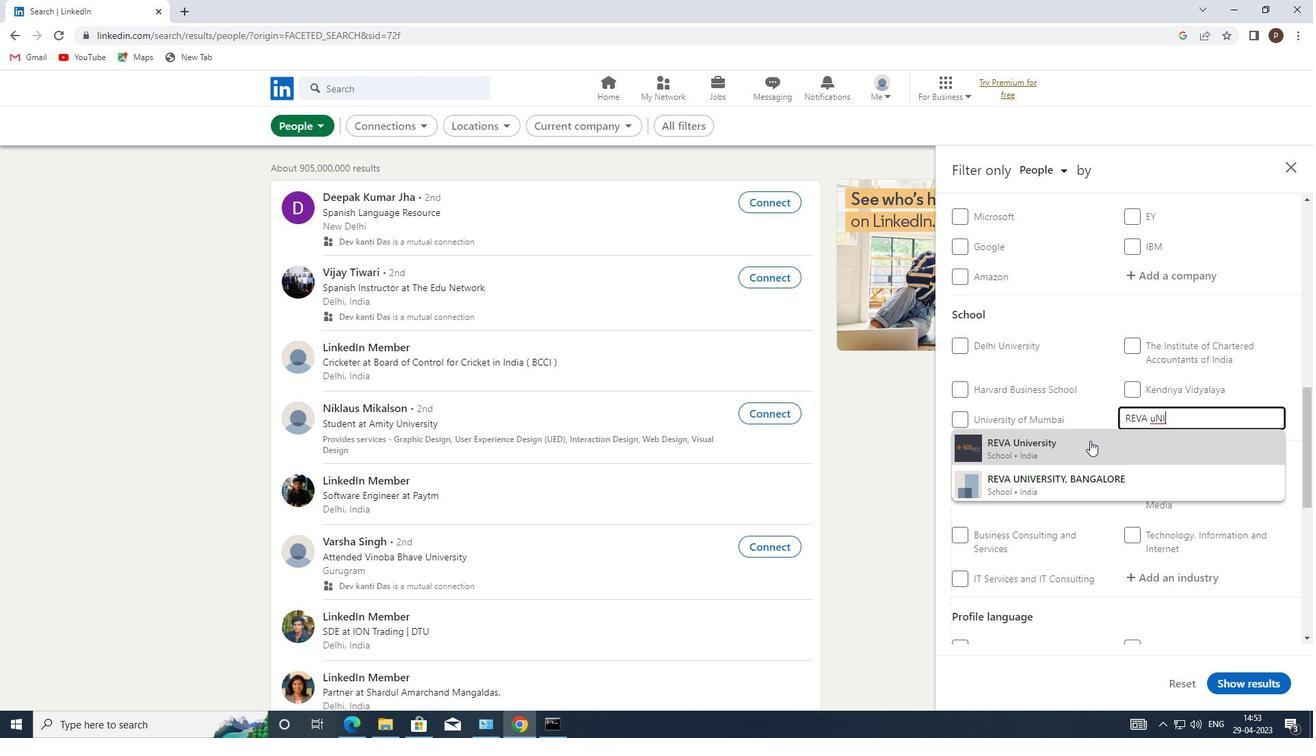 
Action: Mouse scrolled (1086, 437) with delta (0, 0)
Screenshot: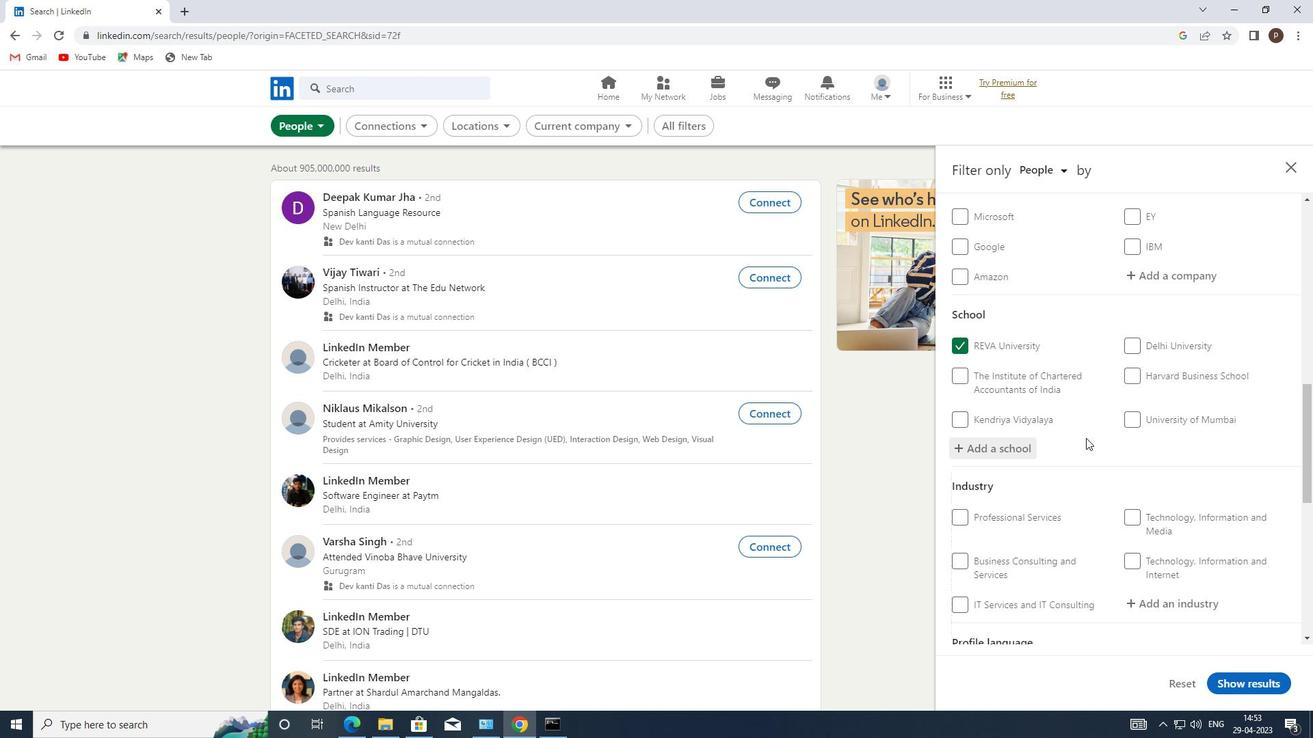 
Action: Mouse scrolled (1086, 437) with delta (0, 0)
Screenshot: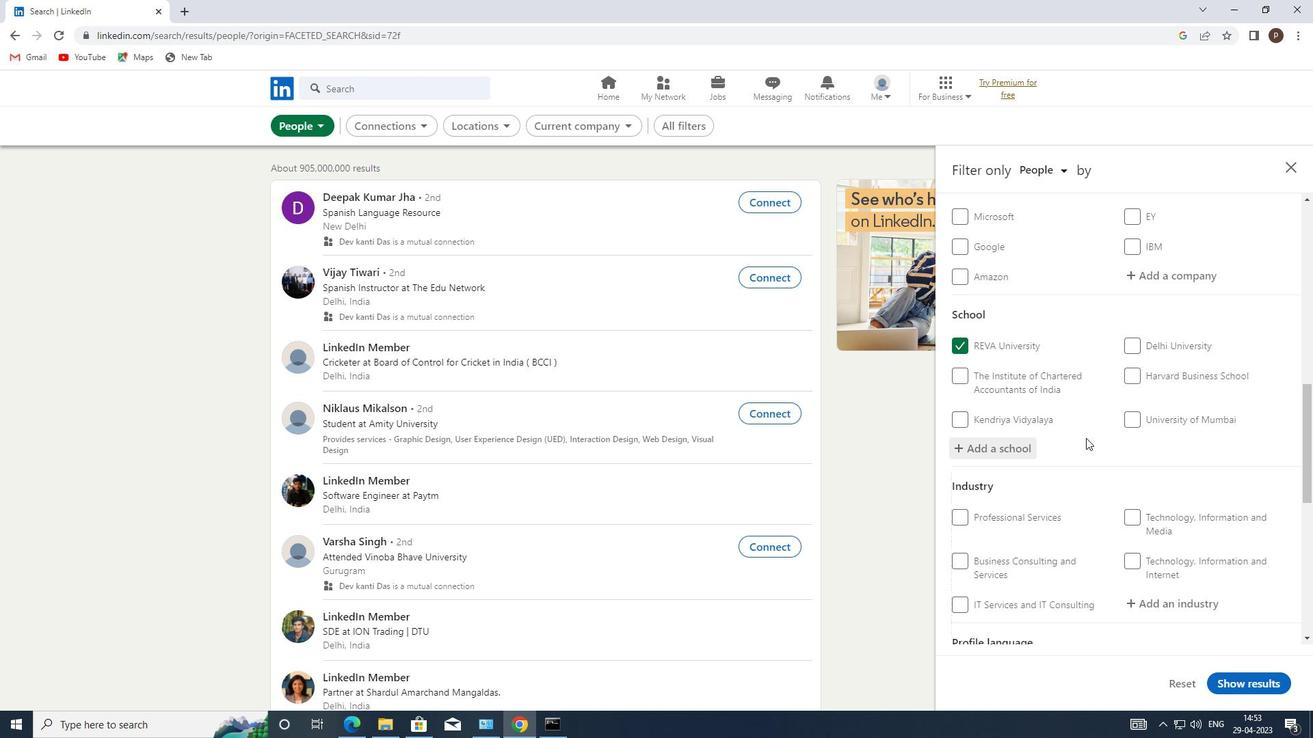 
Action: Mouse scrolled (1086, 437) with delta (0, 0)
Screenshot: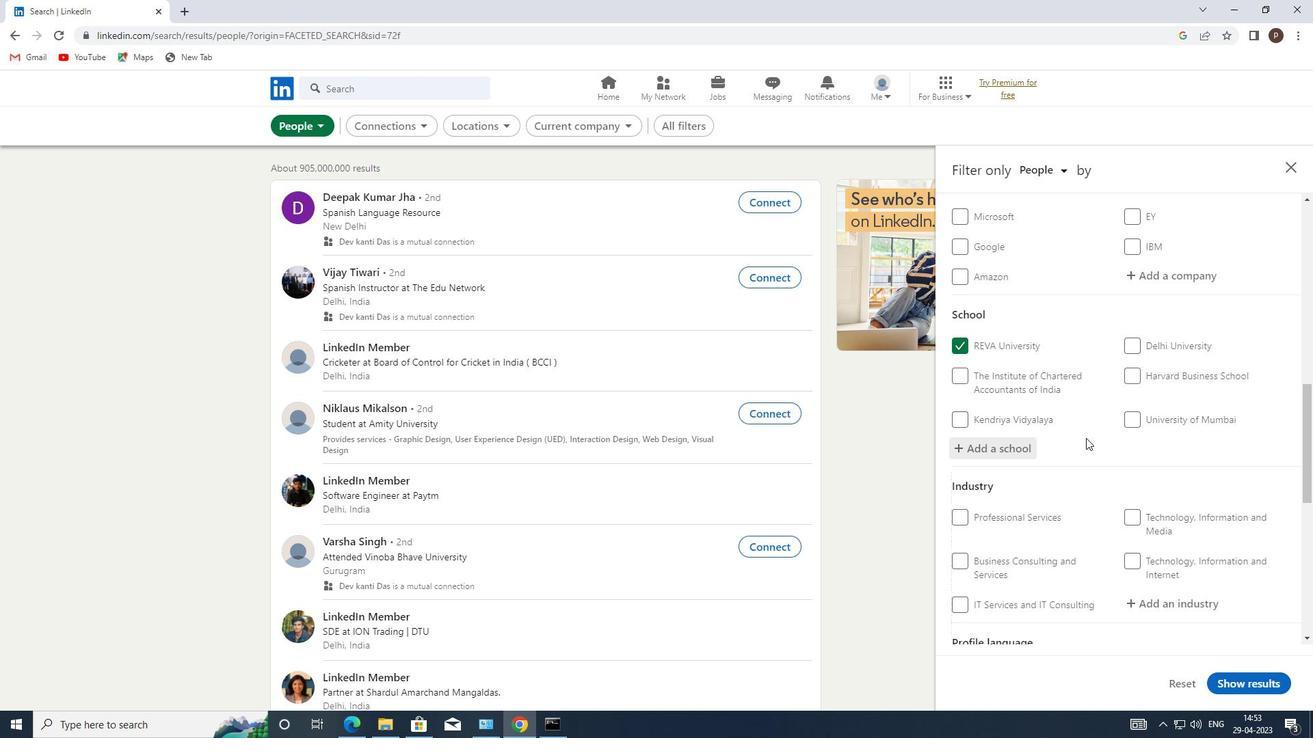 
Action: Mouse scrolled (1086, 437) with delta (0, 0)
Screenshot: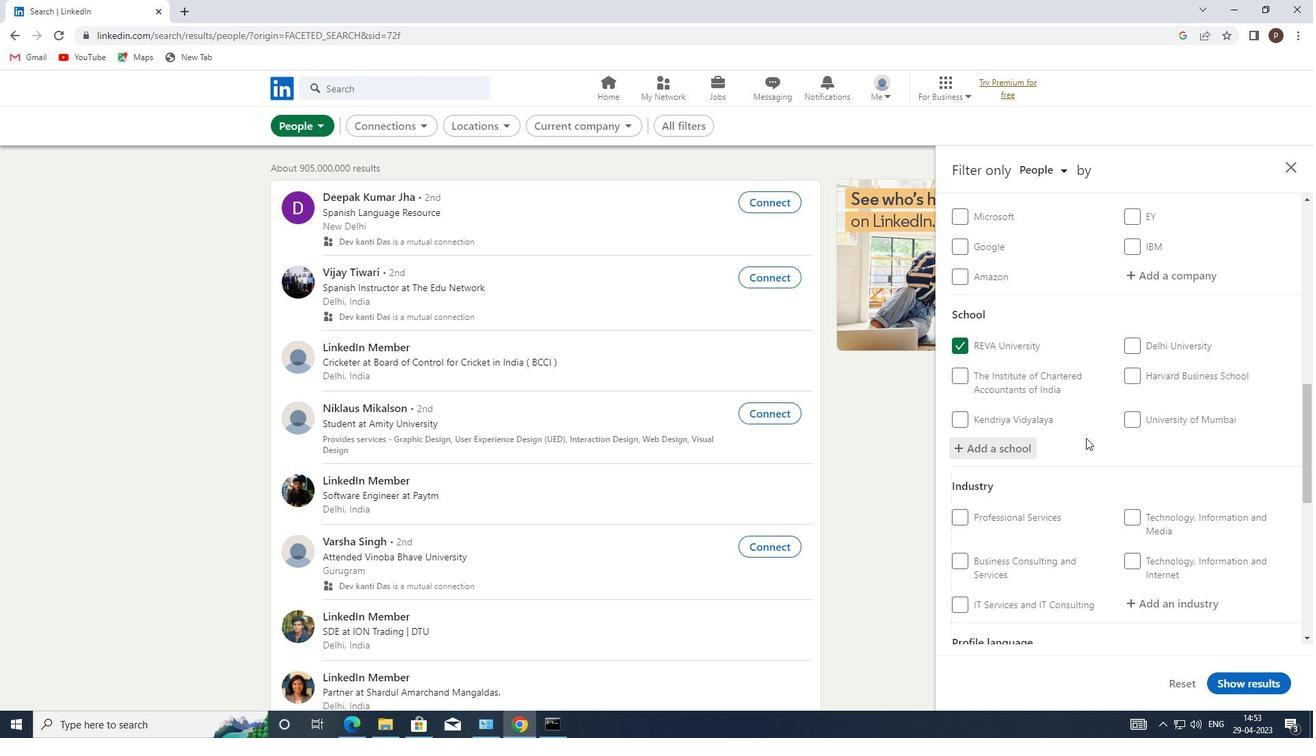 
Action: Mouse moved to (1172, 331)
Screenshot: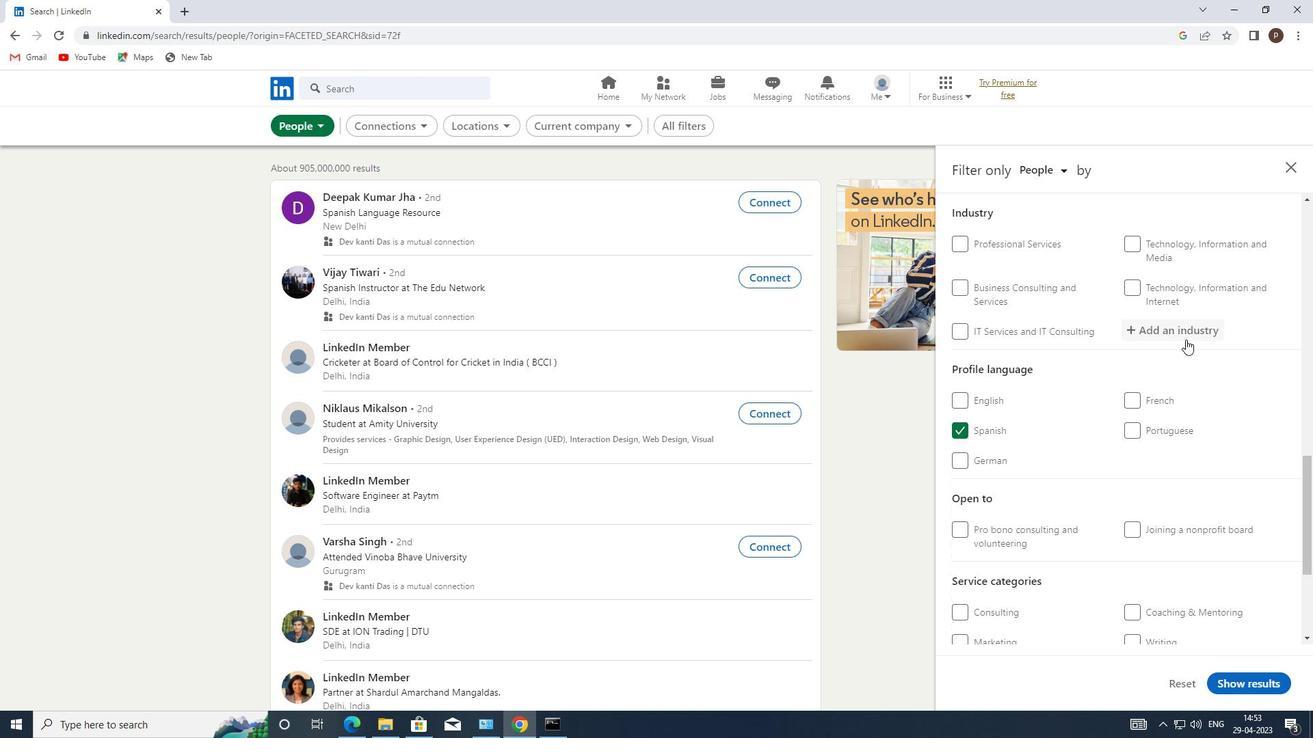 
Action: Mouse pressed left at (1172, 331)
Screenshot: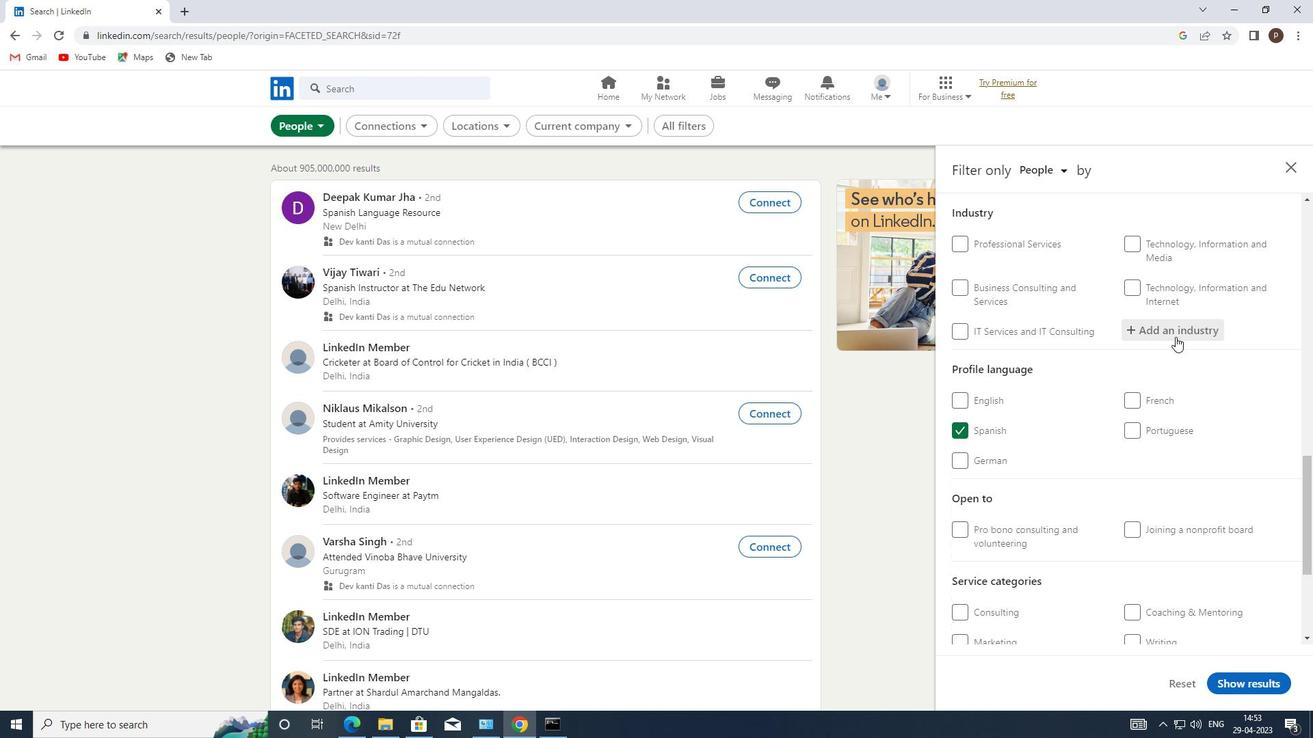 
Action: Mouse pressed left at (1172, 331)
Screenshot: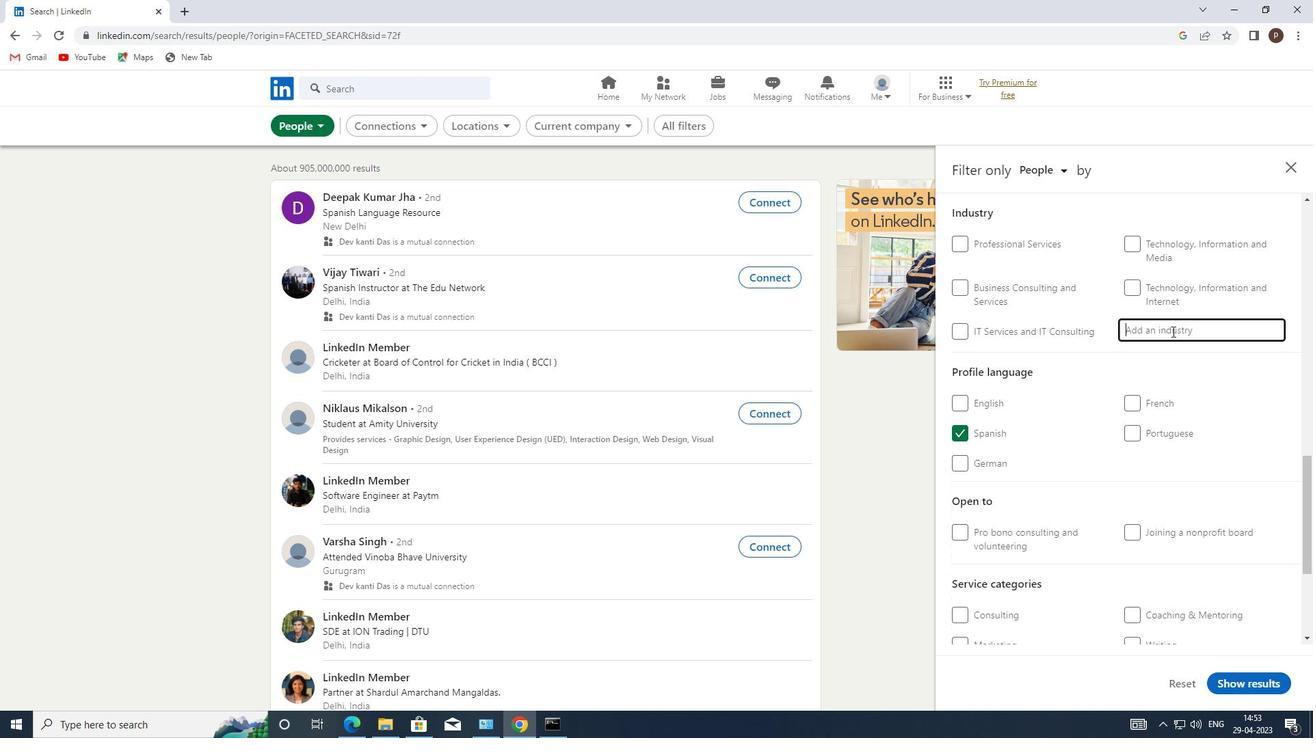 
Action: Key pressed <Key.caps_lock>F<Key.caps_lock>REIGHT
Screenshot: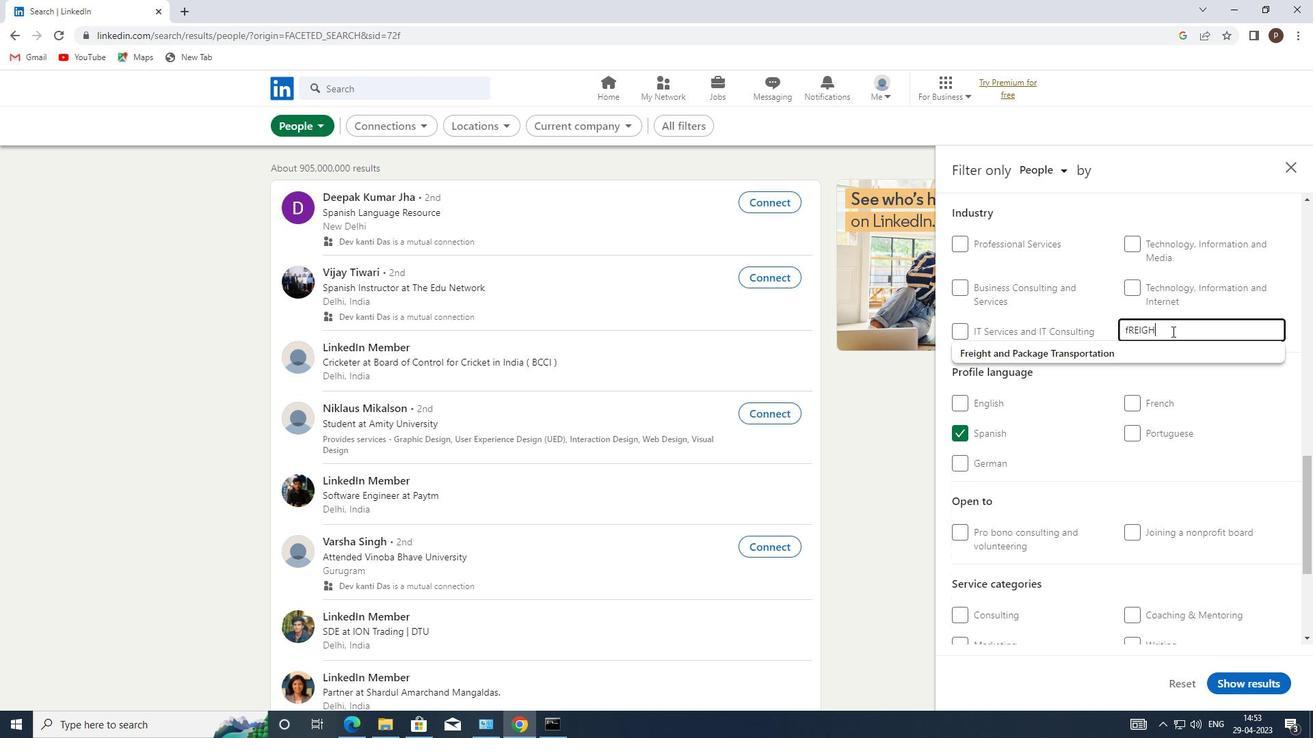 
Action: Mouse moved to (1100, 351)
Screenshot: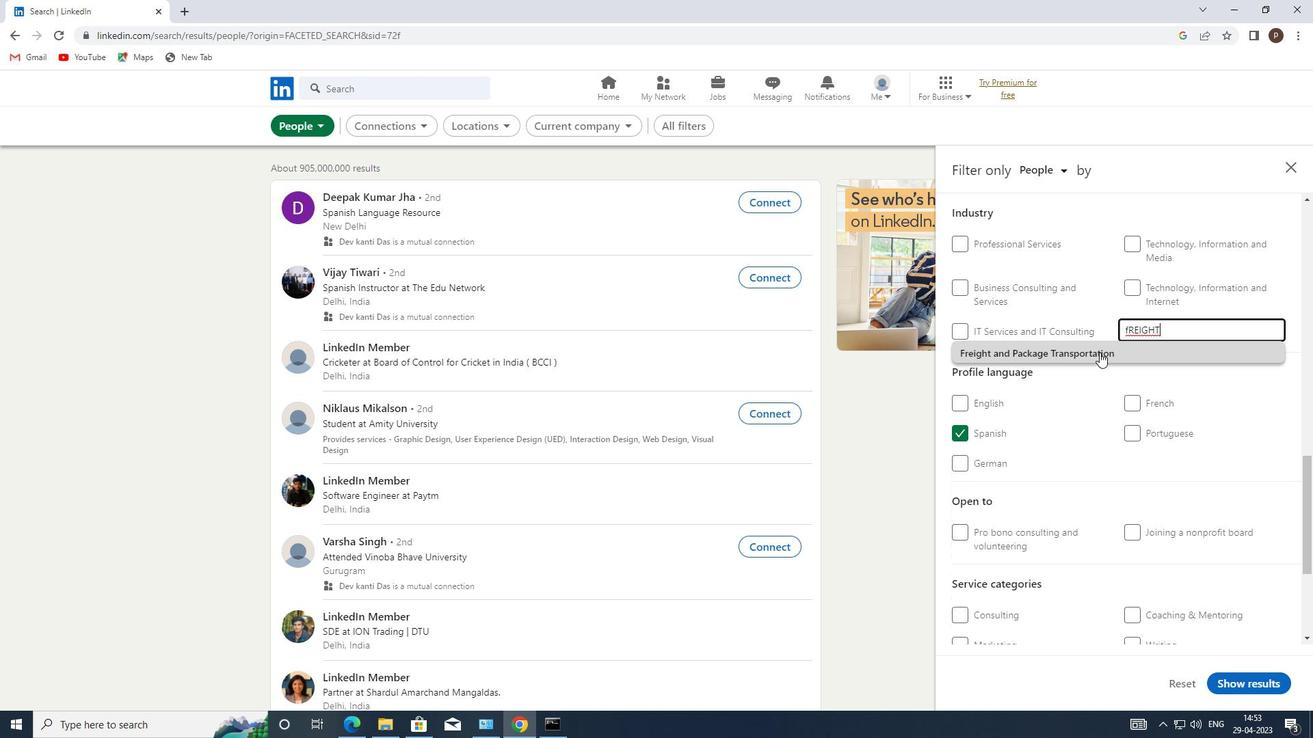 
Action: Mouse pressed left at (1100, 351)
Screenshot: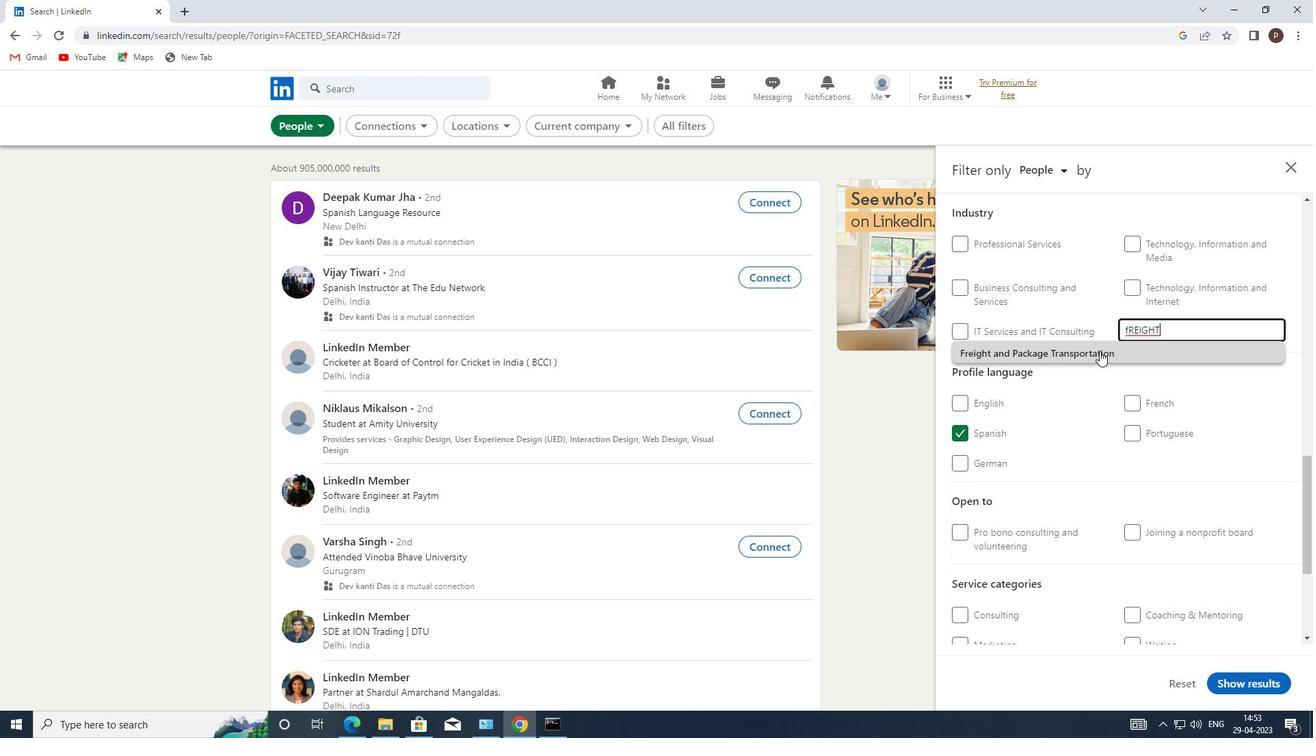 
Action: Mouse moved to (1076, 377)
Screenshot: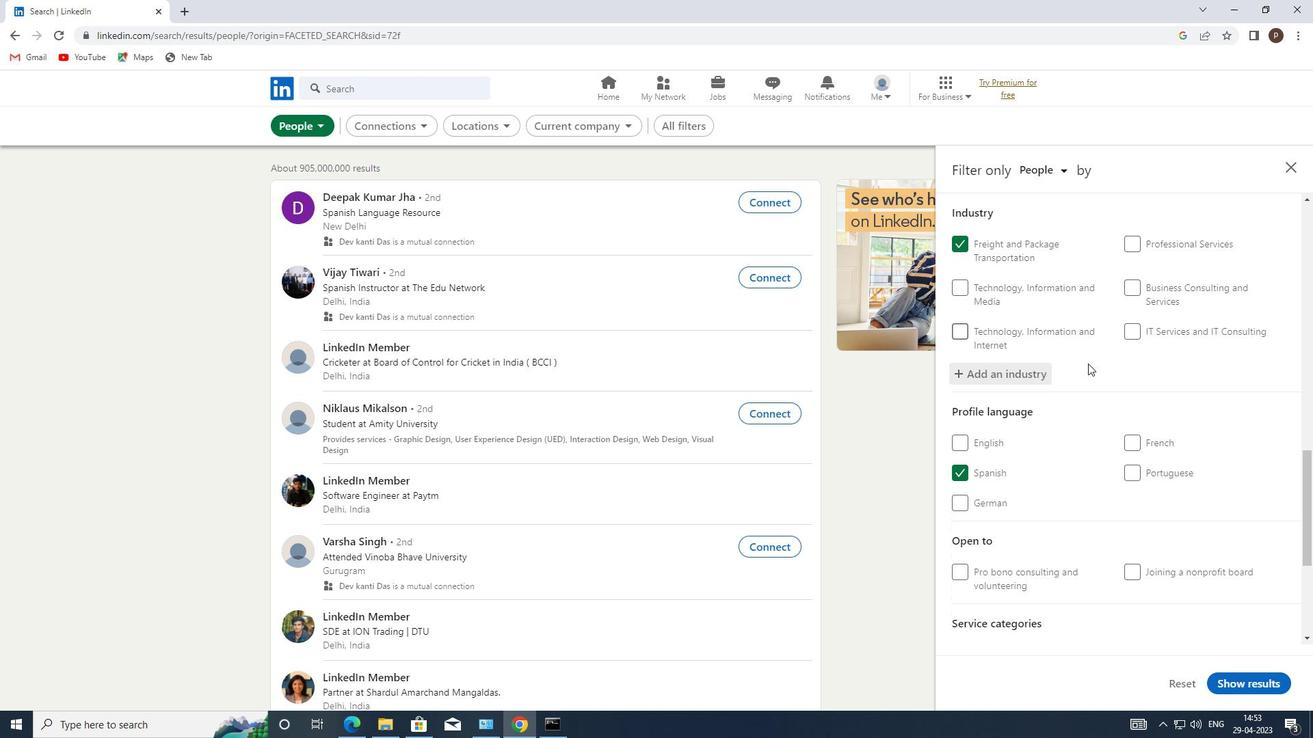 
Action: Mouse scrolled (1076, 376) with delta (0, 0)
Screenshot: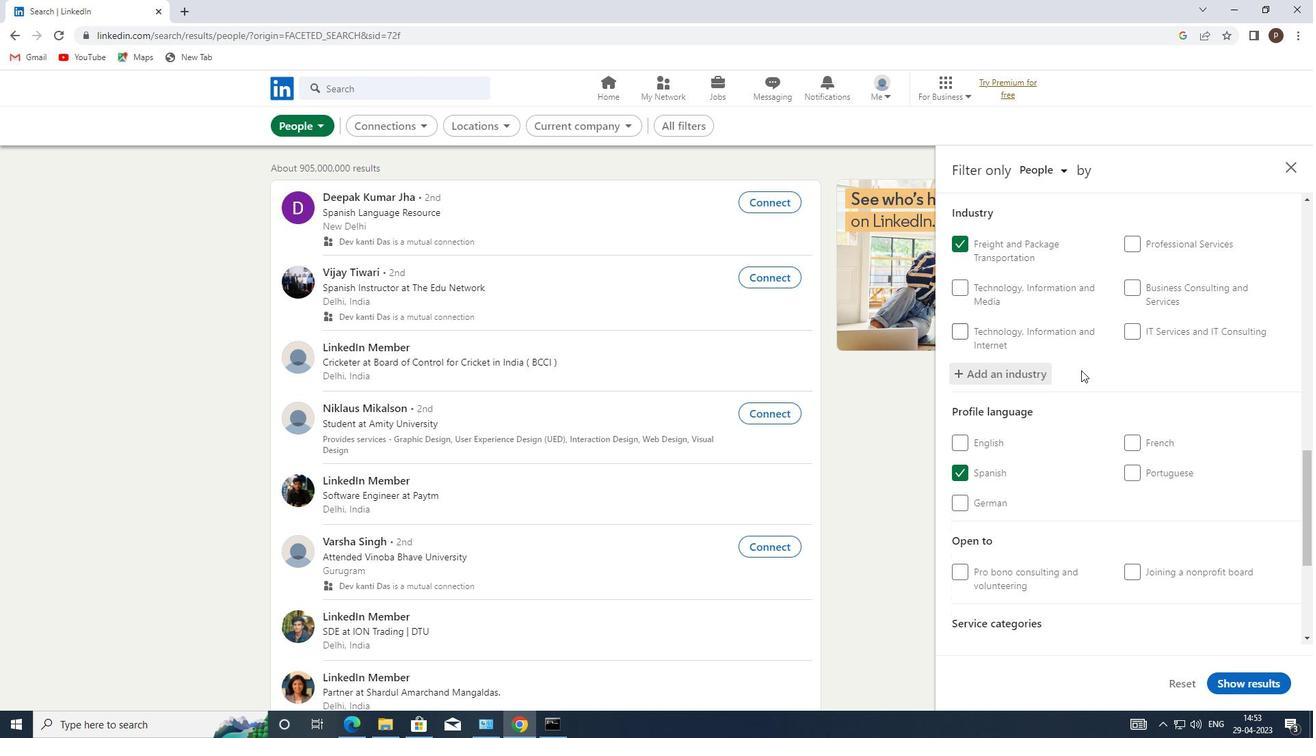 
Action: Mouse moved to (1075, 378)
Screenshot: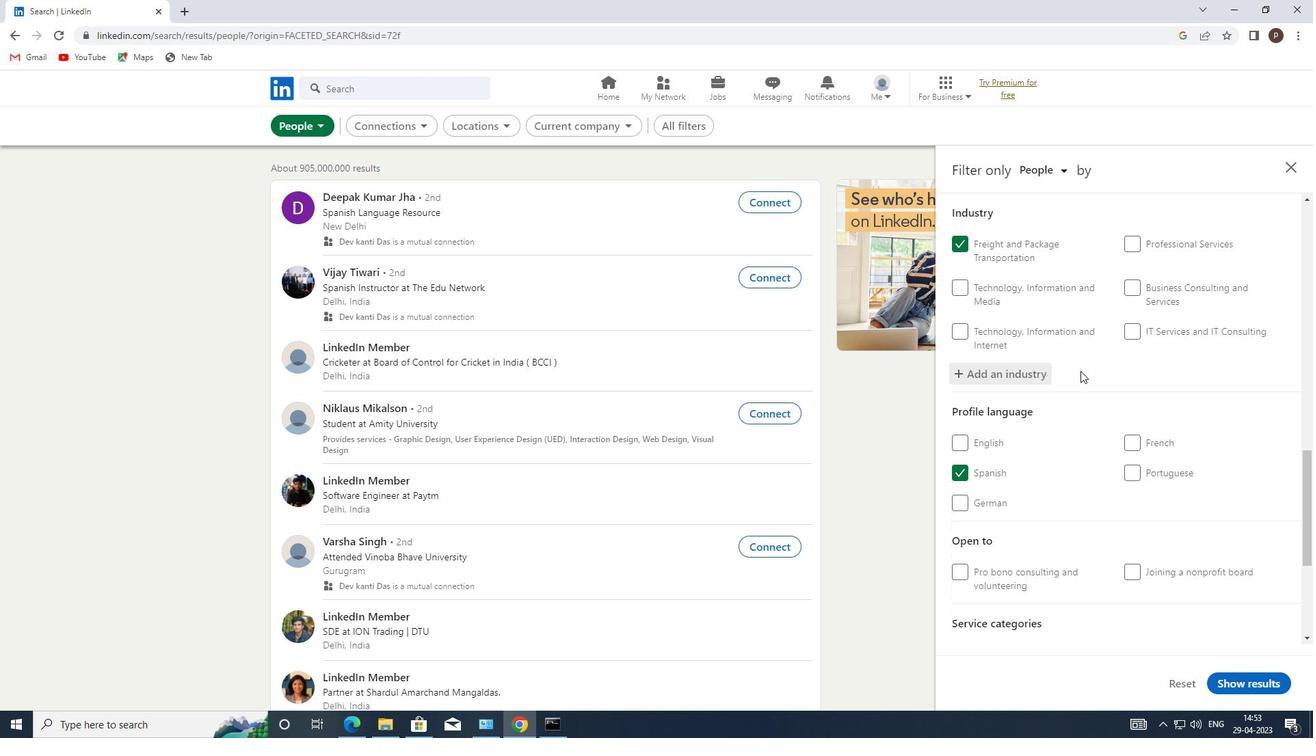 
Action: Mouse scrolled (1075, 377) with delta (0, 0)
Screenshot: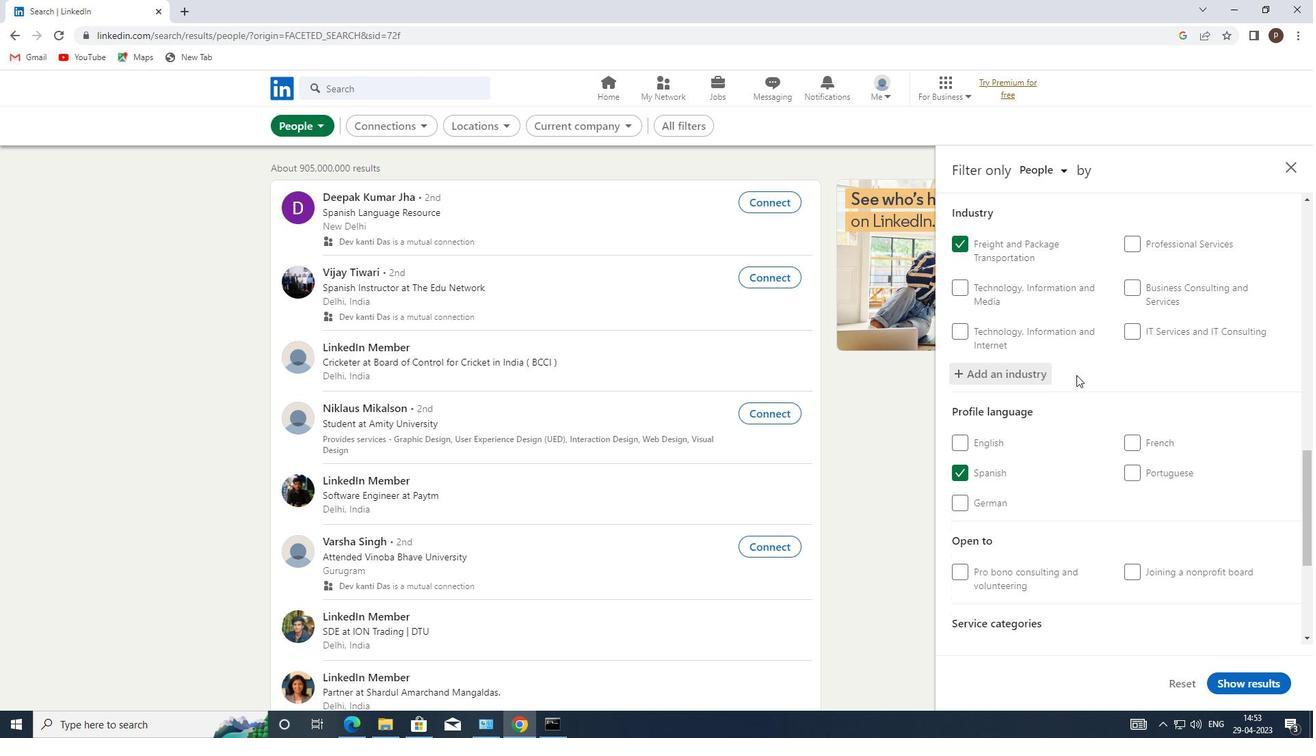 
Action: Mouse moved to (1061, 388)
Screenshot: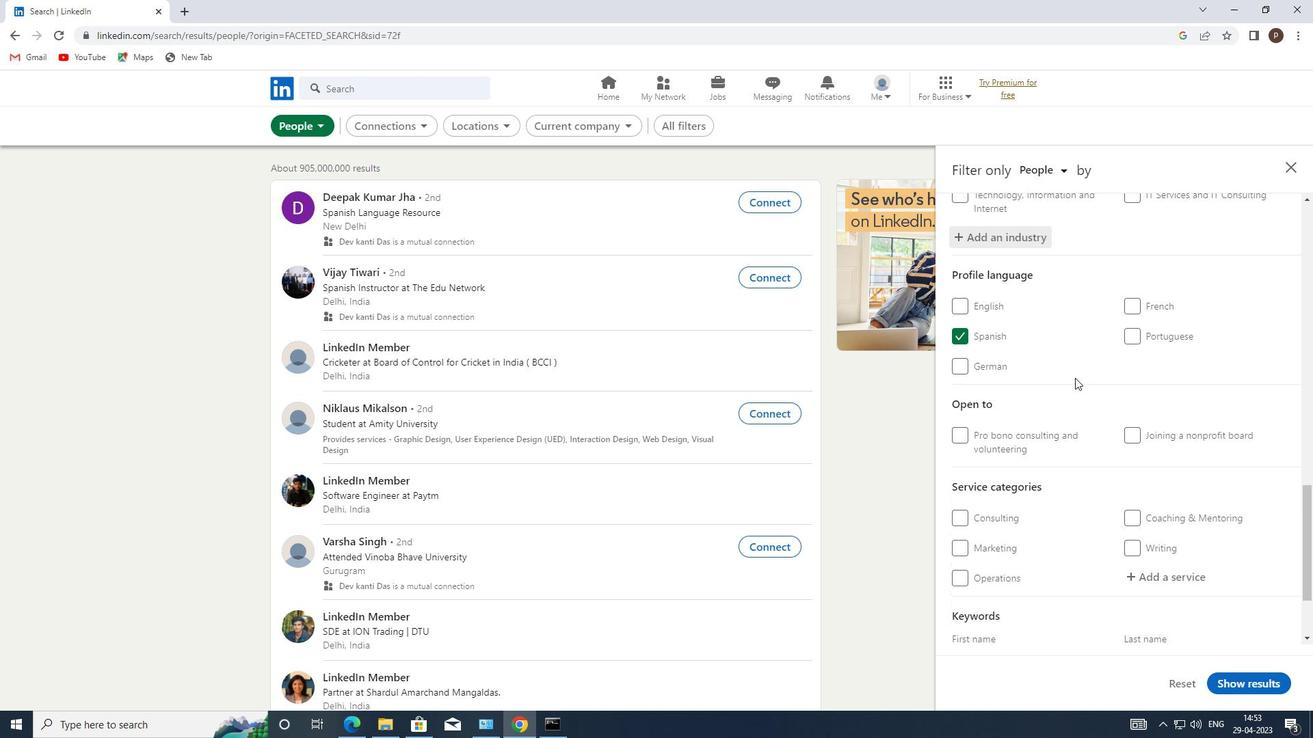 
Action: Mouse scrolled (1061, 387) with delta (0, 0)
Screenshot: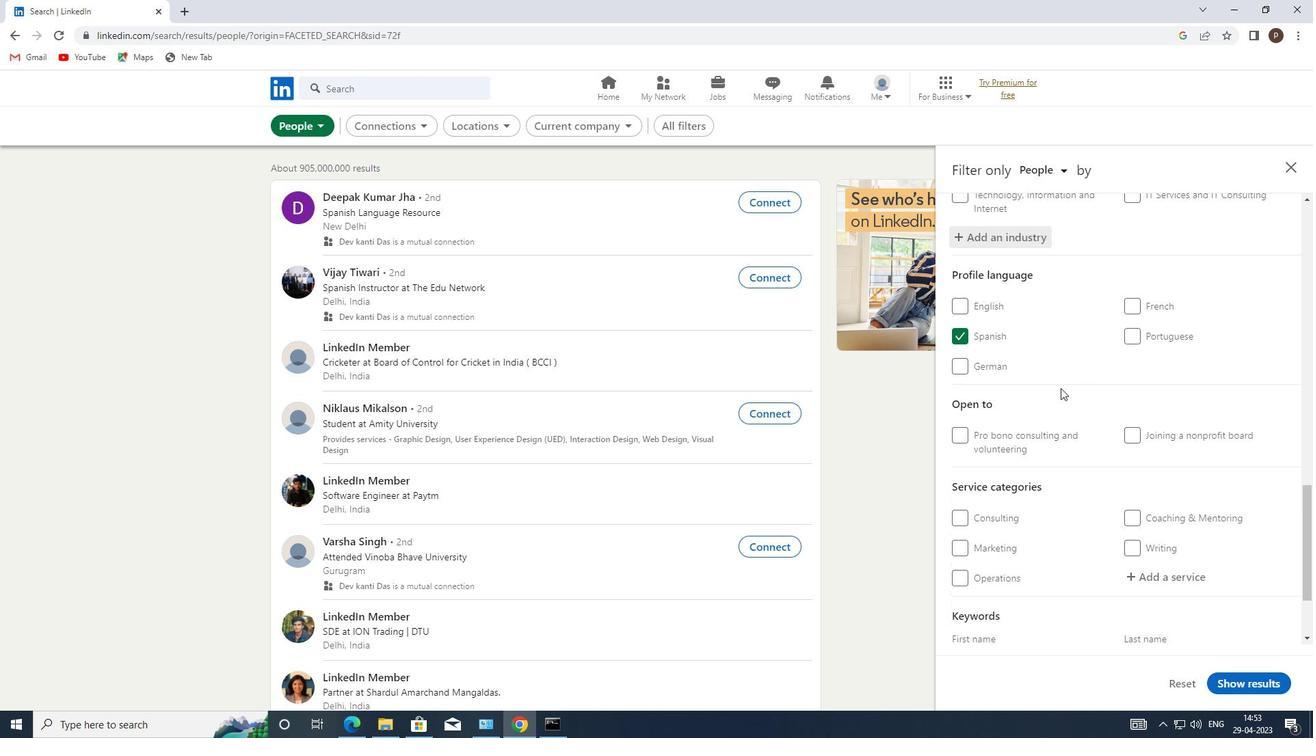 
Action: Mouse moved to (1061, 389)
Screenshot: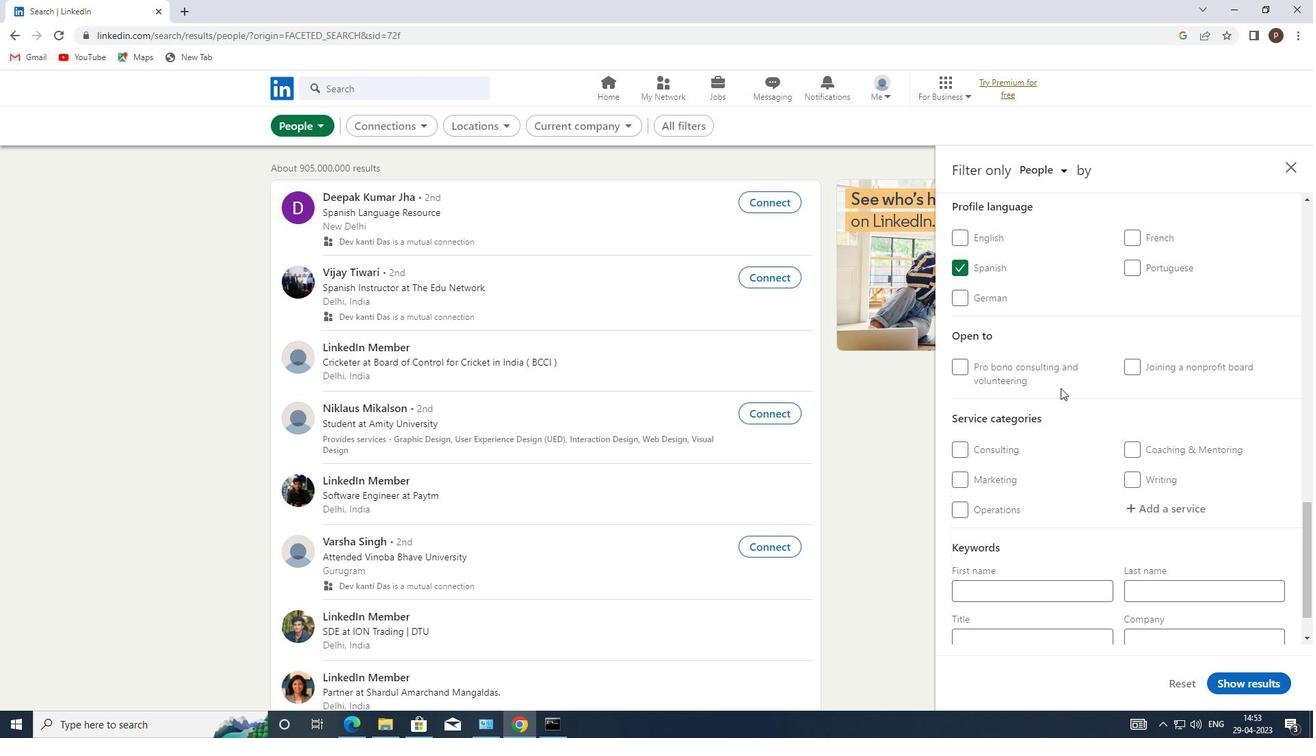 
Action: Mouse scrolled (1061, 388) with delta (0, 0)
Screenshot: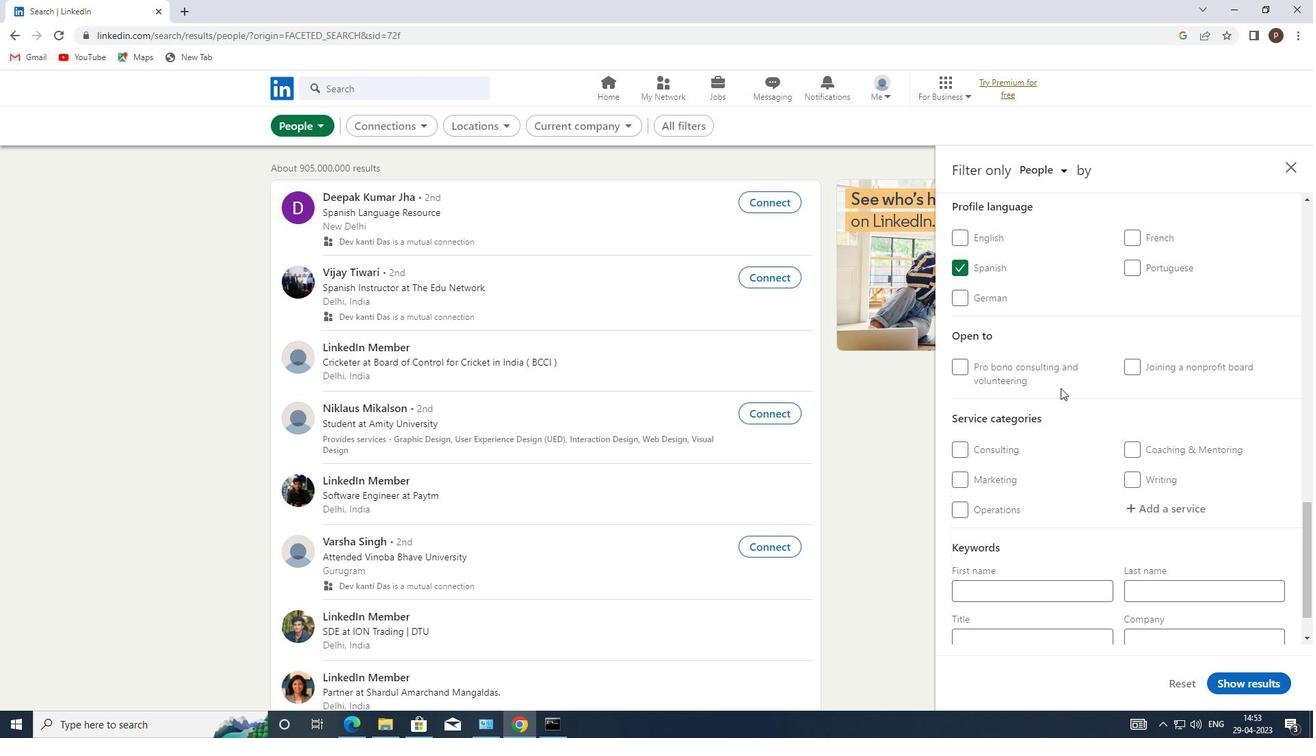 
Action: Mouse moved to (1139, 451)
Screenshot: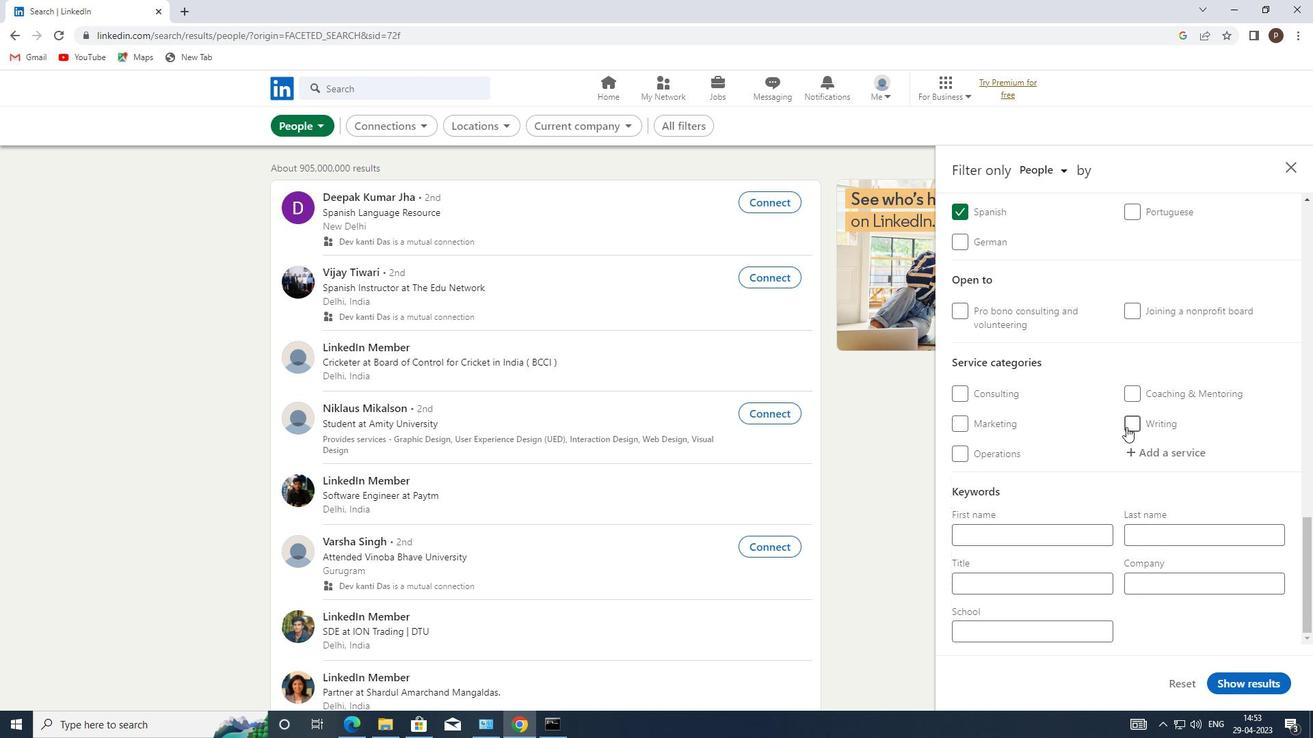 
Action: Mouse pressed left at (1139, 451)
Screenshot: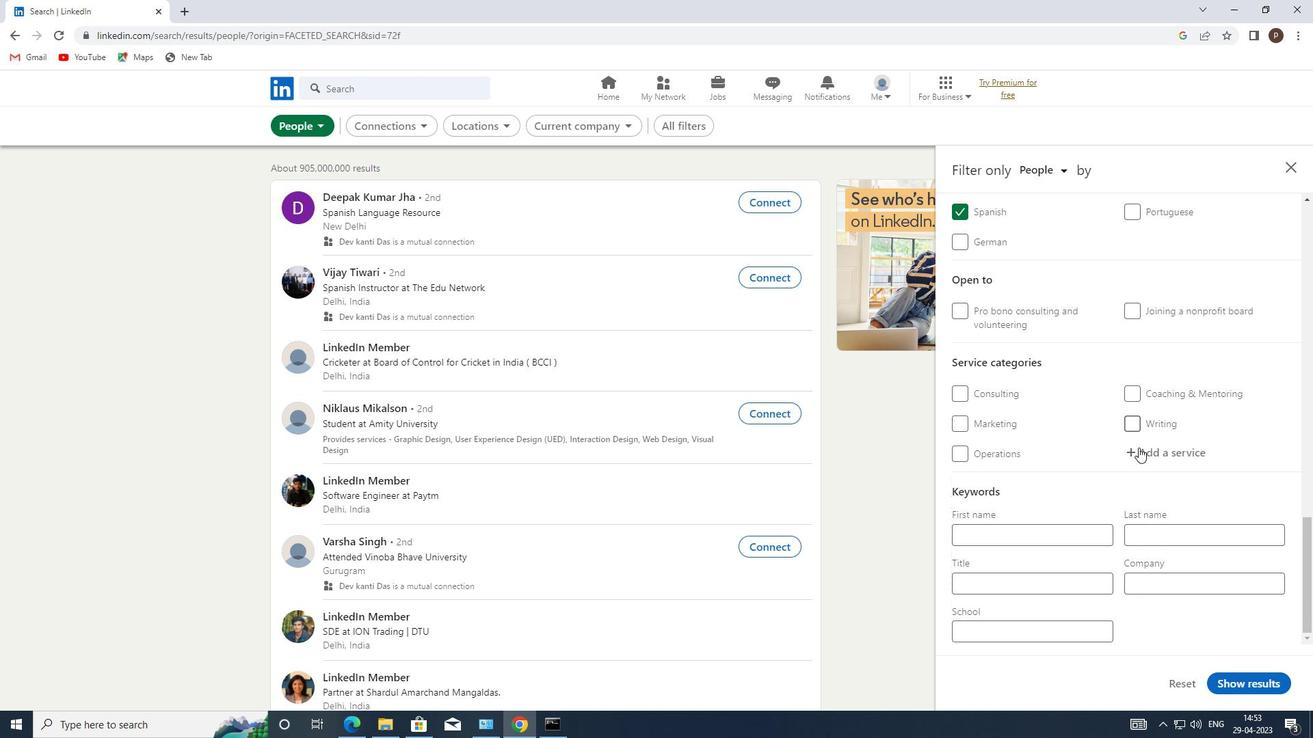 
Action: Mouse pressed left at (1139, 451)
Screenshot: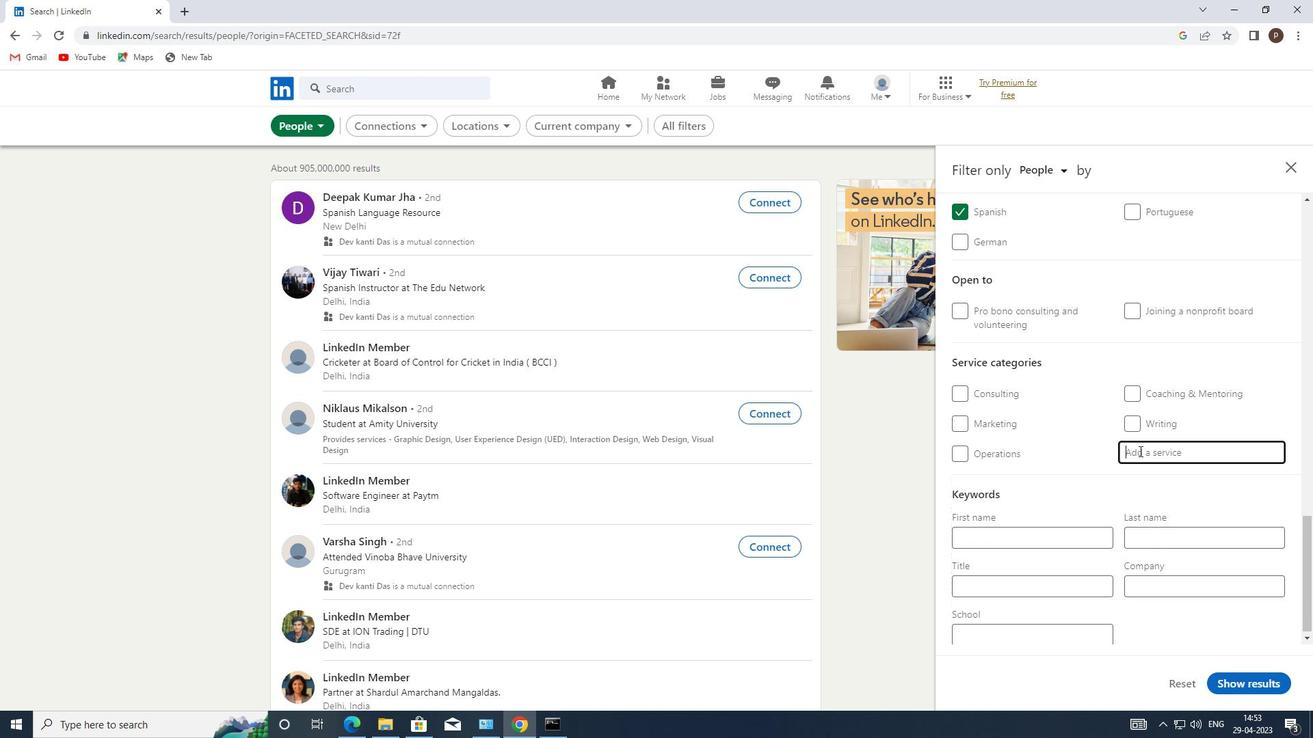 
Action: Key pressed <Key.caps_lock>I<Key.caps_lock>NSU
Screenshot: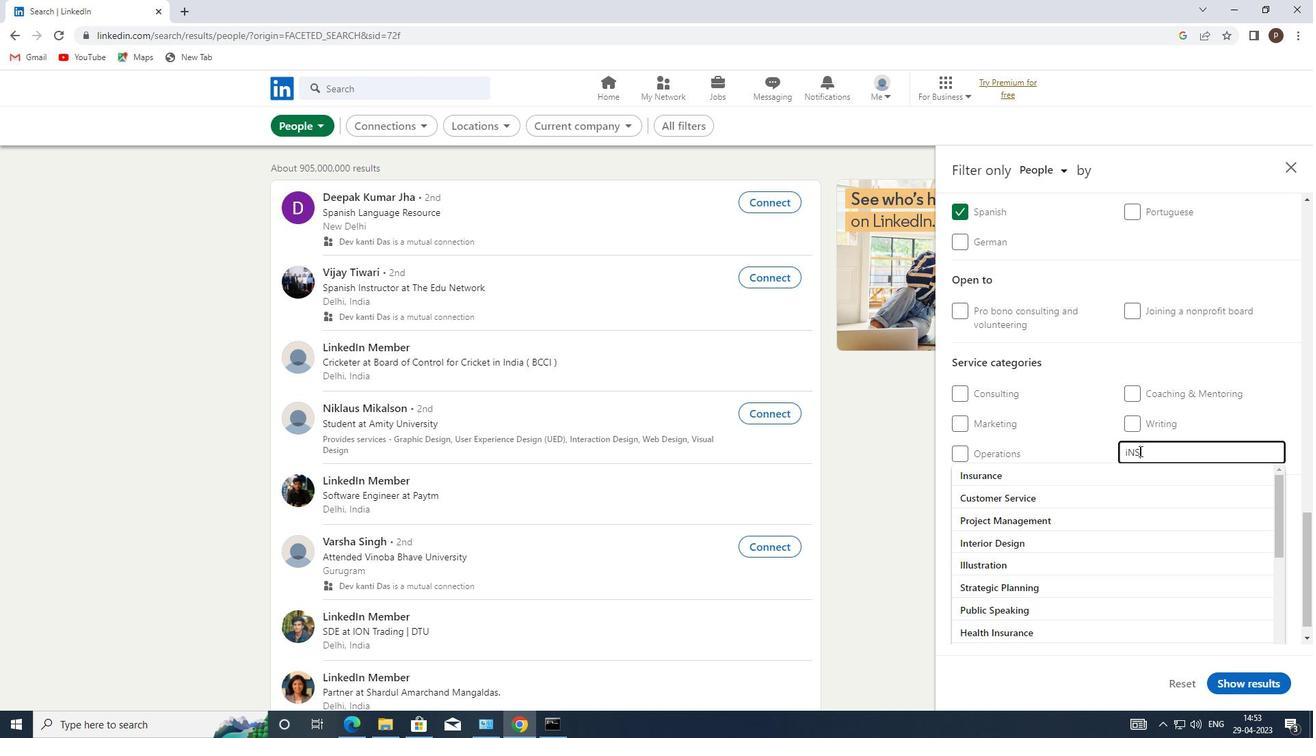 
Action: Mouse moved to (1060, 470)
Screenshot: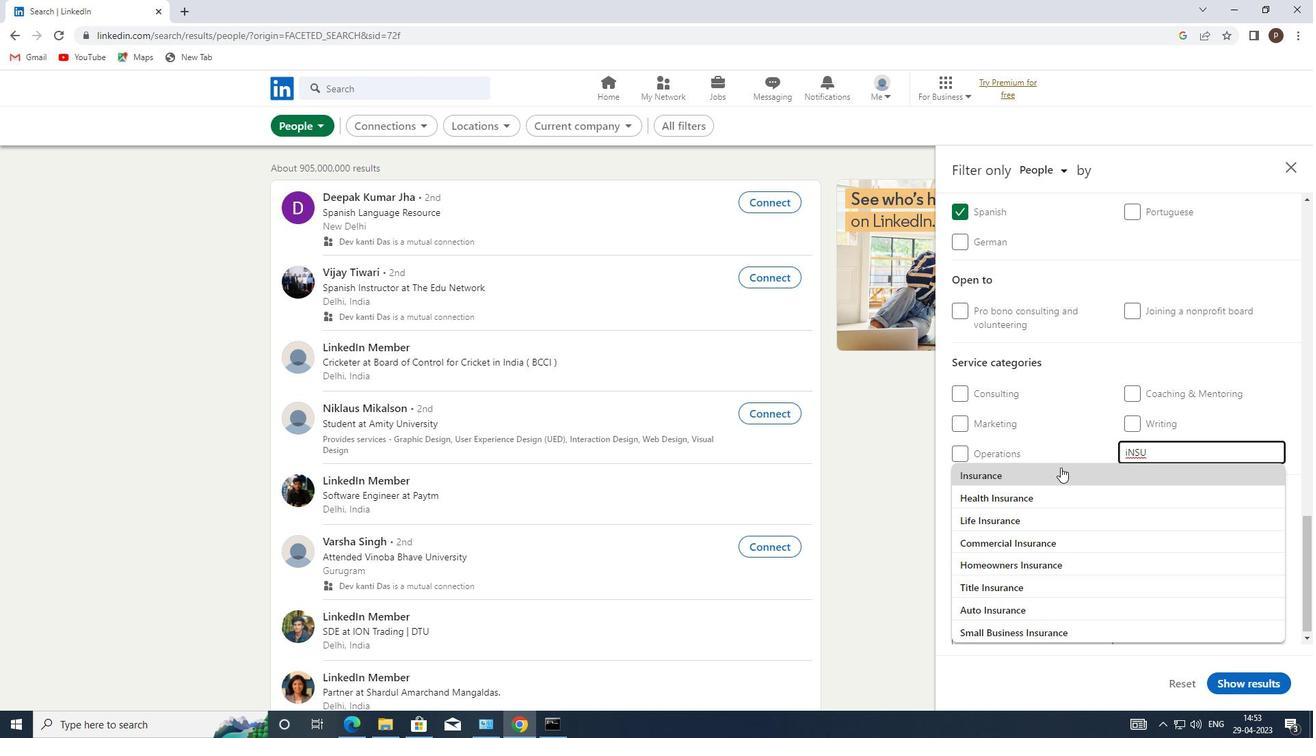 
Action: Mouse pressed left at (1060, 470)
Screenshot: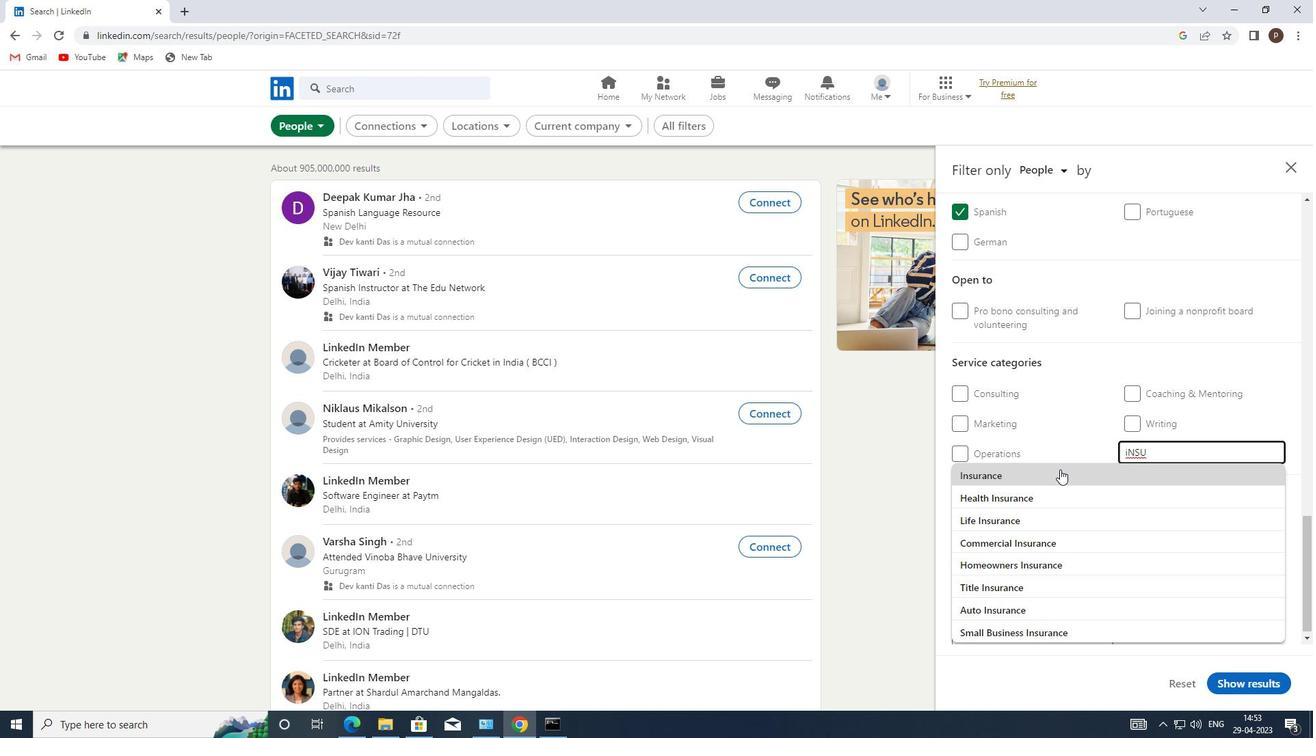 
Action: Mouse moved to (1057, 474)
Screenshot: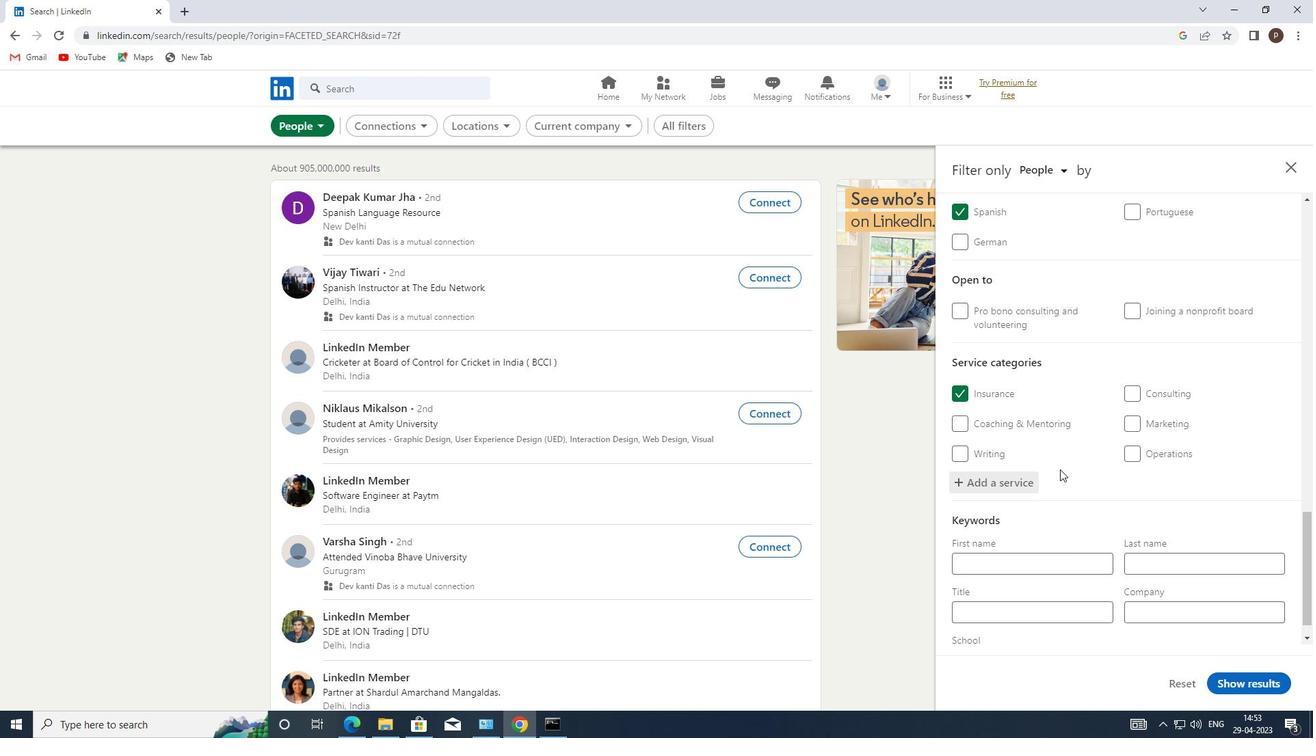 
Action: Mouse scrolled (1057, 473) with delta (0, 0)
Screenshot: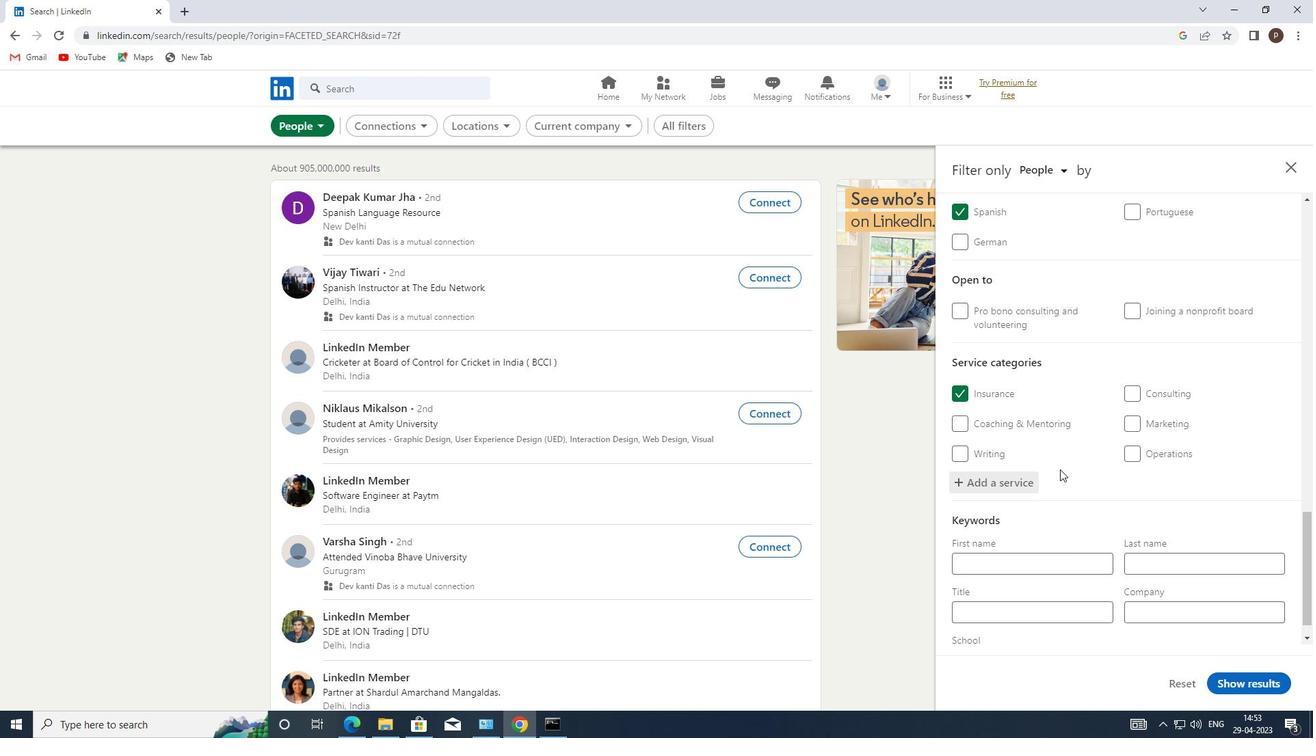 
Action: Mouse moved to (1056, 478)
Screenshot: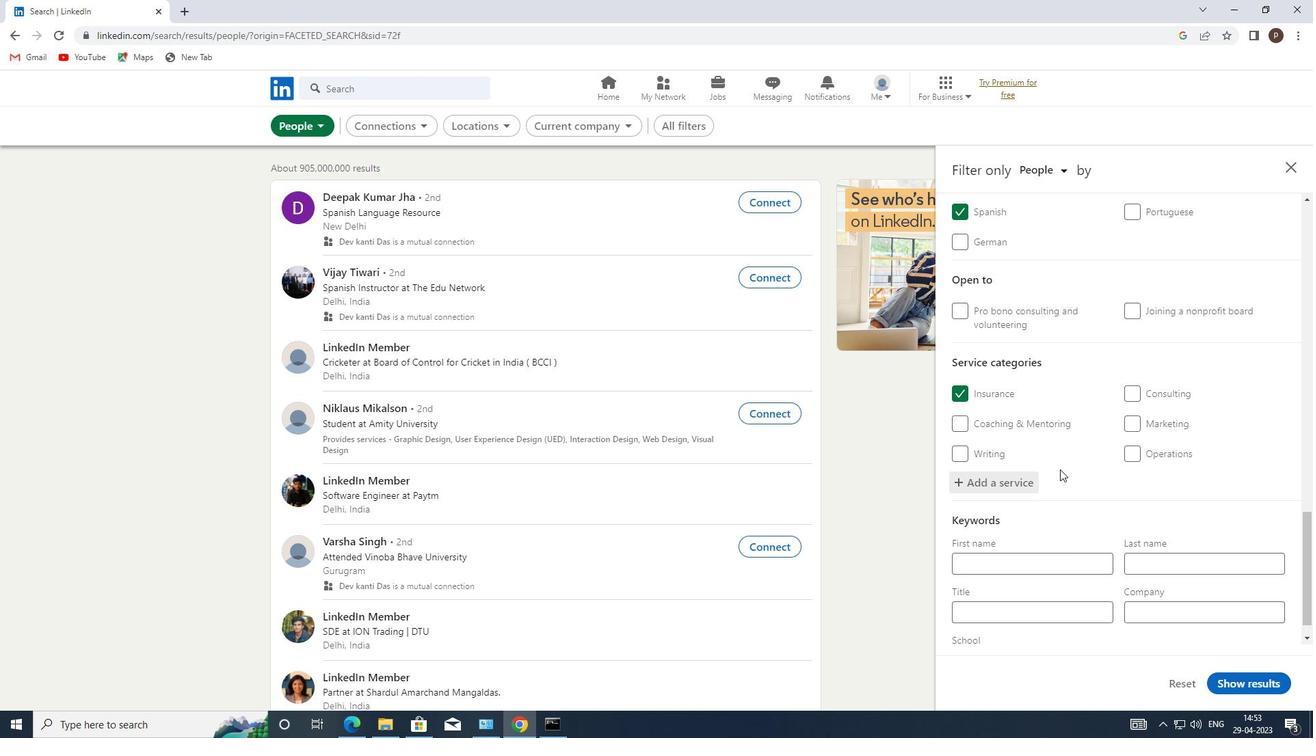 
Action: Mouse scrolled (1056, 478) with delta (0, 0)
Screenshot: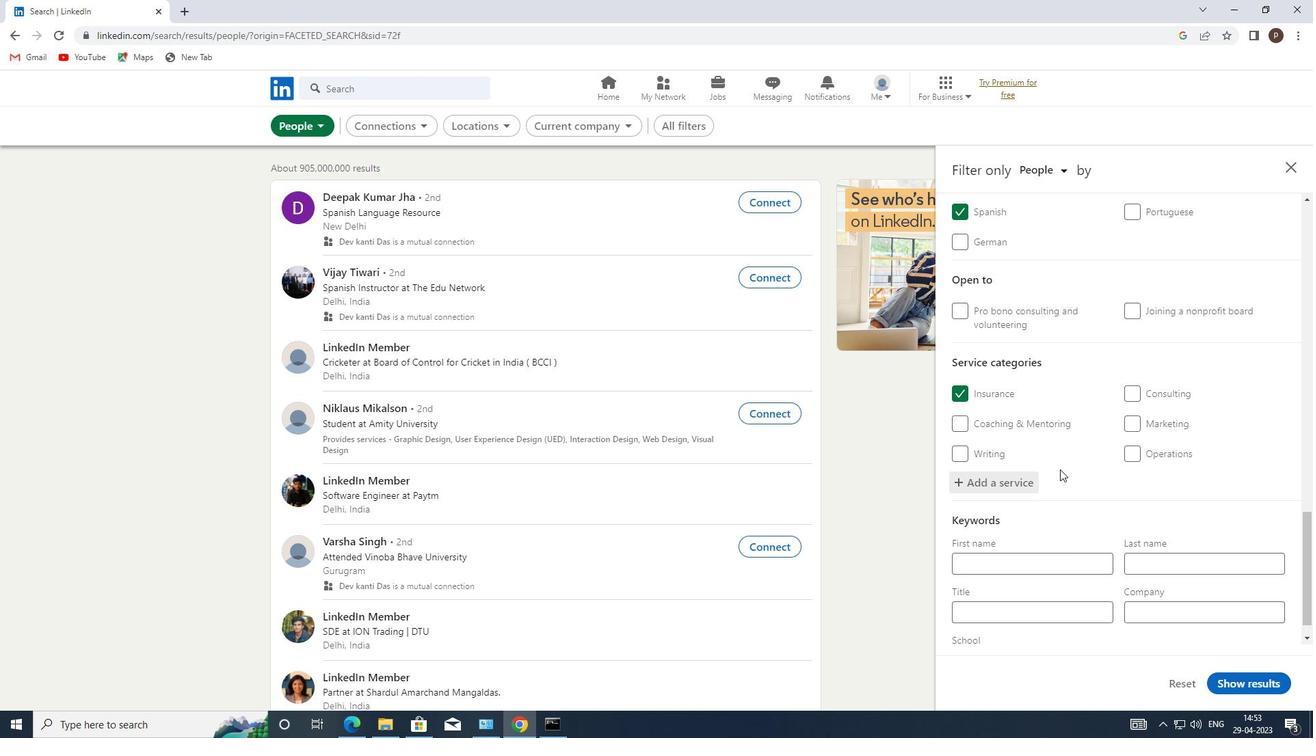 
Action: Mouse moved to (1056, 480)
Screenshot: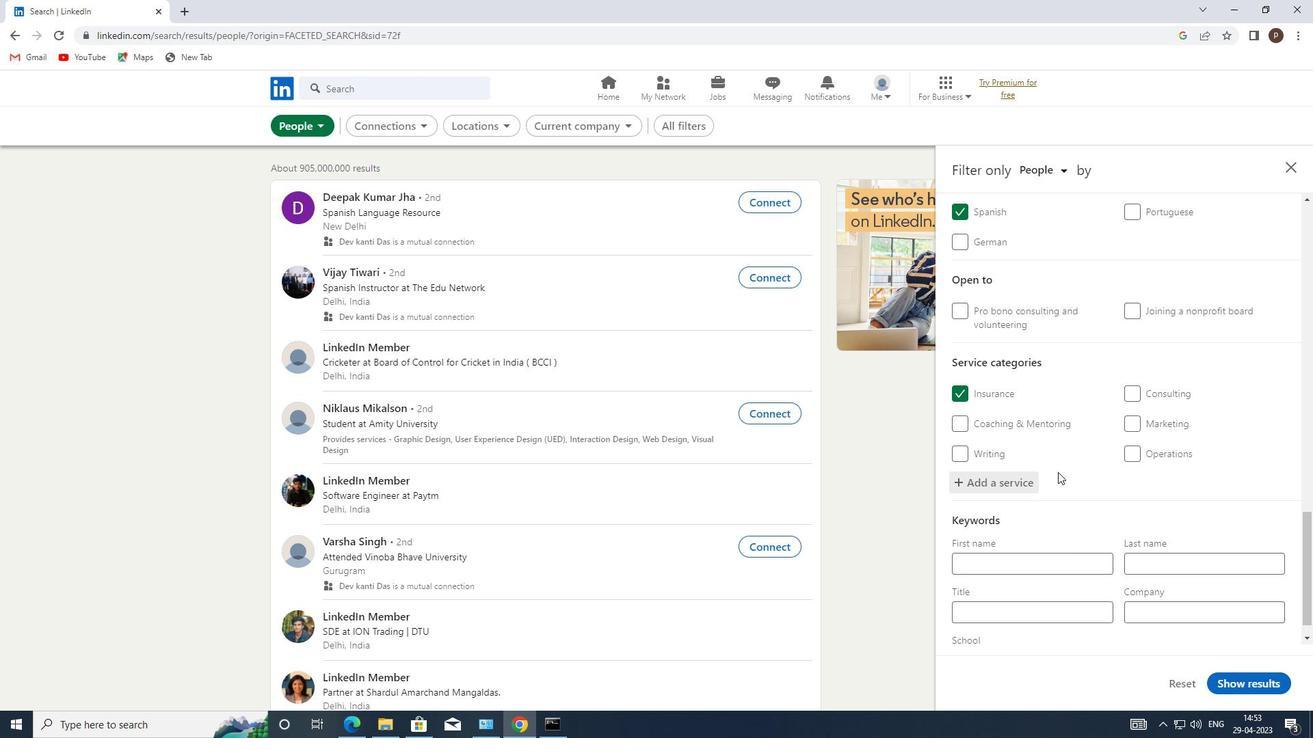 
Action: Mouse scrolled (1056, 479) with delta (0, 0)
Screenshot: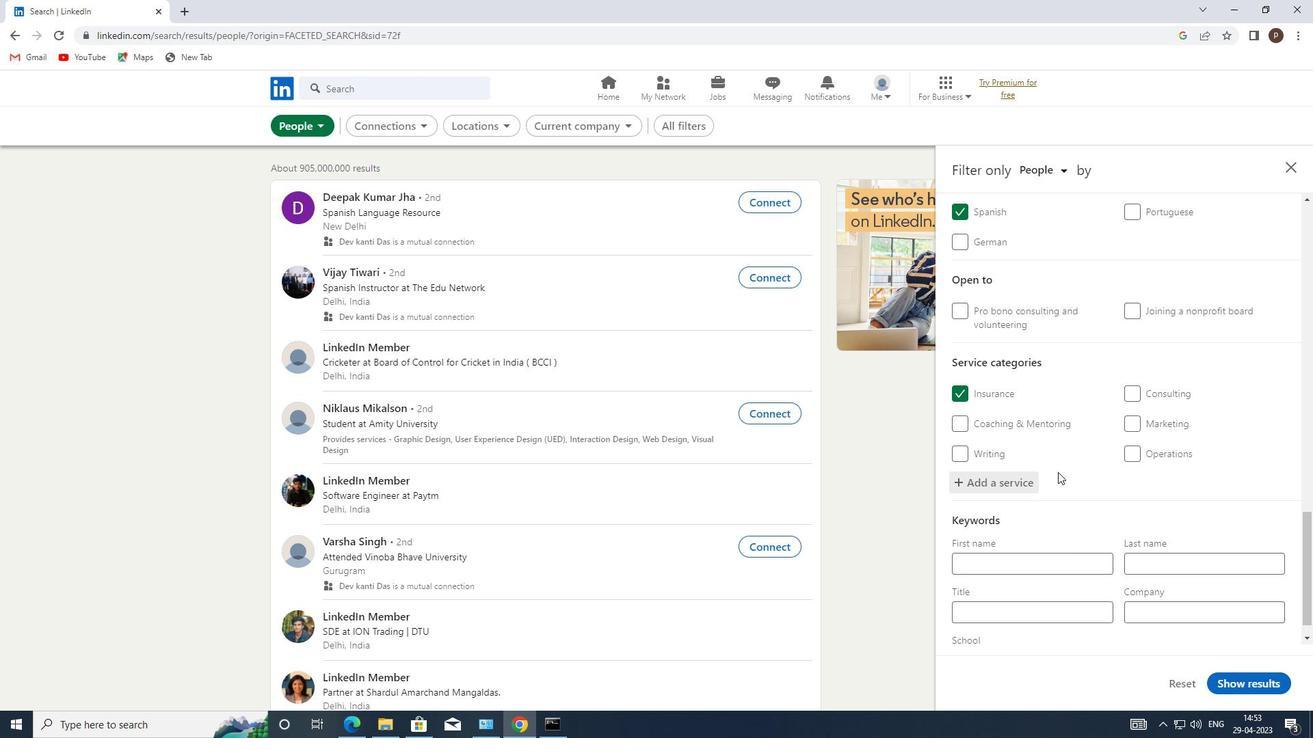 
Action: Mouse moved to (982, 587)
Screenshot: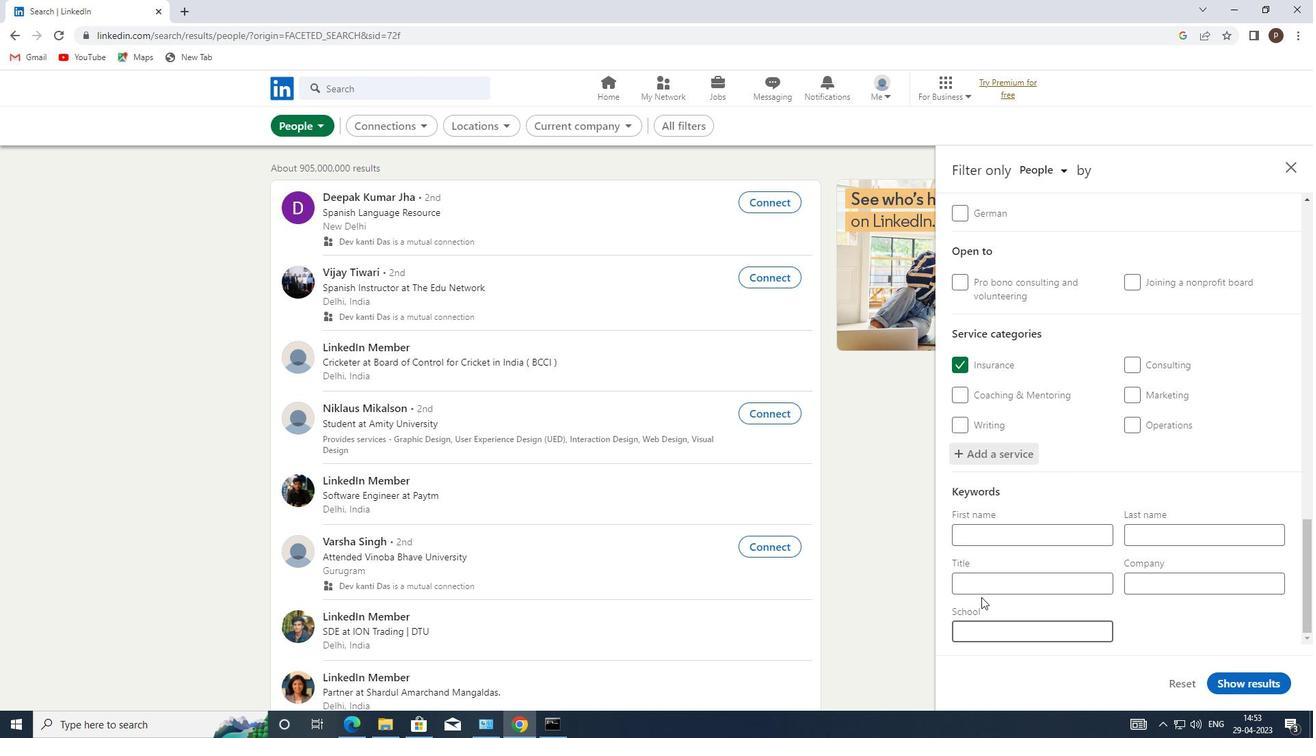 
Action: Mouse pressed left at (982, 587)
Screenshot: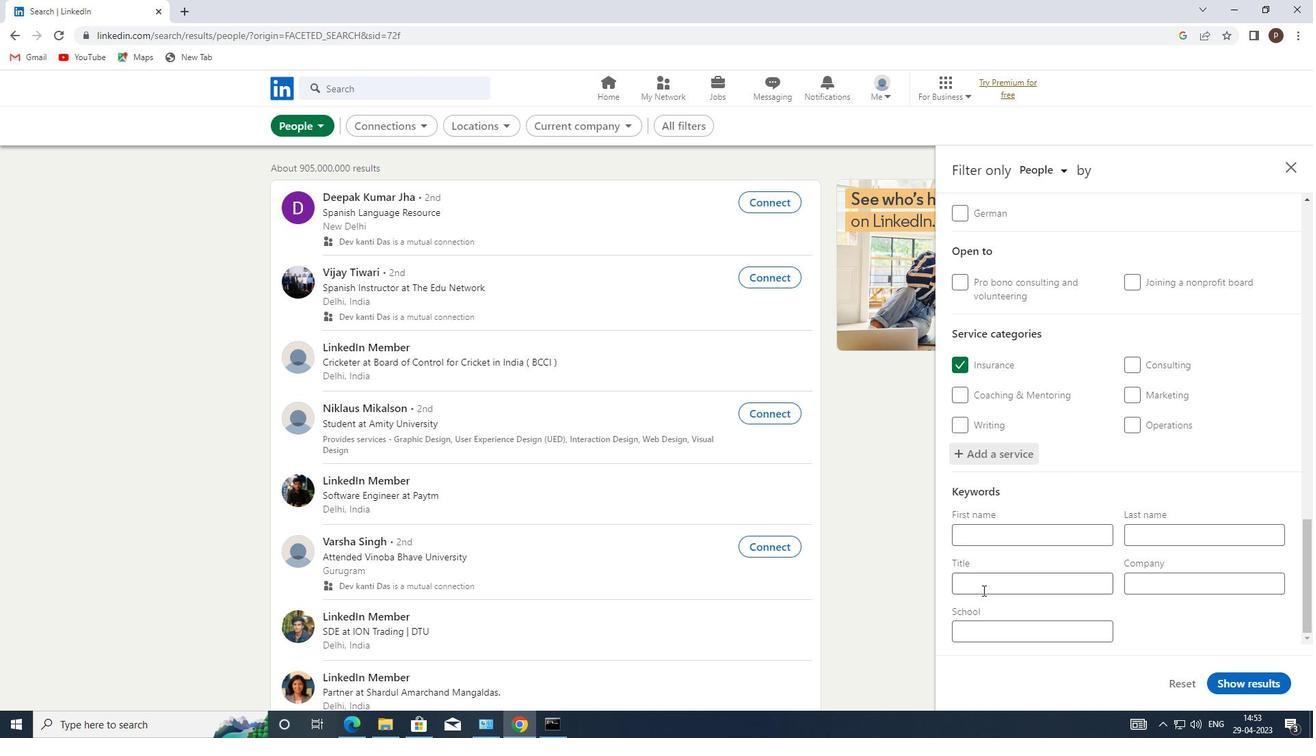 
Action: Mouse moved to (981, 587)
Screenshot: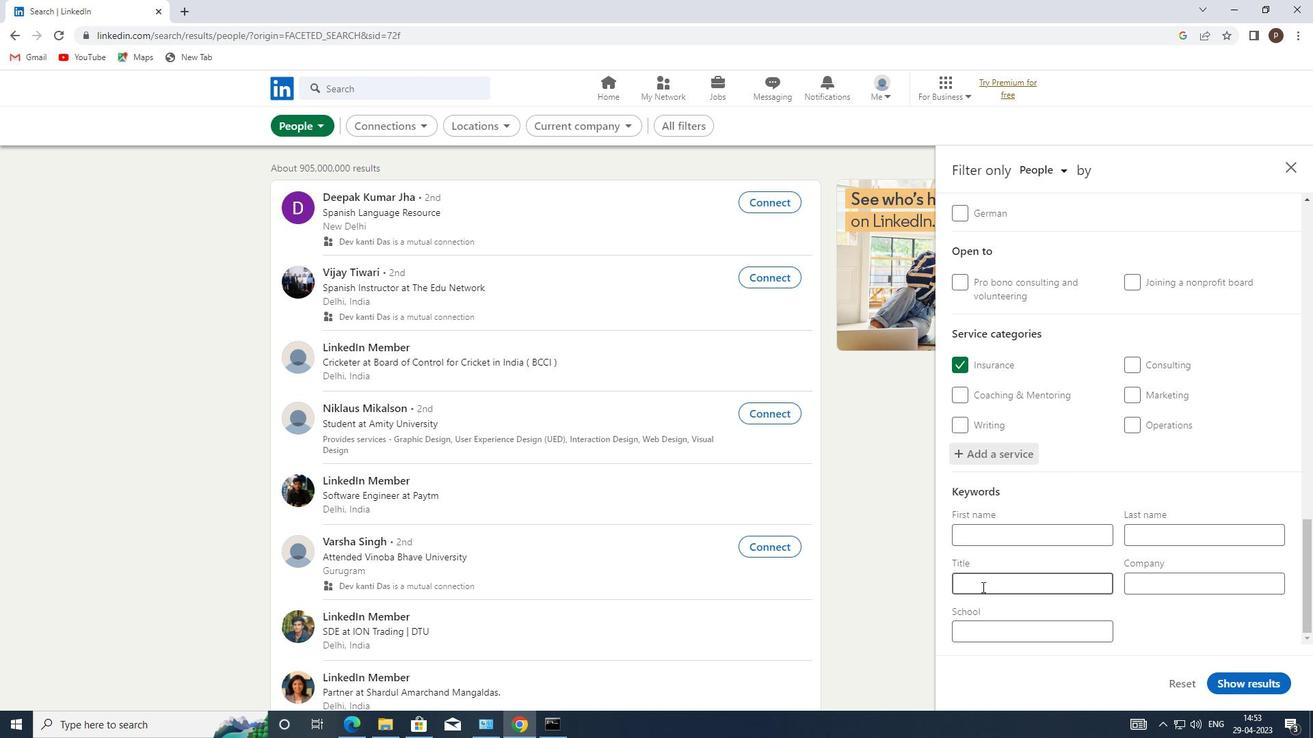 
Action: Key pressed M<Key.caps_lock>EDICAL<Key.space><Key.caps_lock>R<Key.caps_lock>ESEARCG<Key.backspace>HER<Key.space>
Screenshot: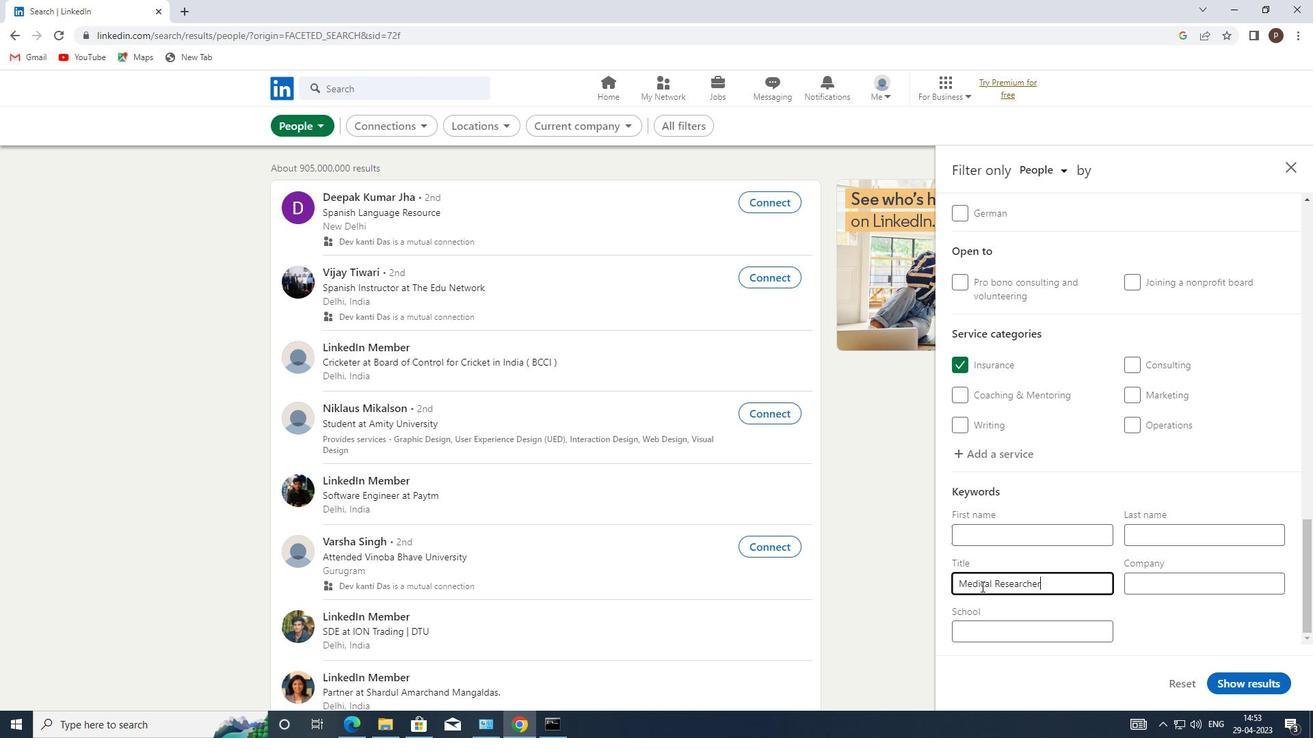 
Action: Mouse moved to (1231, 682)
Screenshot: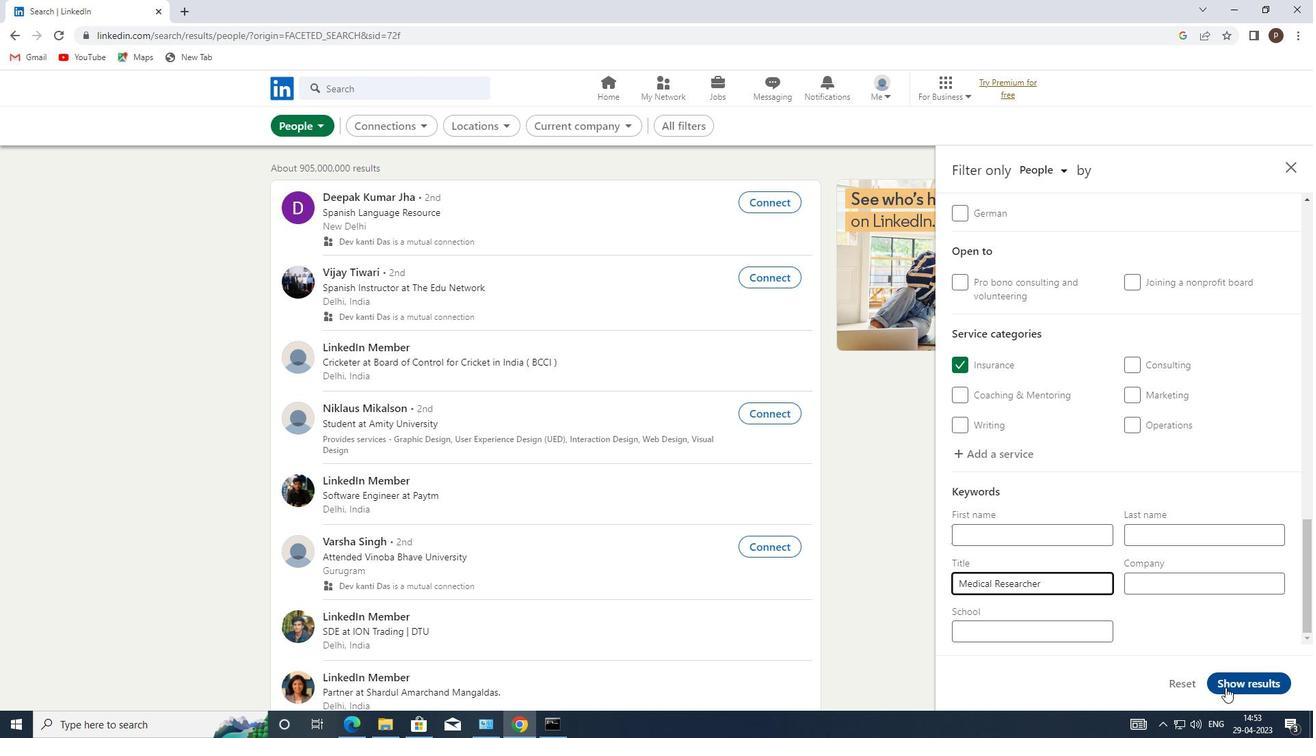 
Action: Mouse pressed left at (1231, 682)
Screenshot: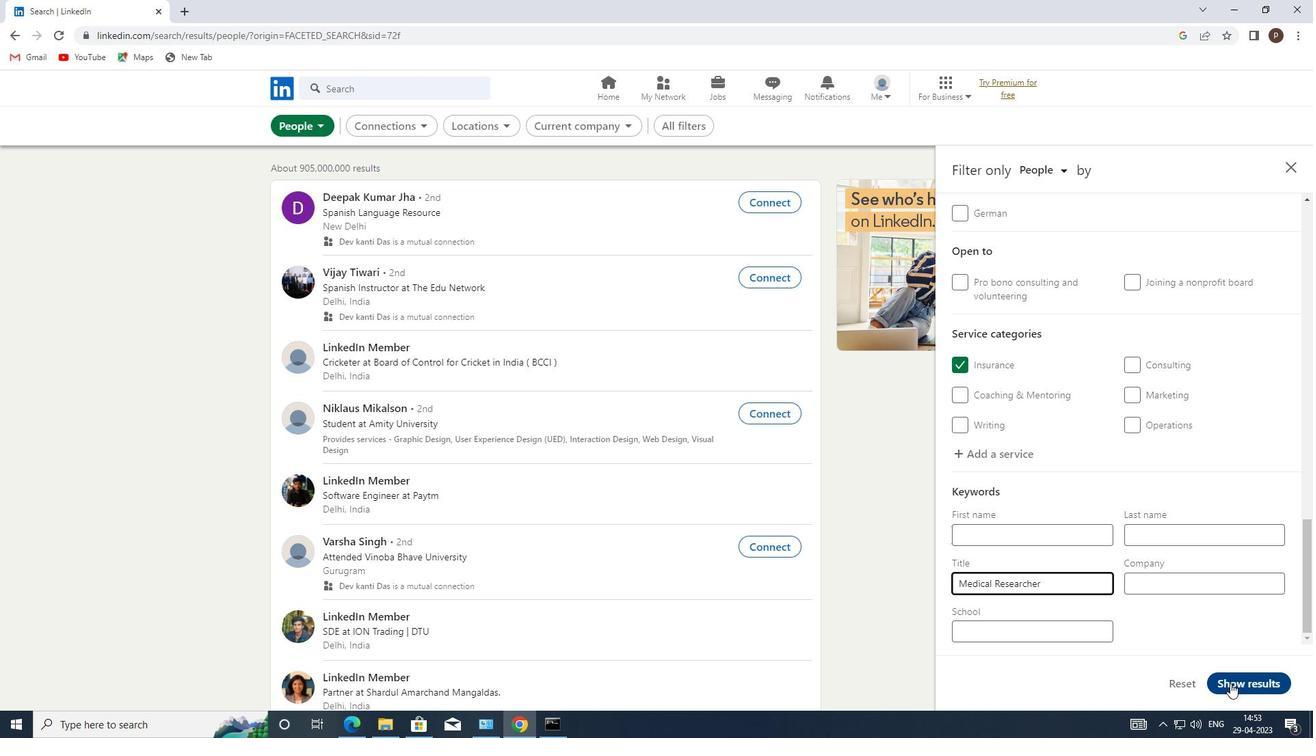 
